 Task: Look for space in Chatsworth, United States from 10th August, 2023 to 20th August, 2023 for 12 adults in price range Rs.10000 to Rs.14000. Place can be entire place or shared room with 6 bedrooms having 12 beds and 6 bathrooms. Property type can be house, flat, guest house. Amenities needed are: wifi, TV, free parkinig on premises, gym, breakfast. Booking option can be shelf check-in. Required host language is English.
Action: Mouse moved to (493, 137)
Screenshot: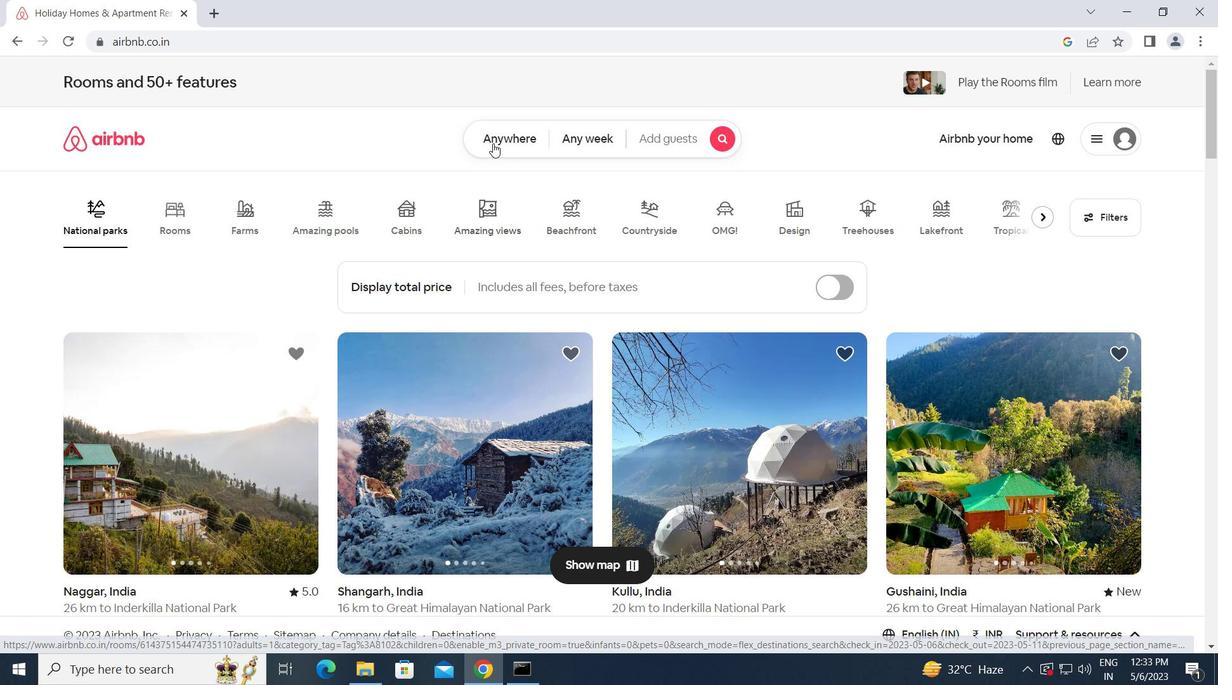 
Action: Mouse pressed left at (493, 137)
Screenshot: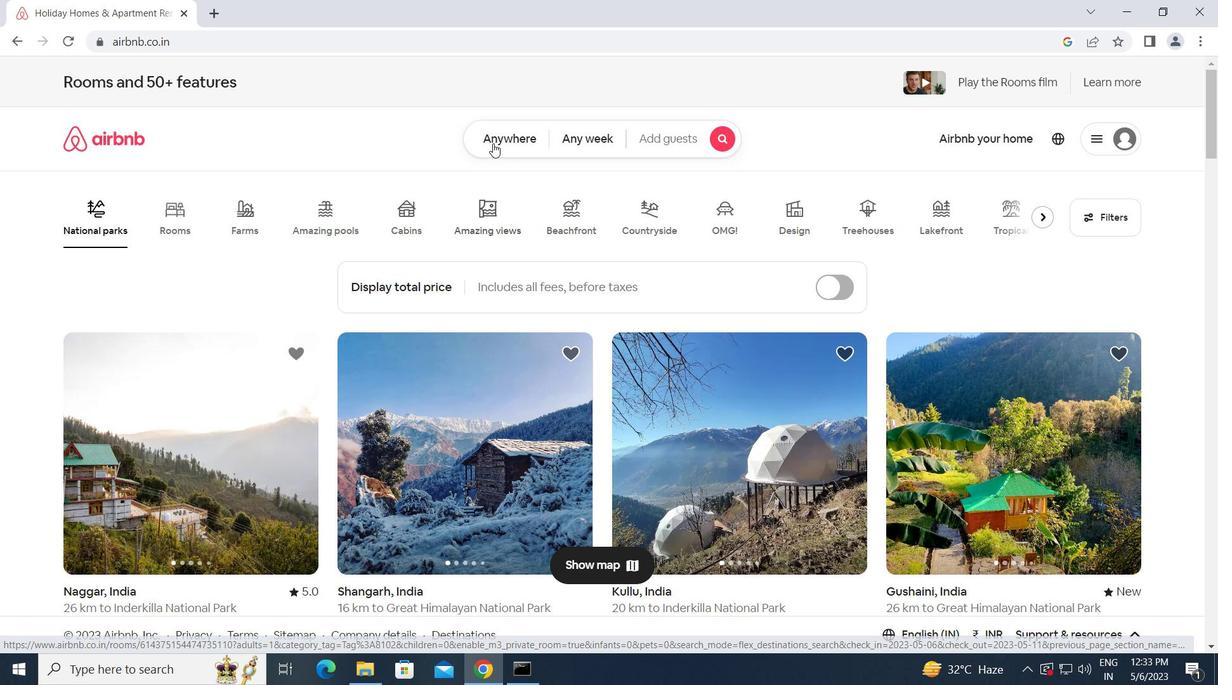 
Action: Mouse moved to (343, 196)
Screenshot: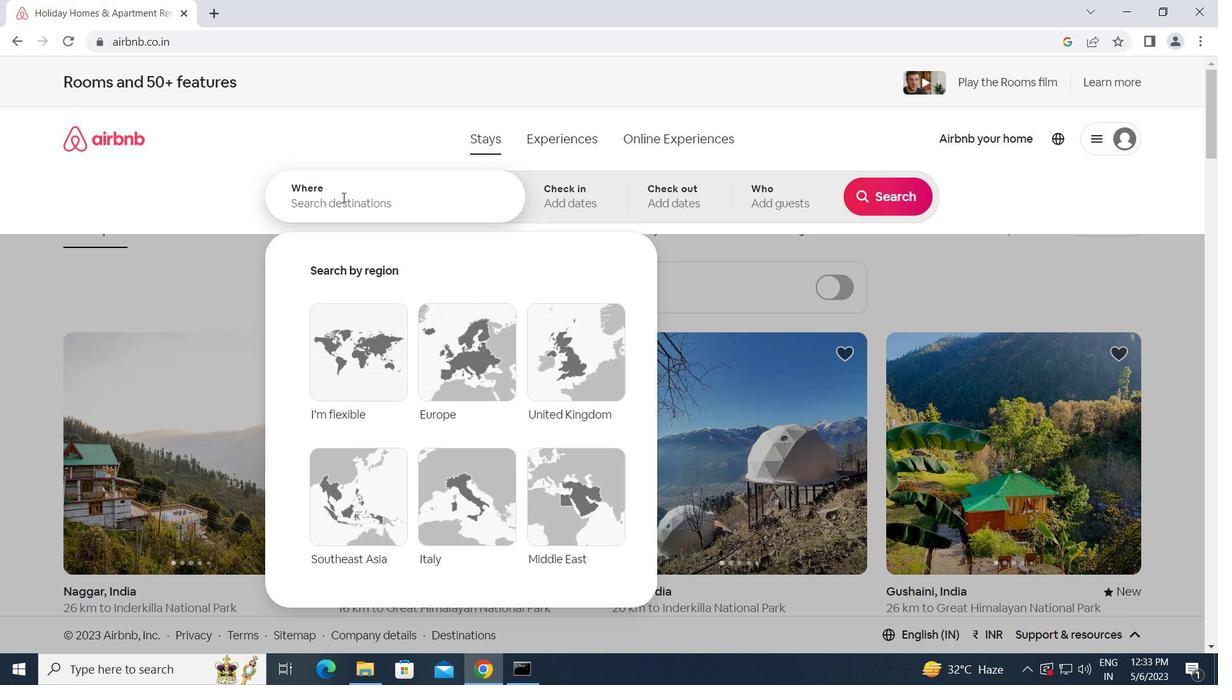 
Action: Mouse pressed left at (343, 196)
Screenshot: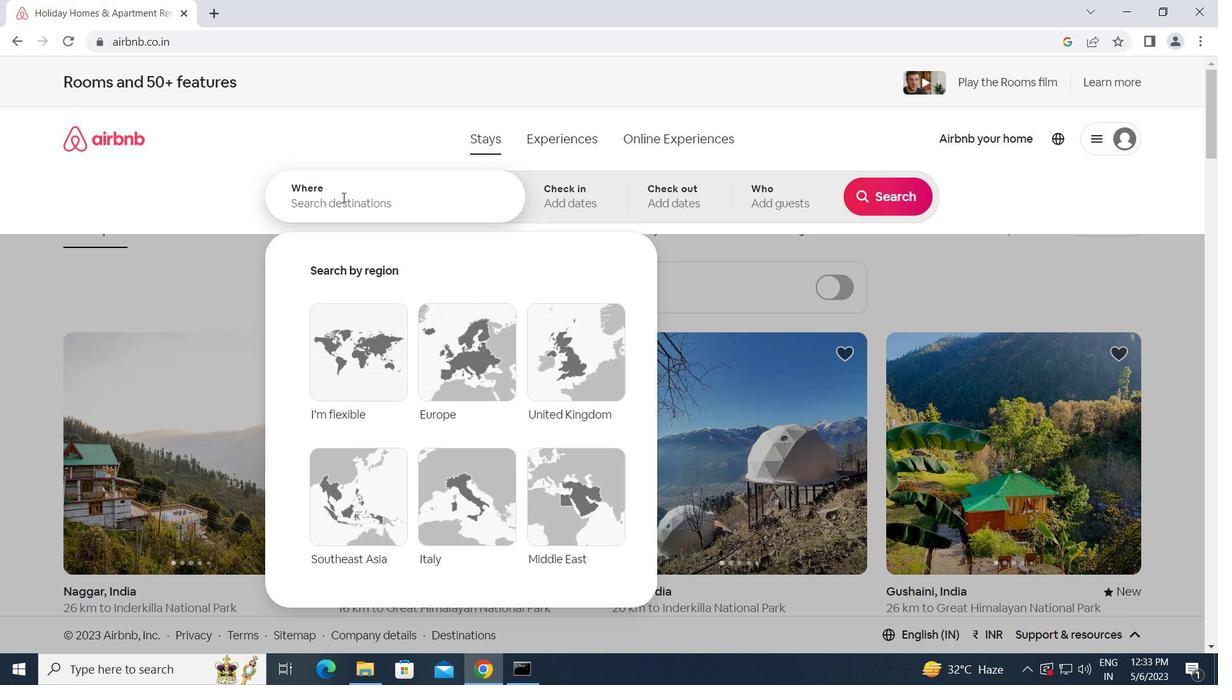 
Action: Key pressed c<Key.caps_lock>hatsworth
Screenshot: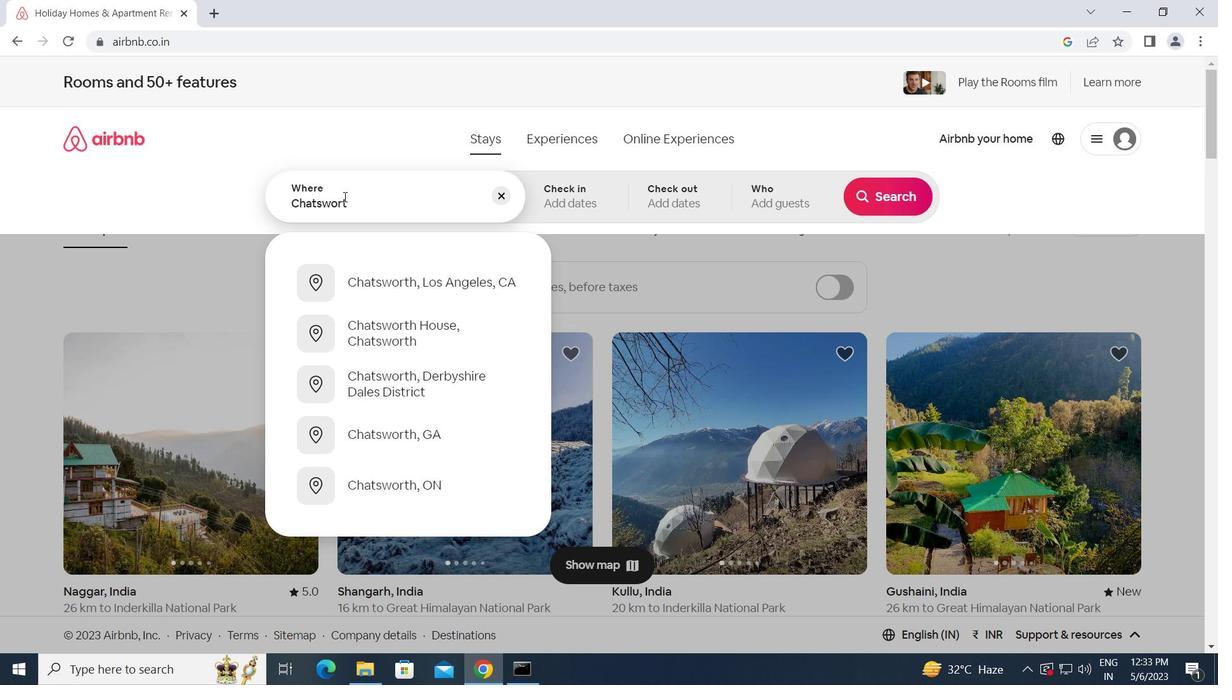 
Action: Mouse moved to (1192, 2)
Screenshot: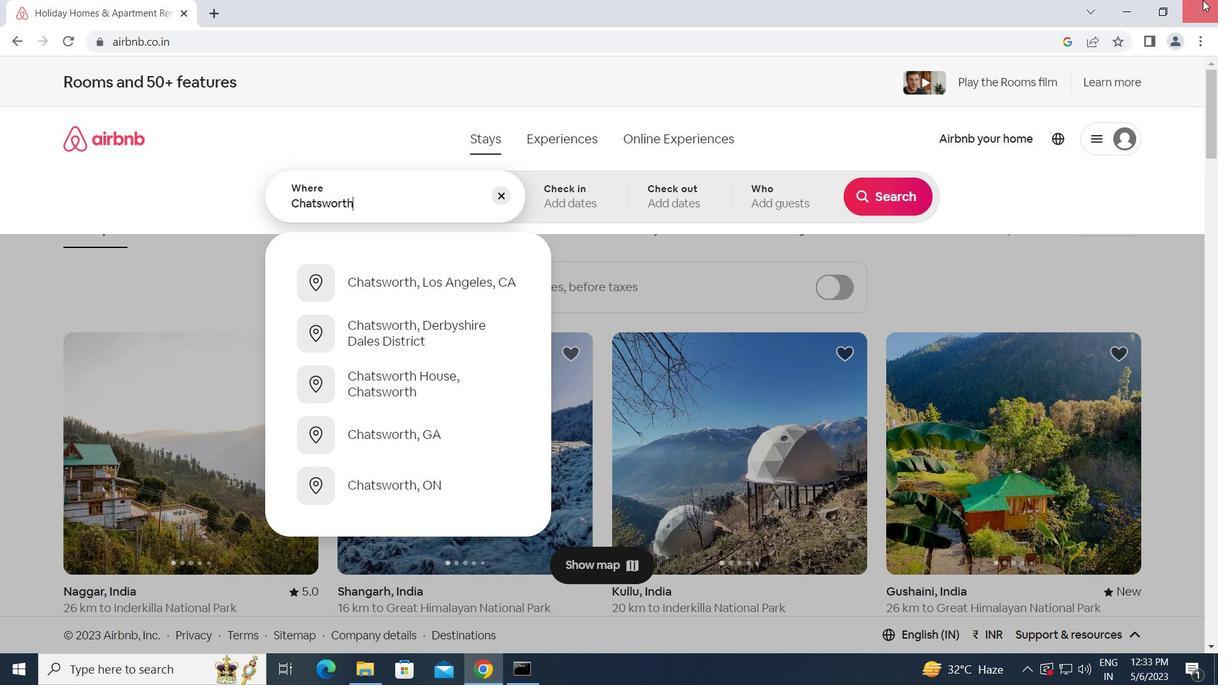 
Action: Key pressed ,<Key.space><Key.caps_lock>u<Key.caps_lock>nited<Key.space><Key.caps_lock>s<Key.caps_lock>tates<Key.enter>
Screenshot: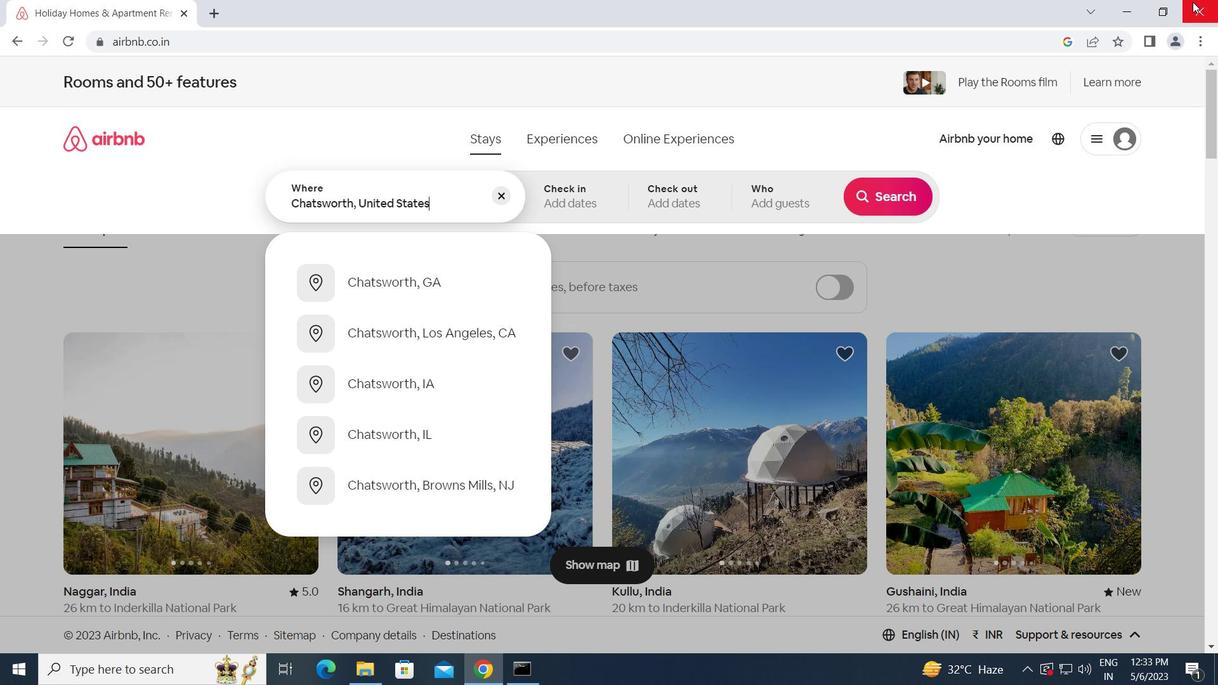 
Action: Mouse moved to (881, 325)
Screenshot: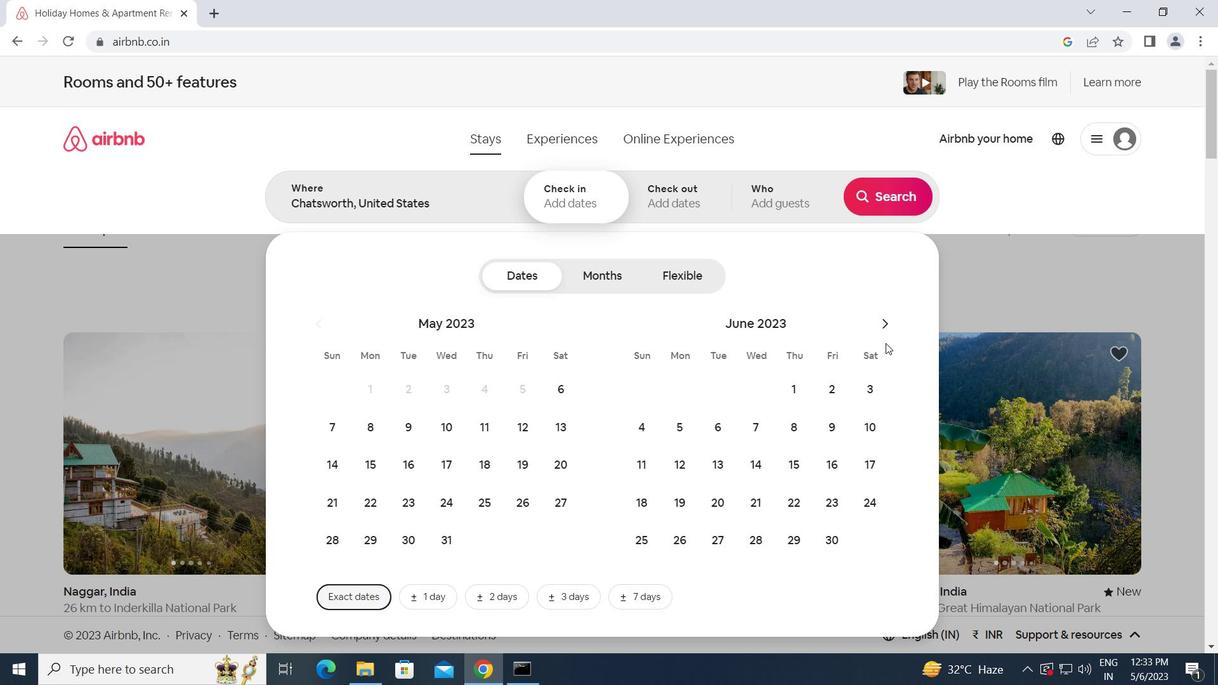 
Action: Mouse pressed left at (881, 325)
Screenshot: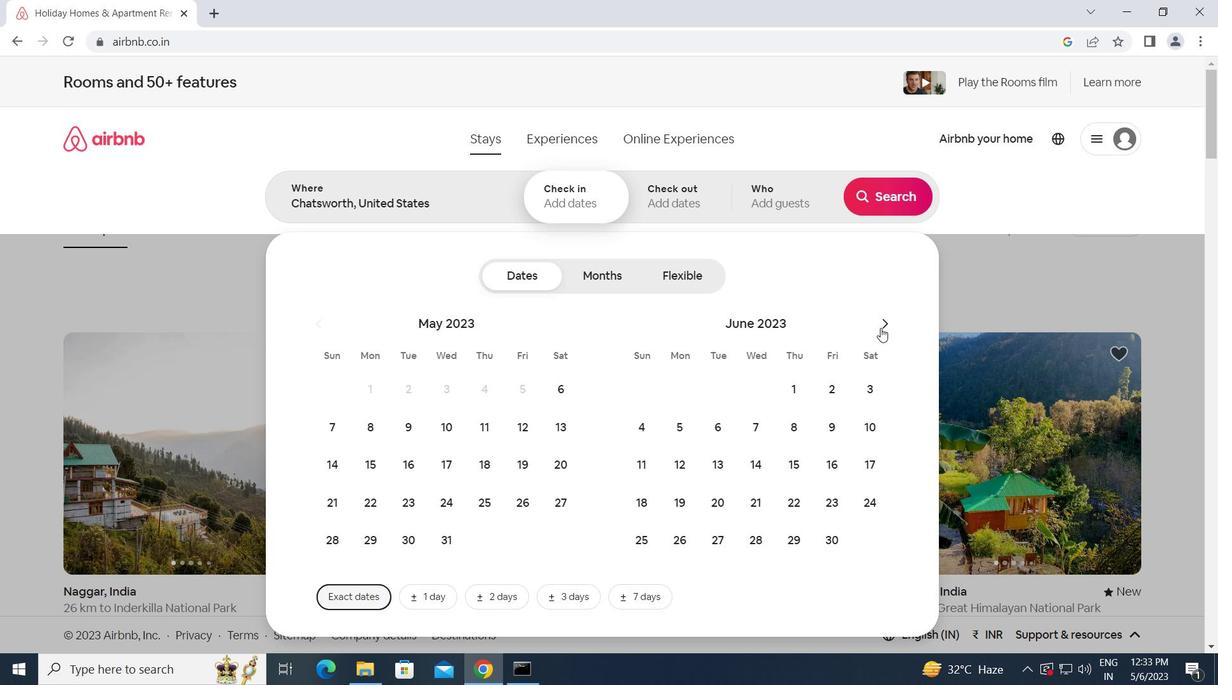 
Action: Mouse pressed left at (881, 325)
Screenshot: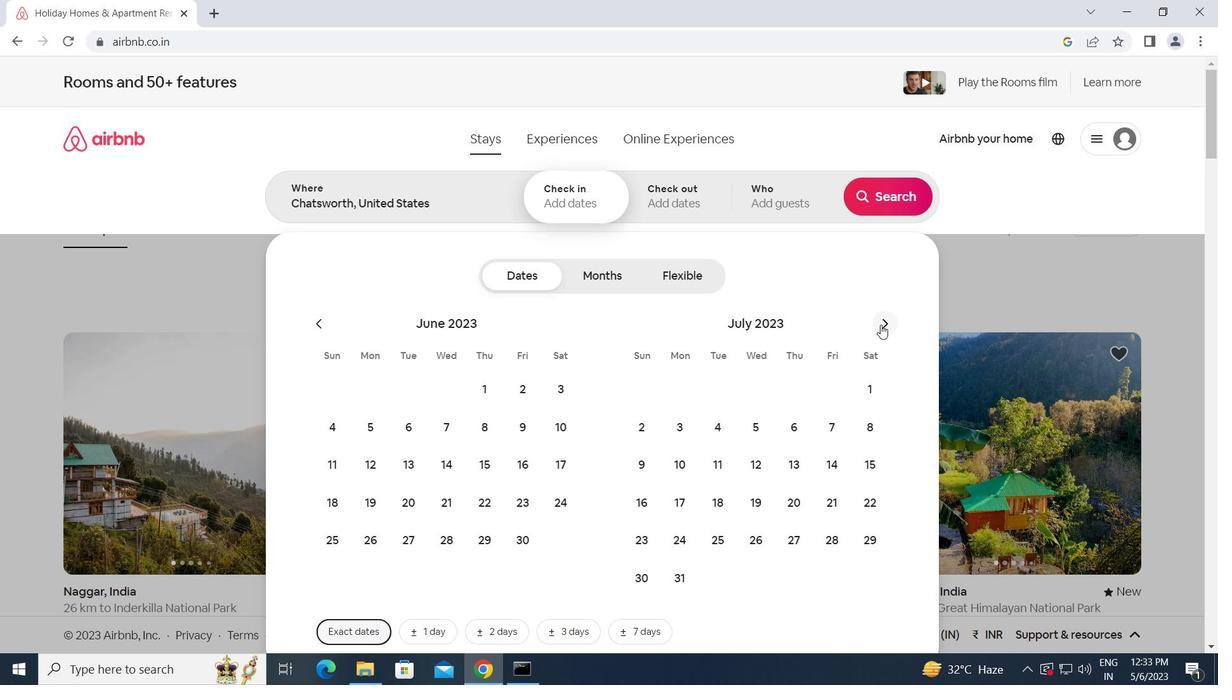 
Action: Mouse moved to (789, 430)
Screenshot: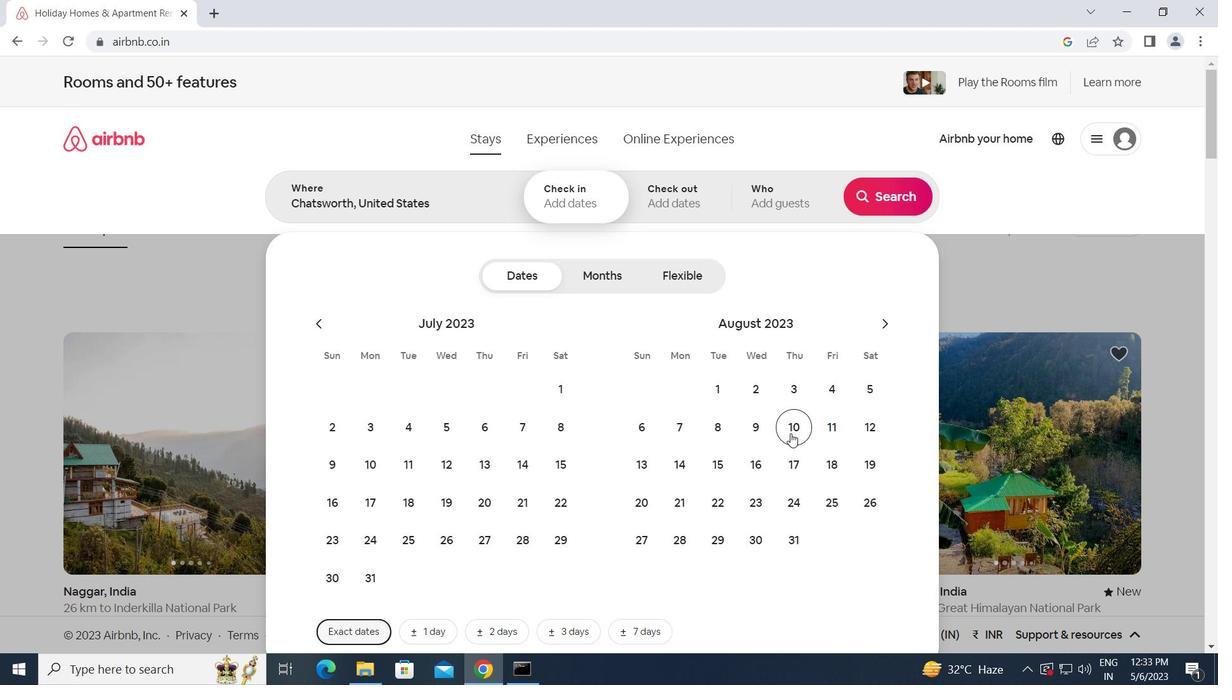 
Action: Mouse pressed left at (789, 430)
Screenshot: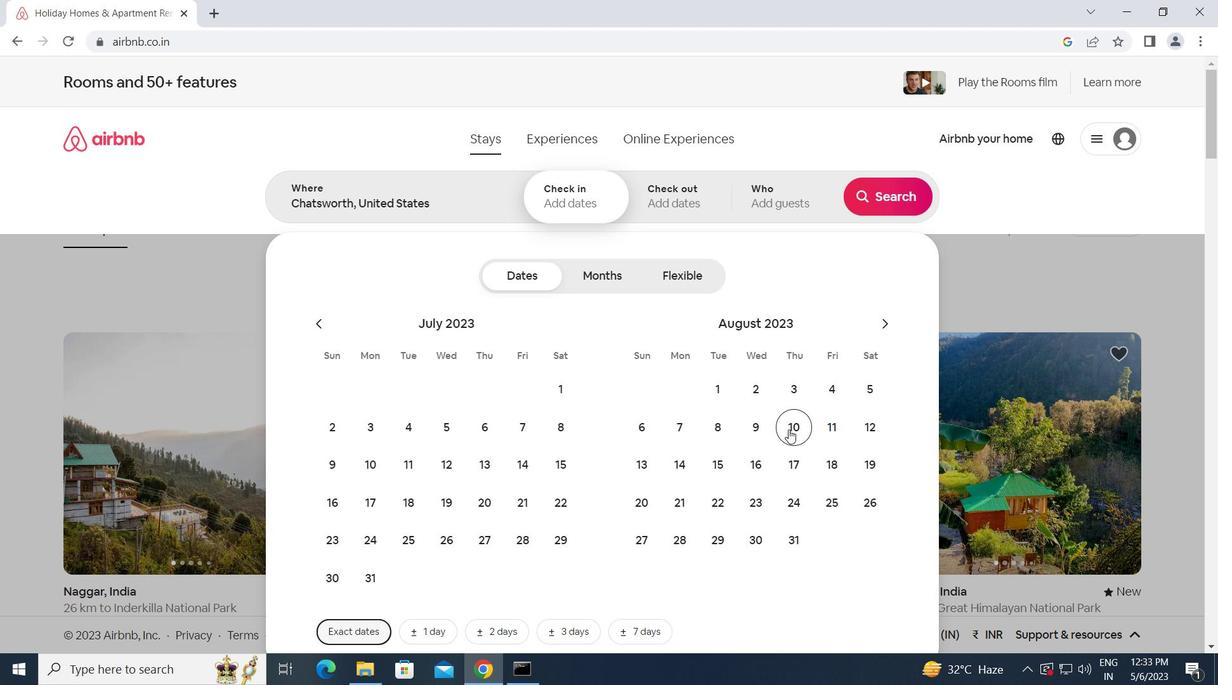 
Action: Mouse moved to (645, 500)
Screenshot: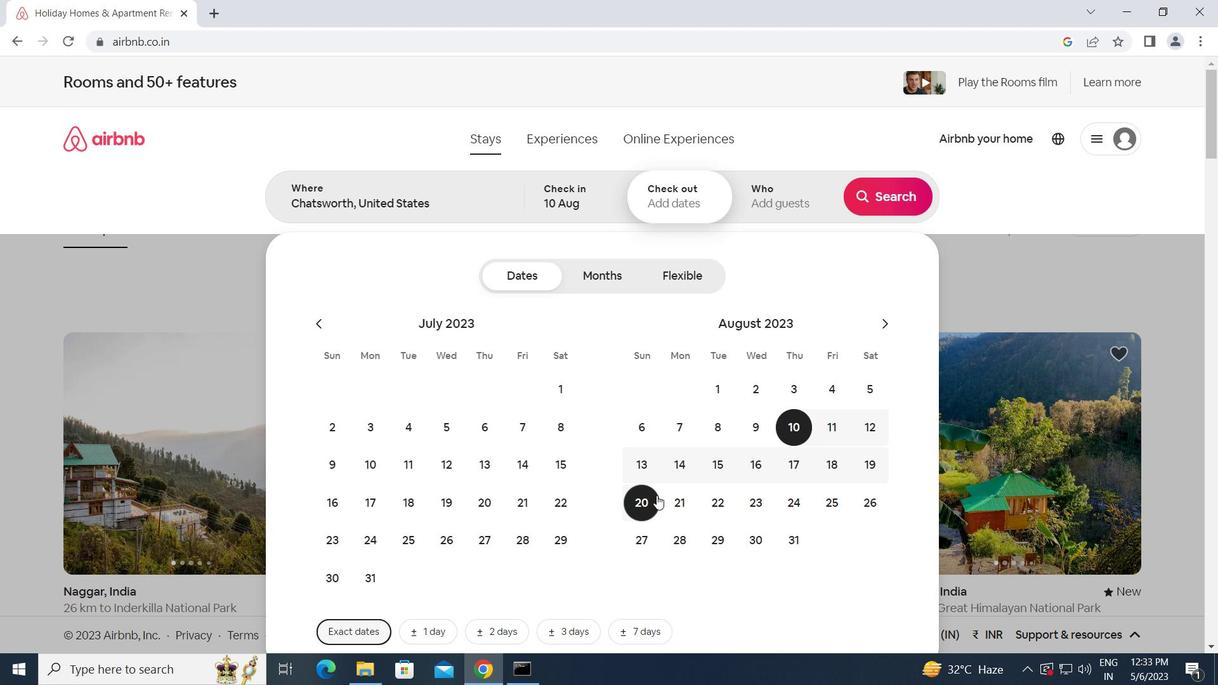 
Action: Mouse pressed left at (645, 500)
Screenshot: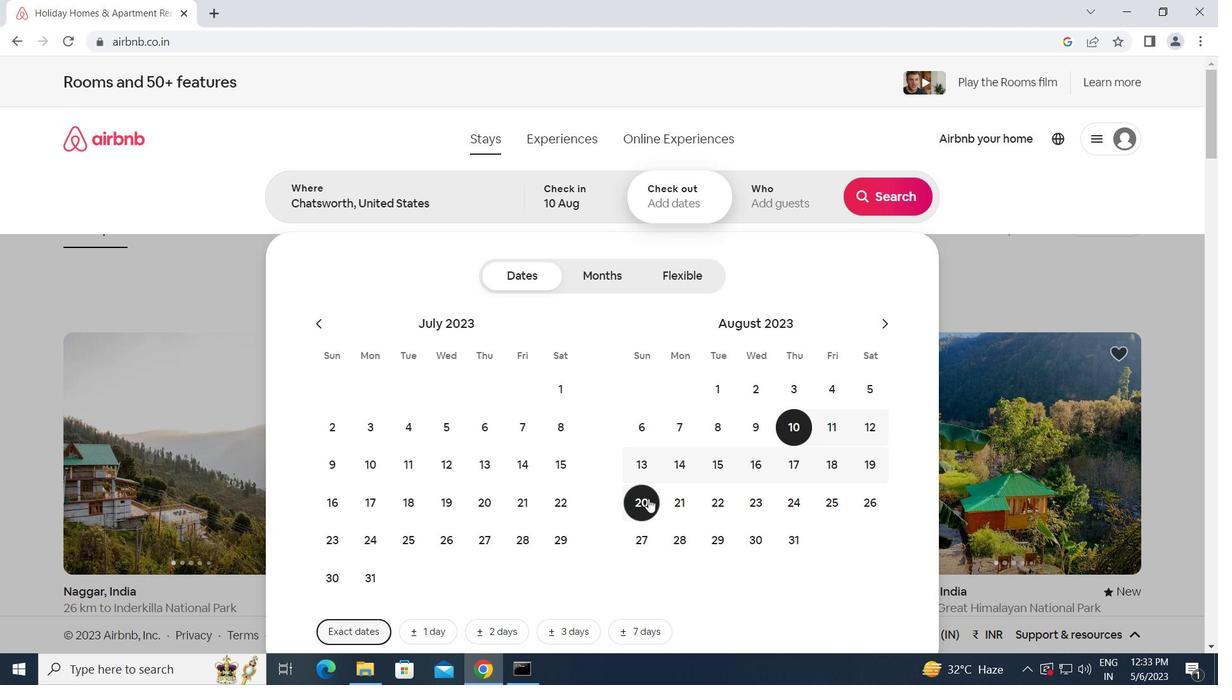 
Action: Mouse moved to (776, 203)
Screenshot: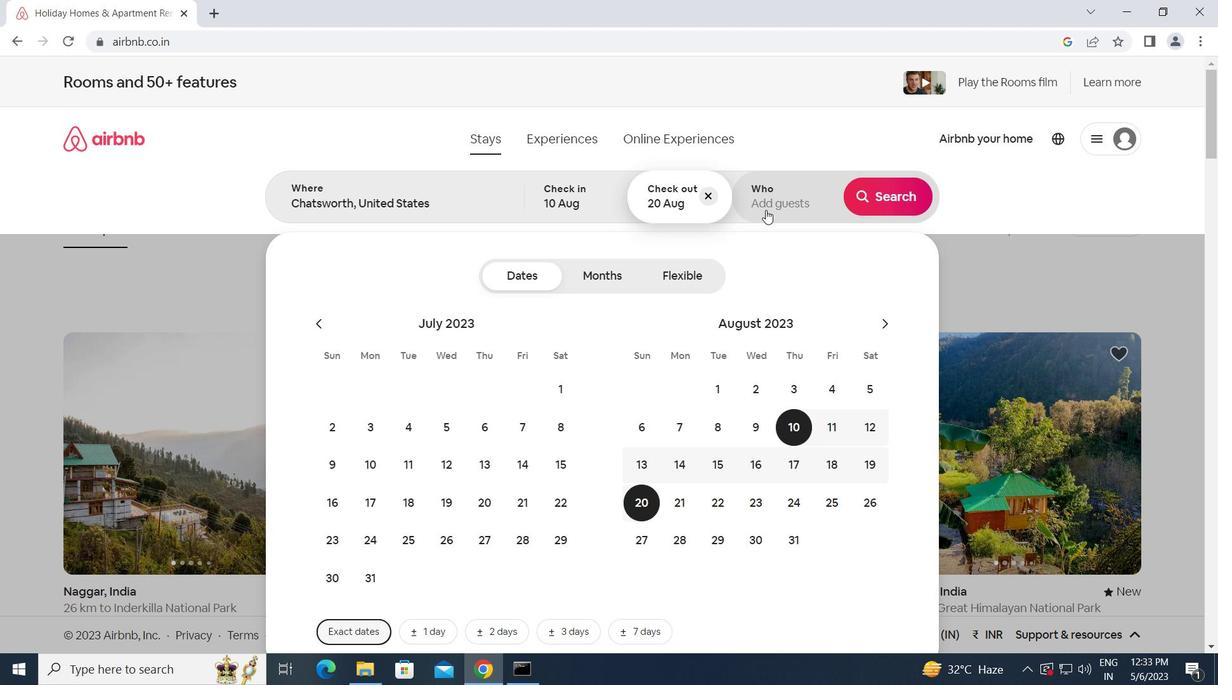 
Action: Mouse pressed left at (776, 203)
Screenshot: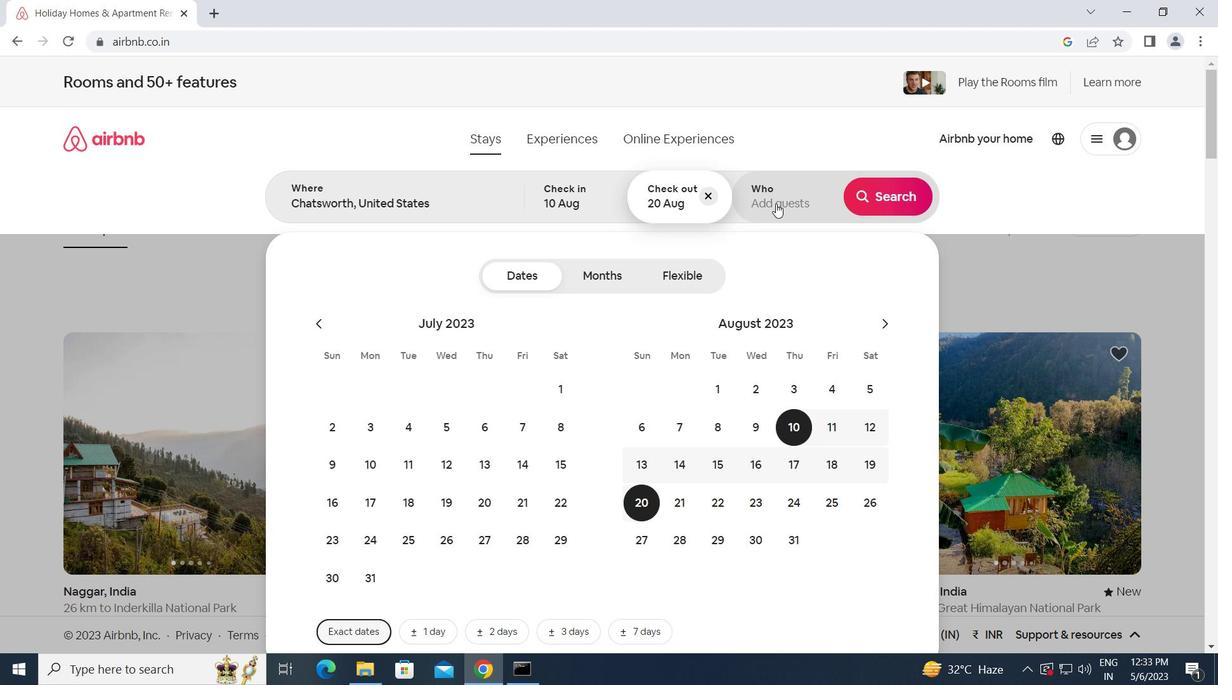 
Action: Mouse moved to (894, 272)
Screenshot: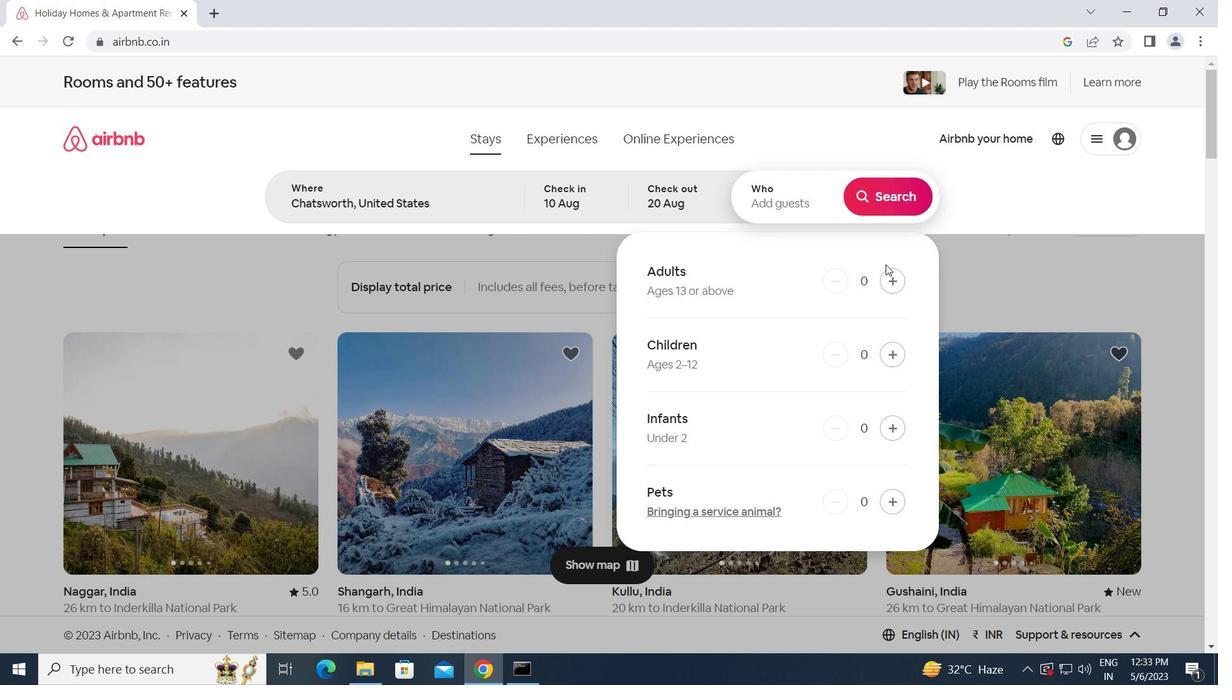 
Action: Mouse pressed left at (894, 272)
Screenshot: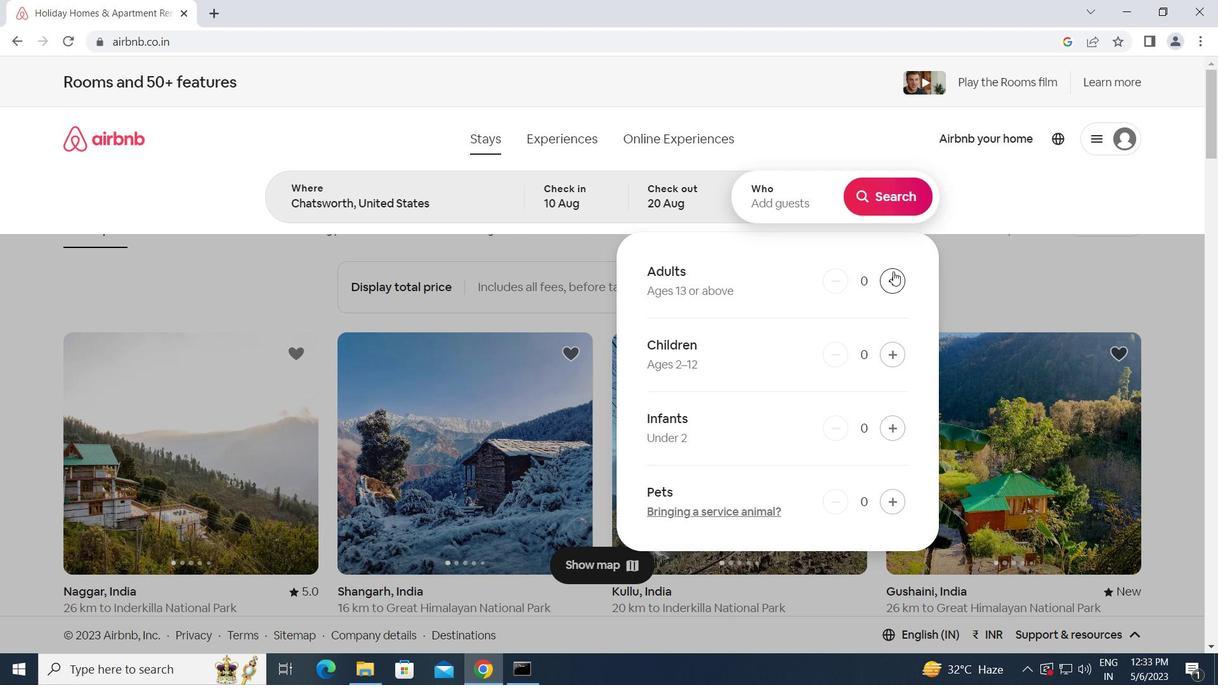 
Action: Mouse pressed left at (894, 272)
Screenshot: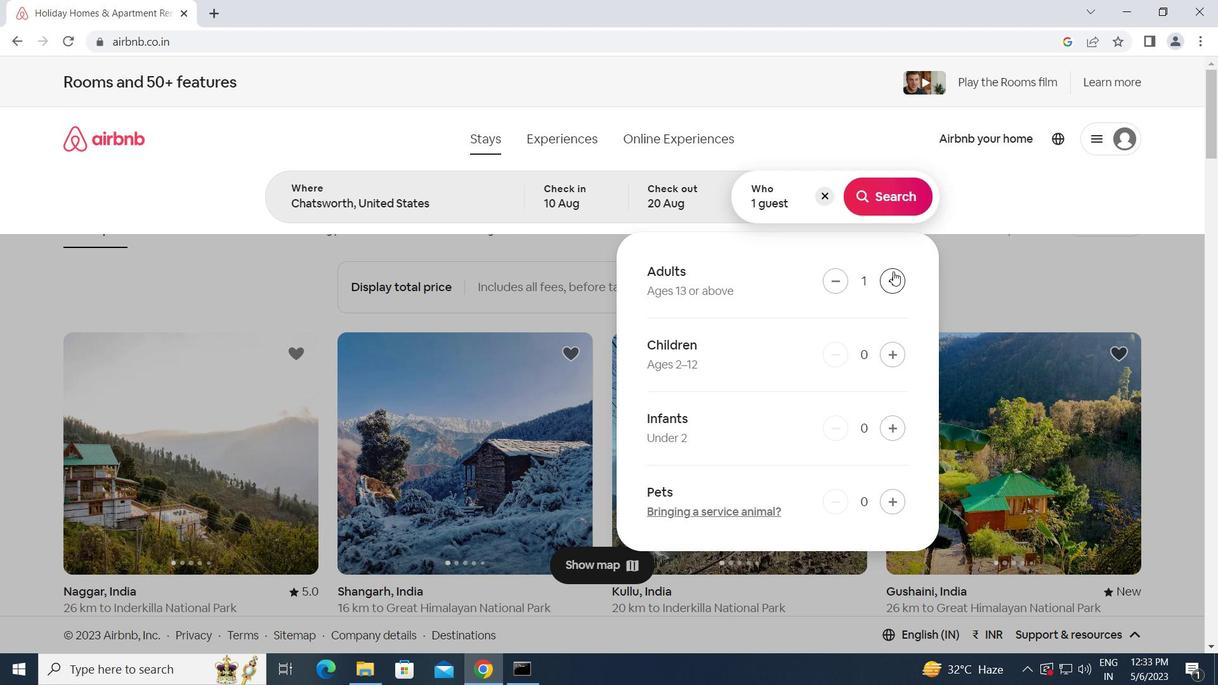 
Action: Mouse pressed left at (894, 272)
Screenshot: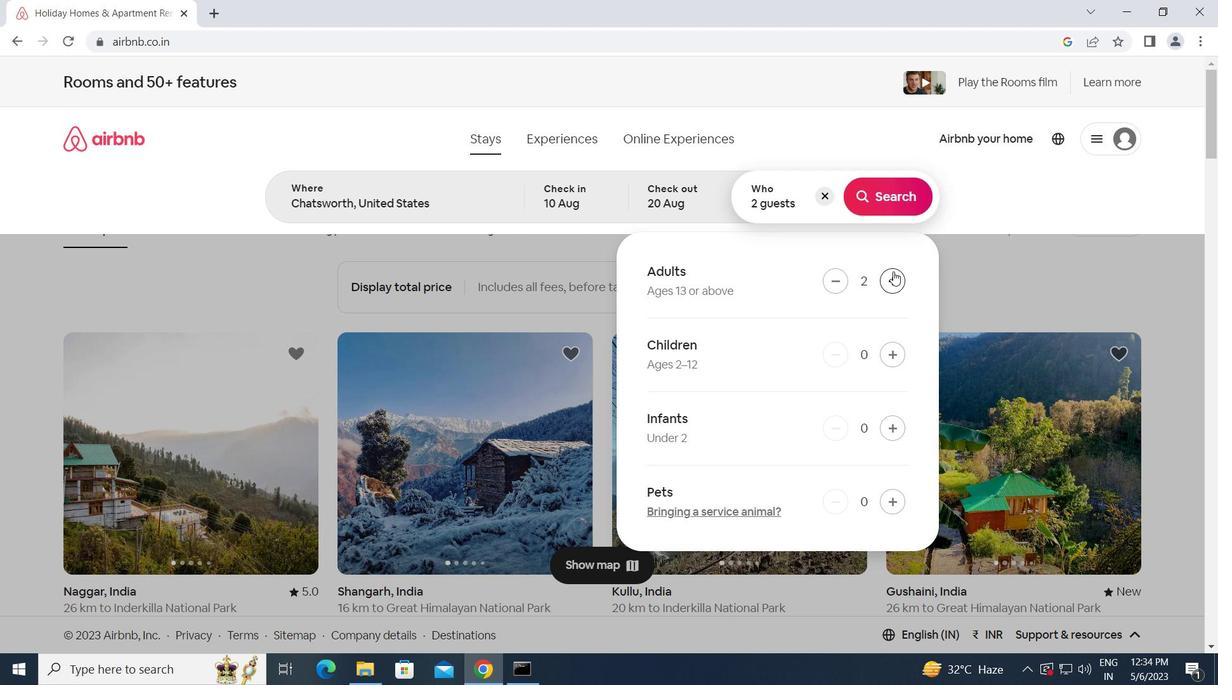 
Action: Mouse moved to (894, 272)
Screenshot: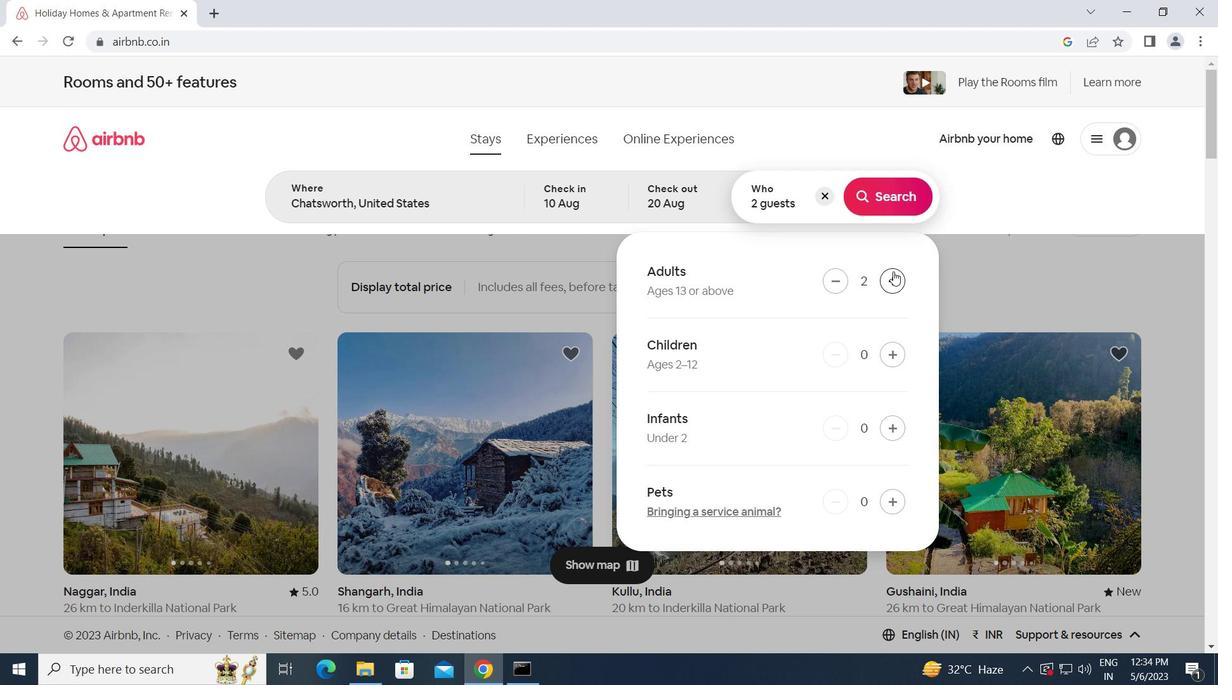 
Action: Mouse pressed left at (894, 272)
Screenshot: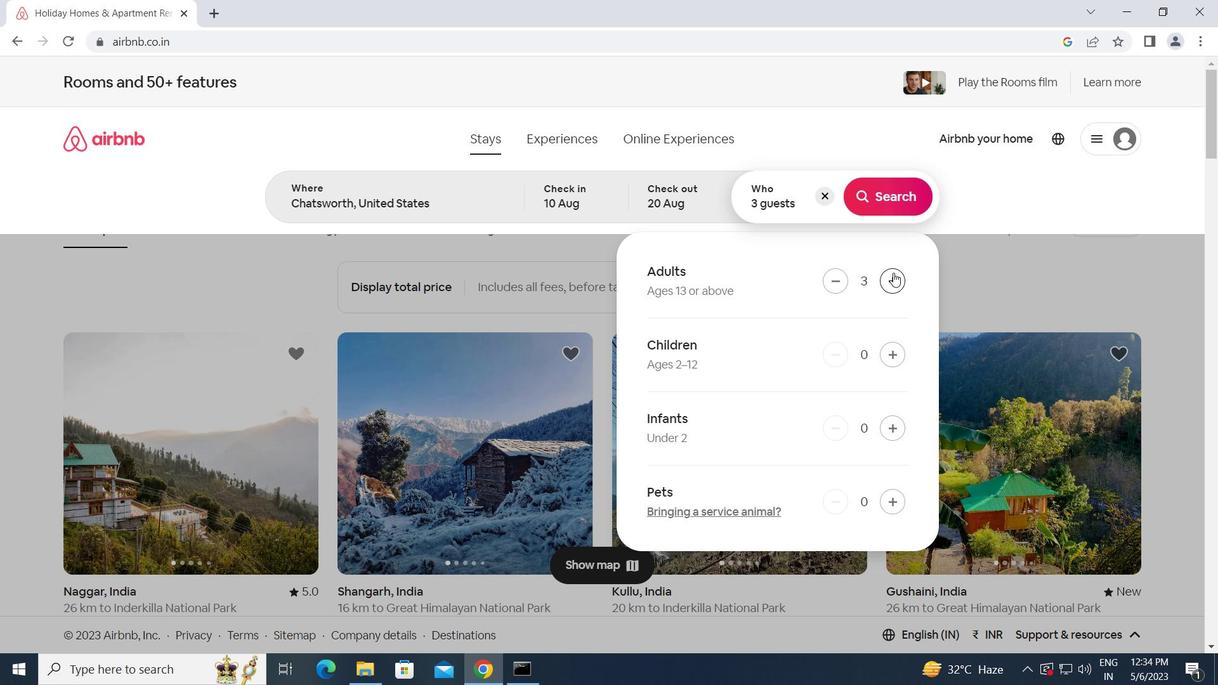 
Action: Mouse pressed left at (894, 272)
Screenshot: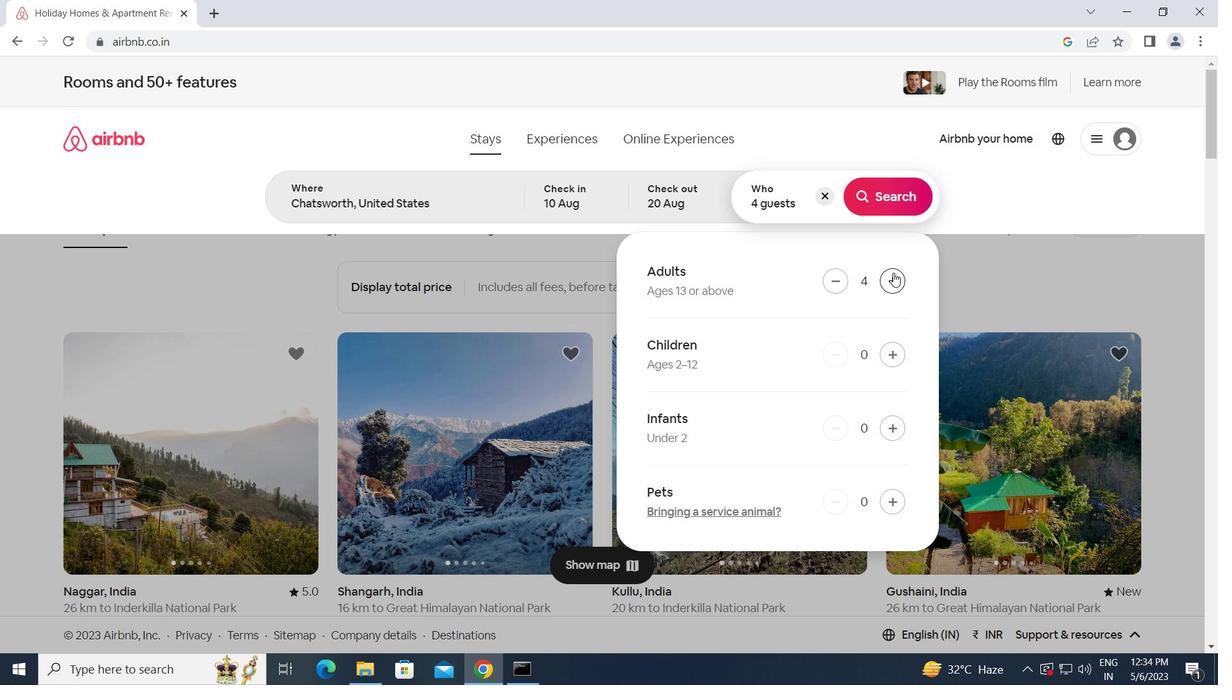 
Action: Mouse pressed left at (894, 272)
Screenshot: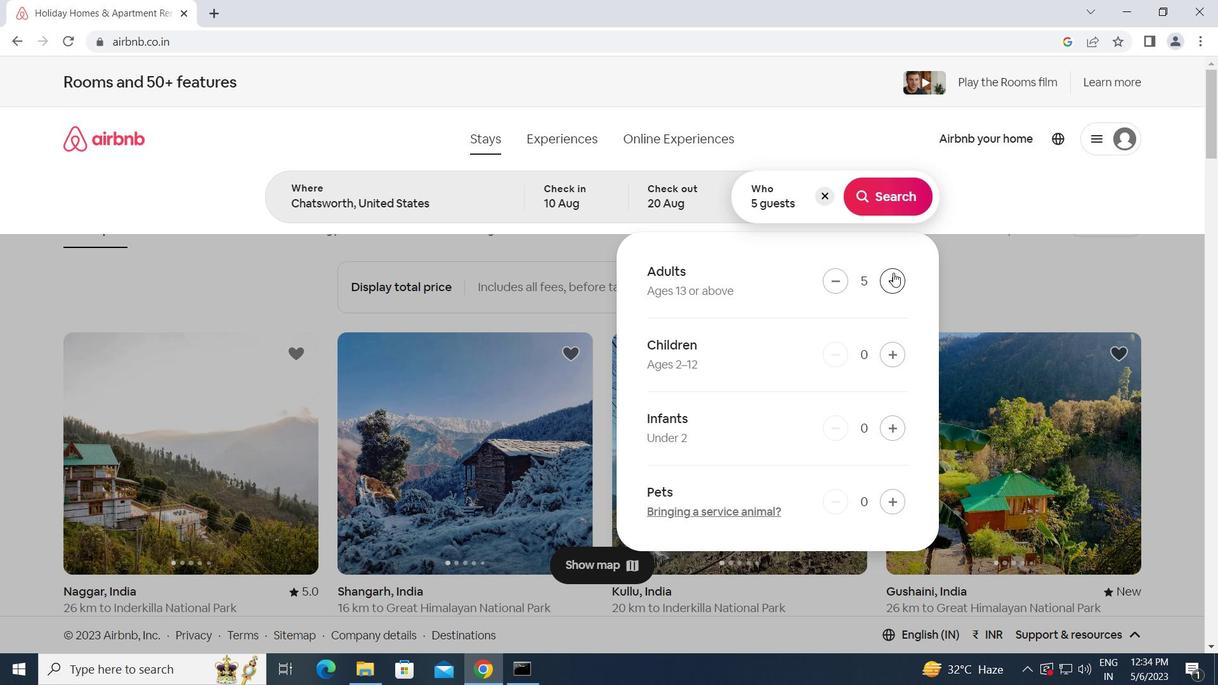 
Action: Mouse pressed left at (894, 272)
Screenshot: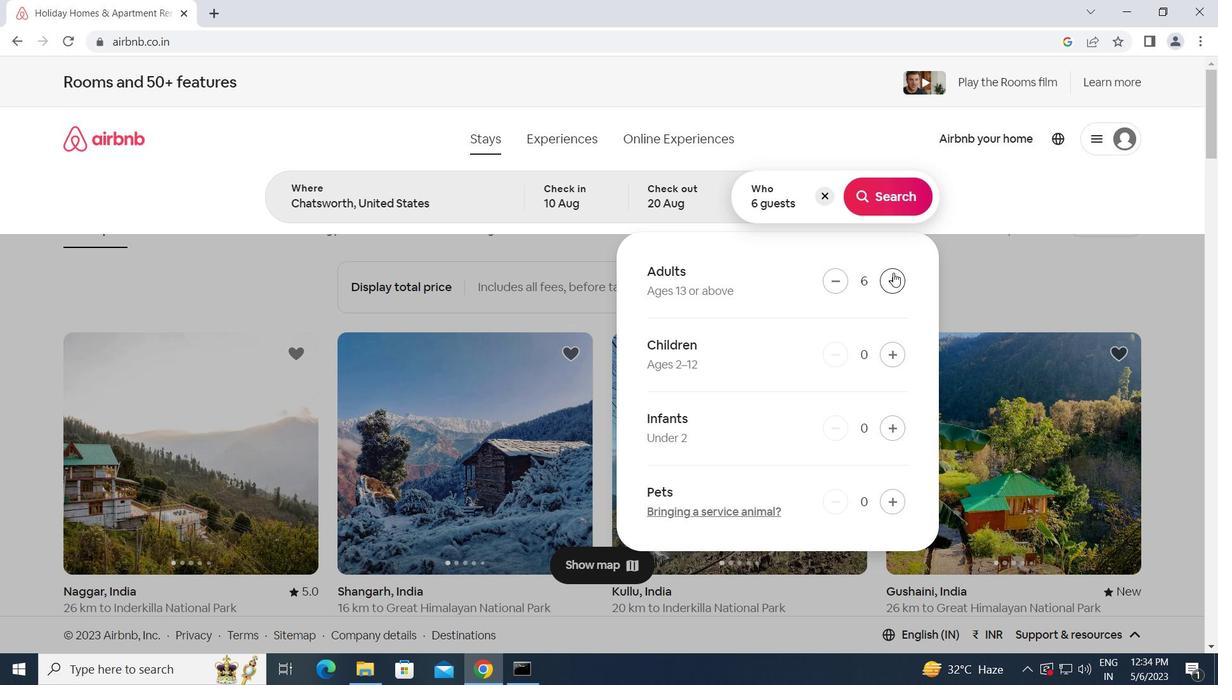 
Action: Mouse pressed left at (894, 272)
Screenshot: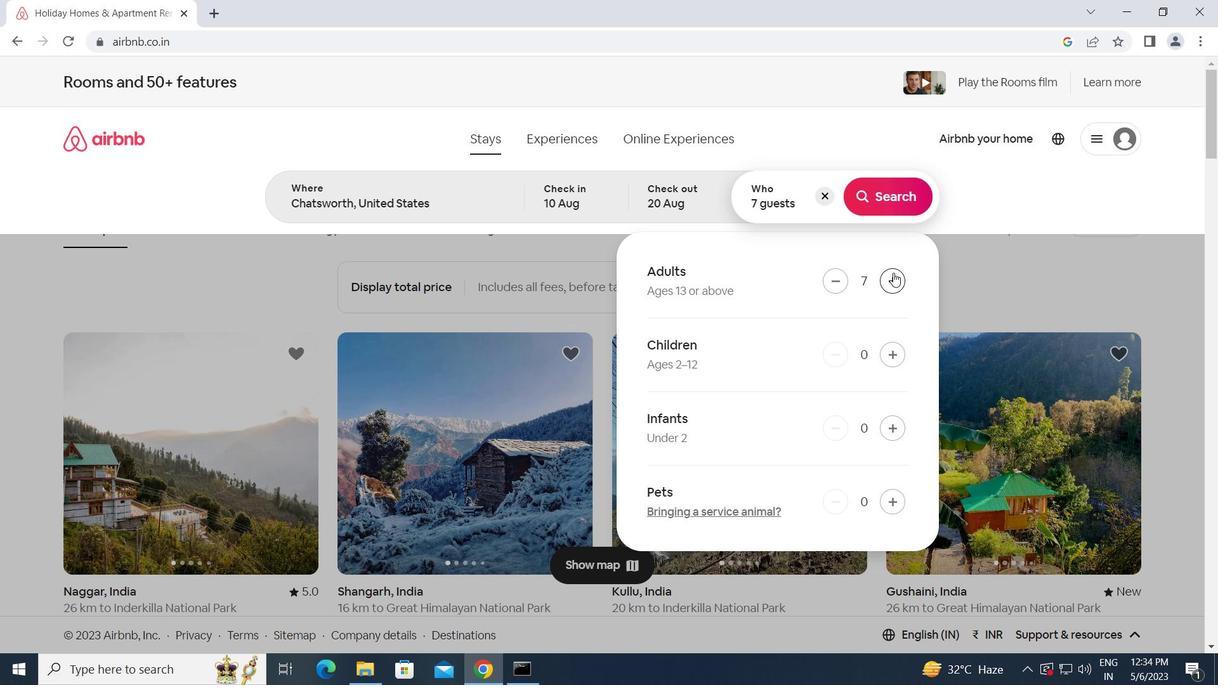 
Action: Mouse pressed left at (894, 272)
Screenshot: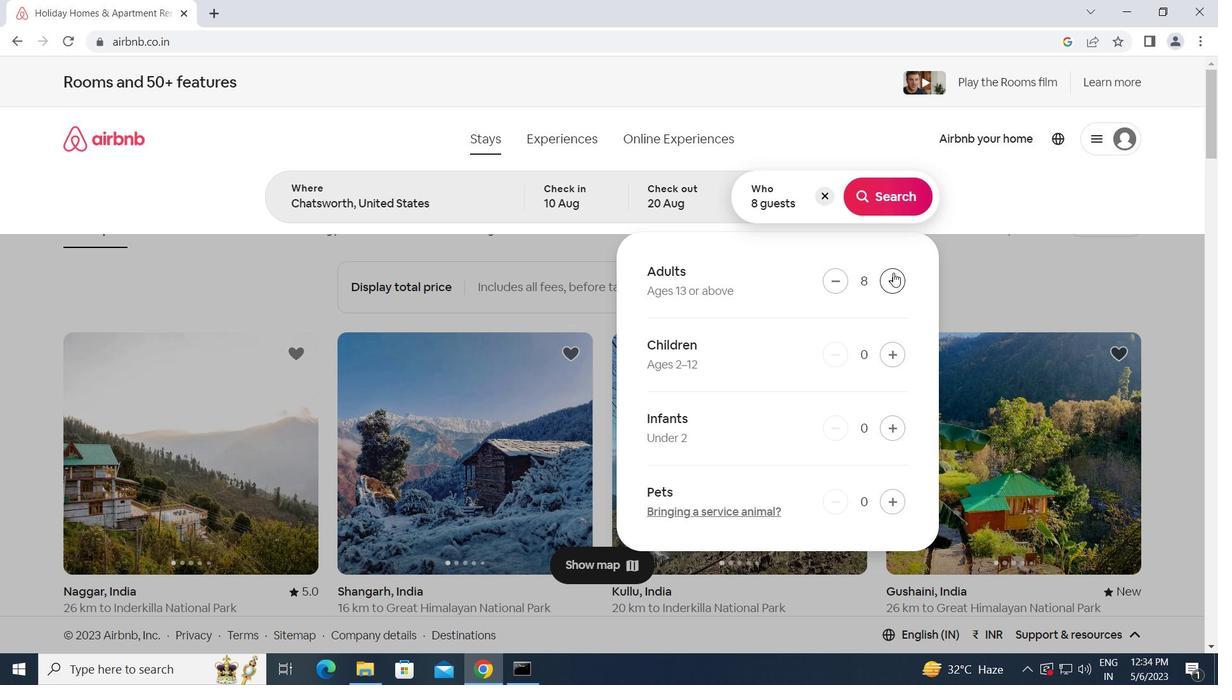 
Action: Mouse pressed left at (894, 272)
Screenshot: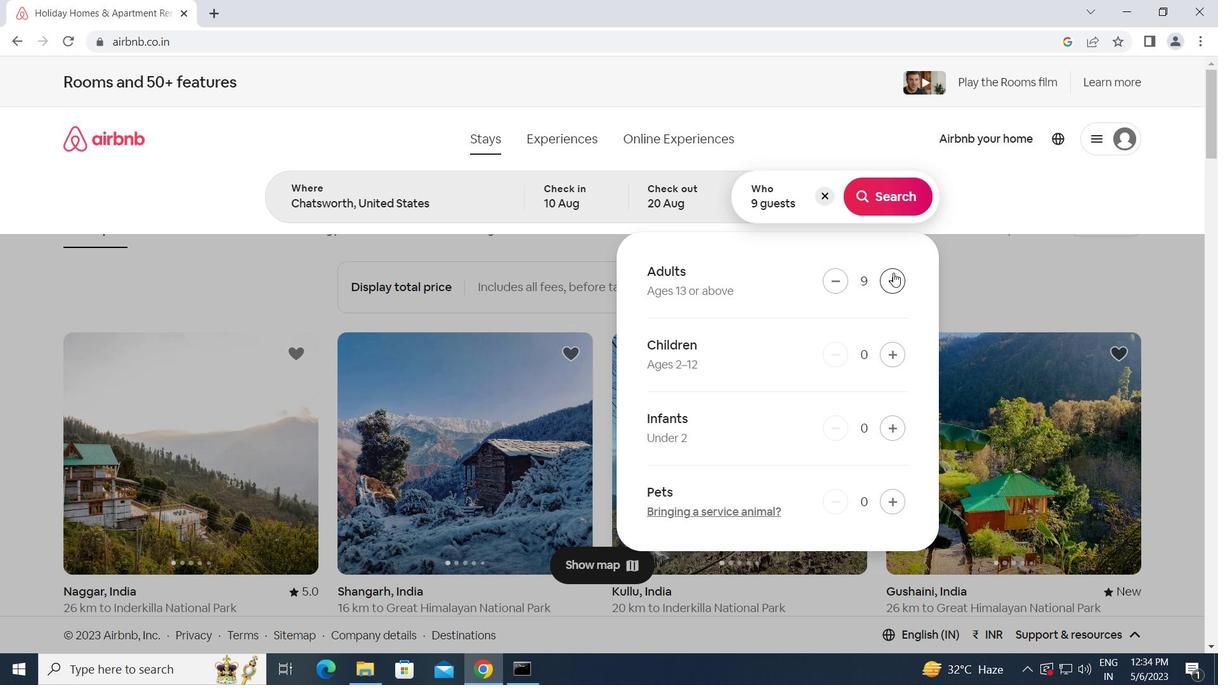 
Action: Mouse pressed left at (894, 272)
Screenshot: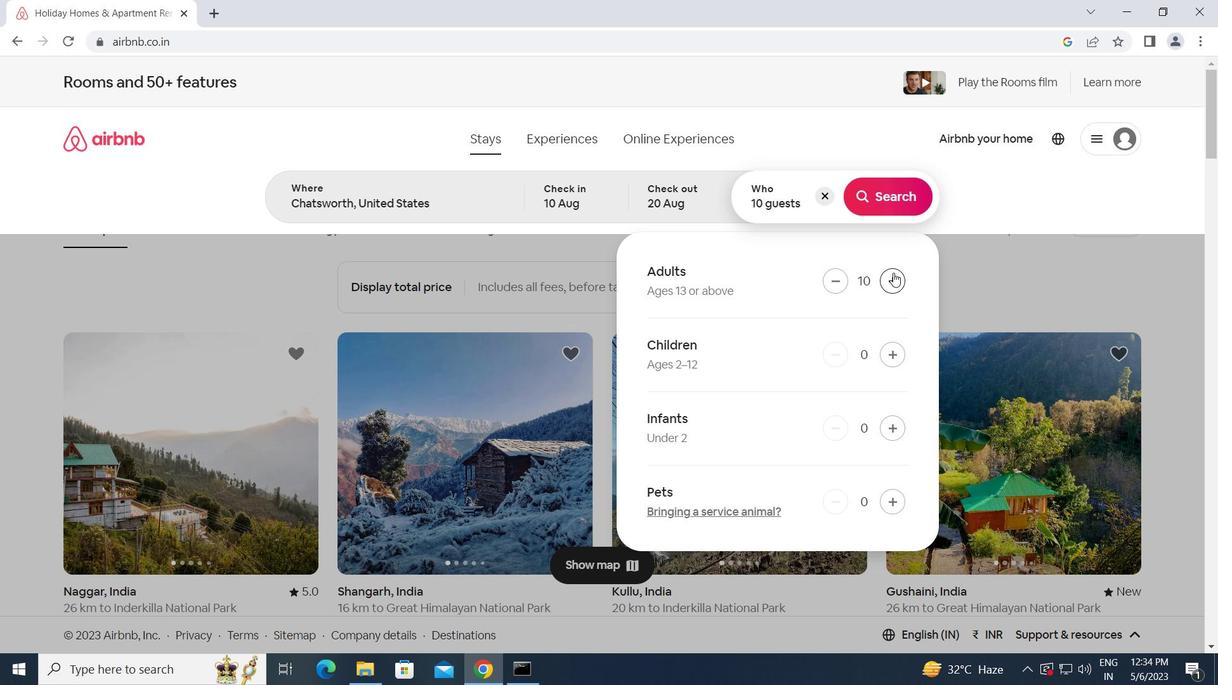 
Action: Mouse pressed left at (894, 272)
Screenshot: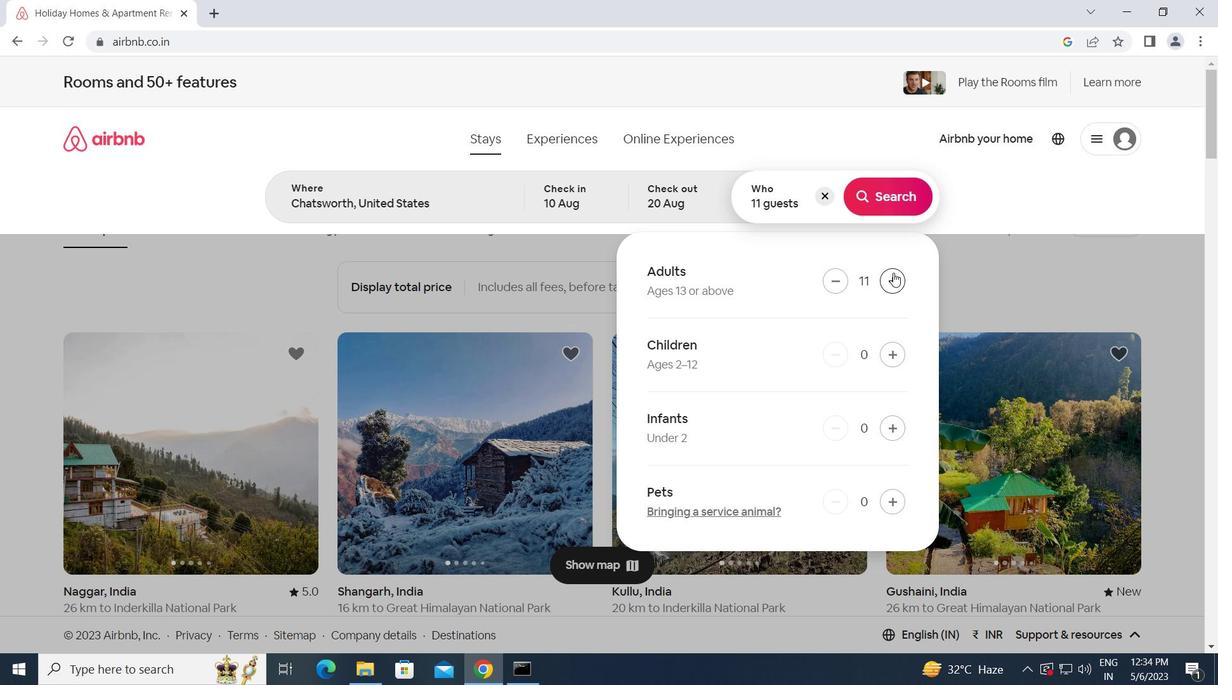 
Action: Mouse moved to (885, 192)
Screenshot: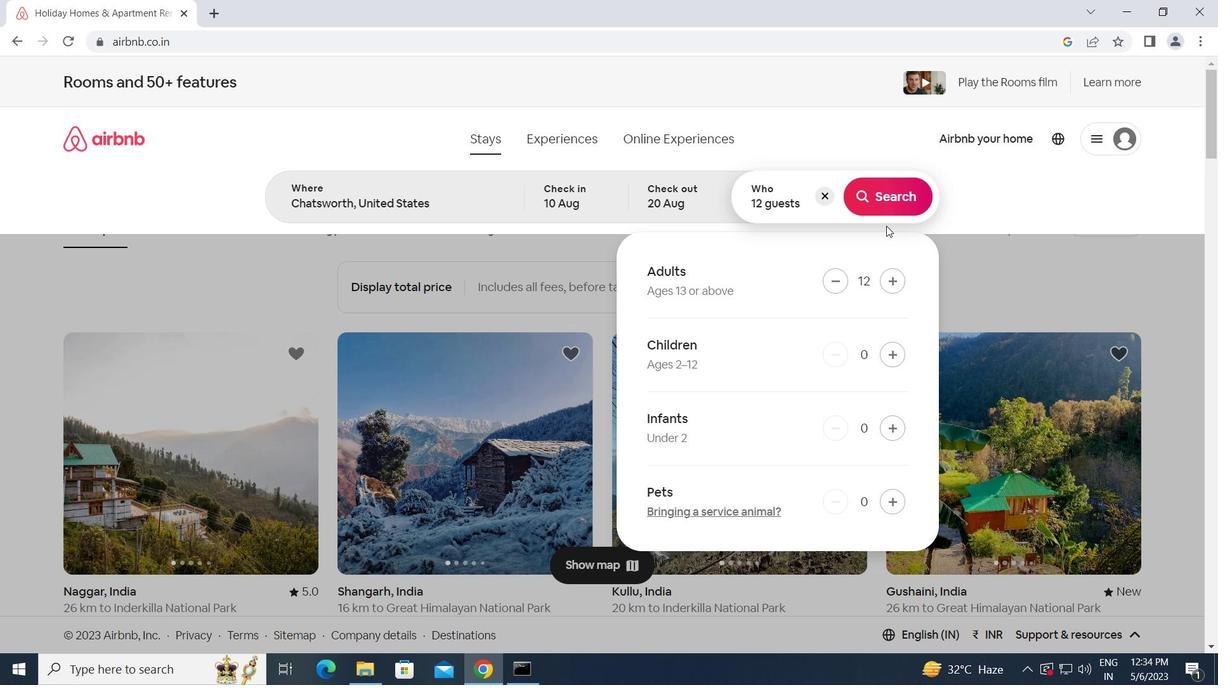 
Action: Mouse pressed left at (885, 192)
Screenshot: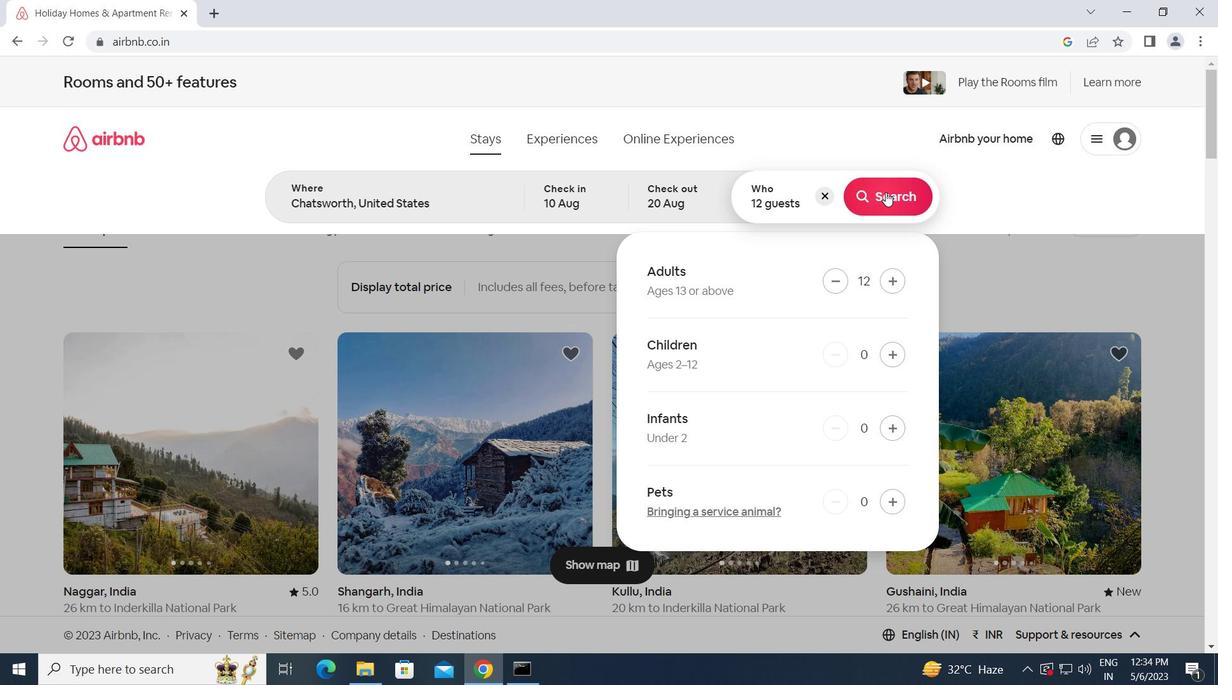 
Action: Mouse moved to (1156, 149)
Screenshot: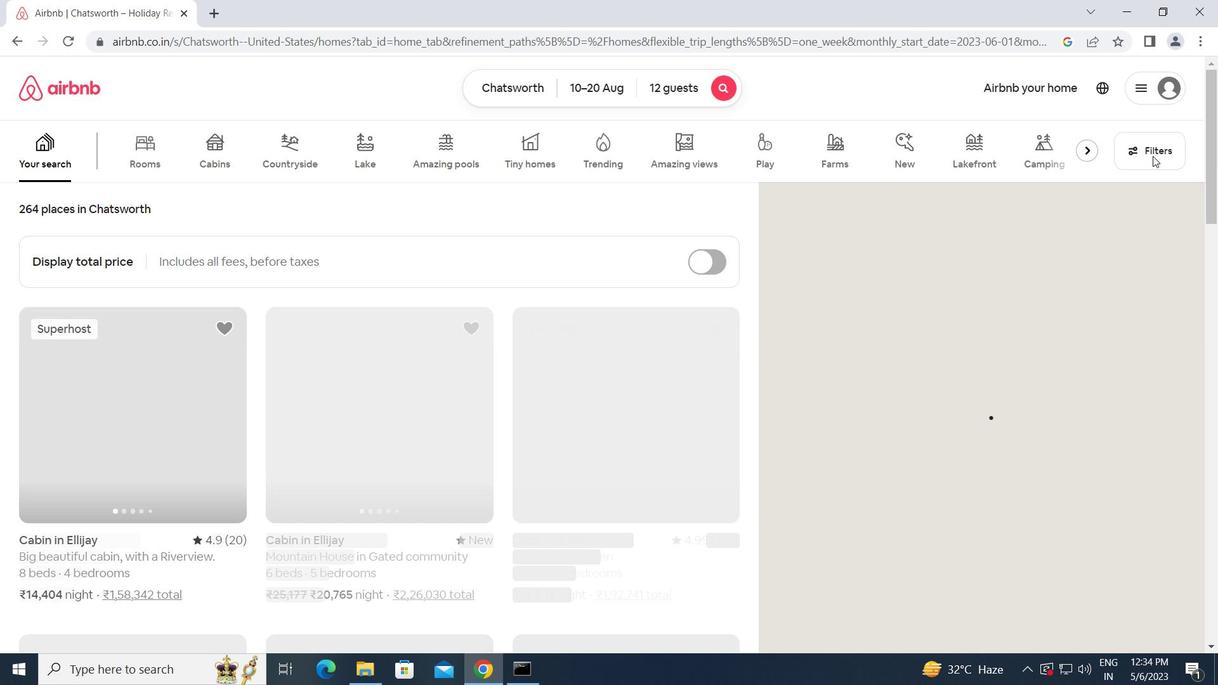 
Action: Mouse pressed left at (1156, 149)
Screenshot: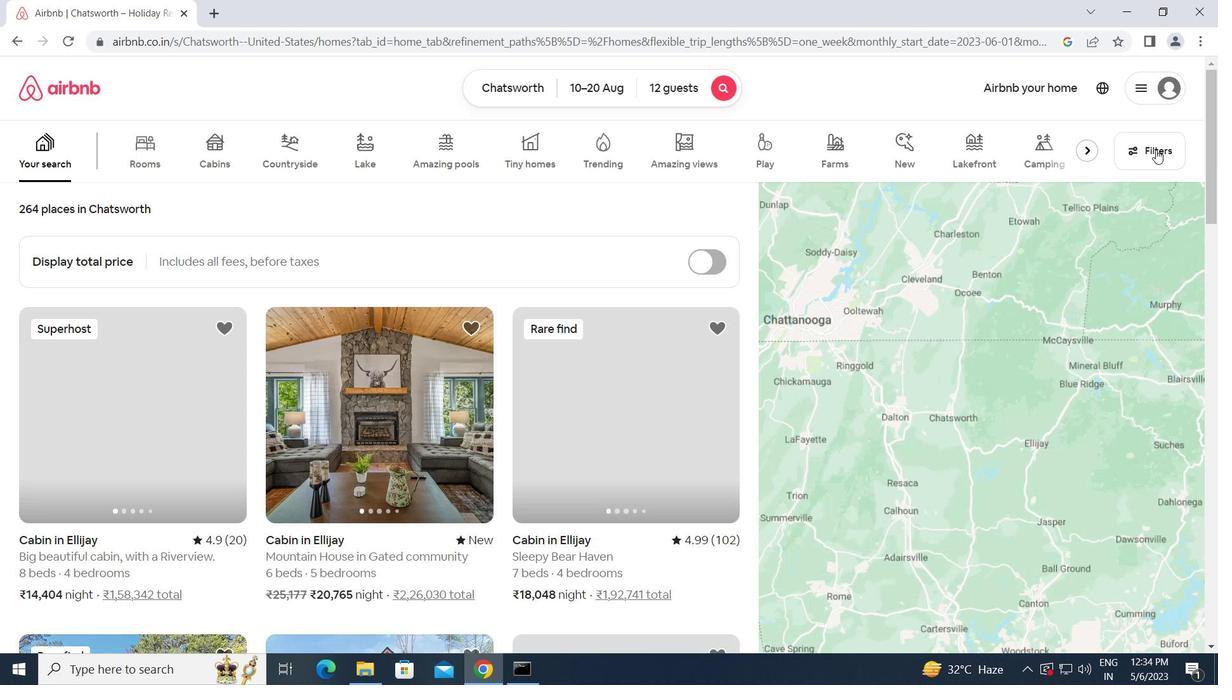 
Action: Mouse moved to (389, 544)
Screenshot: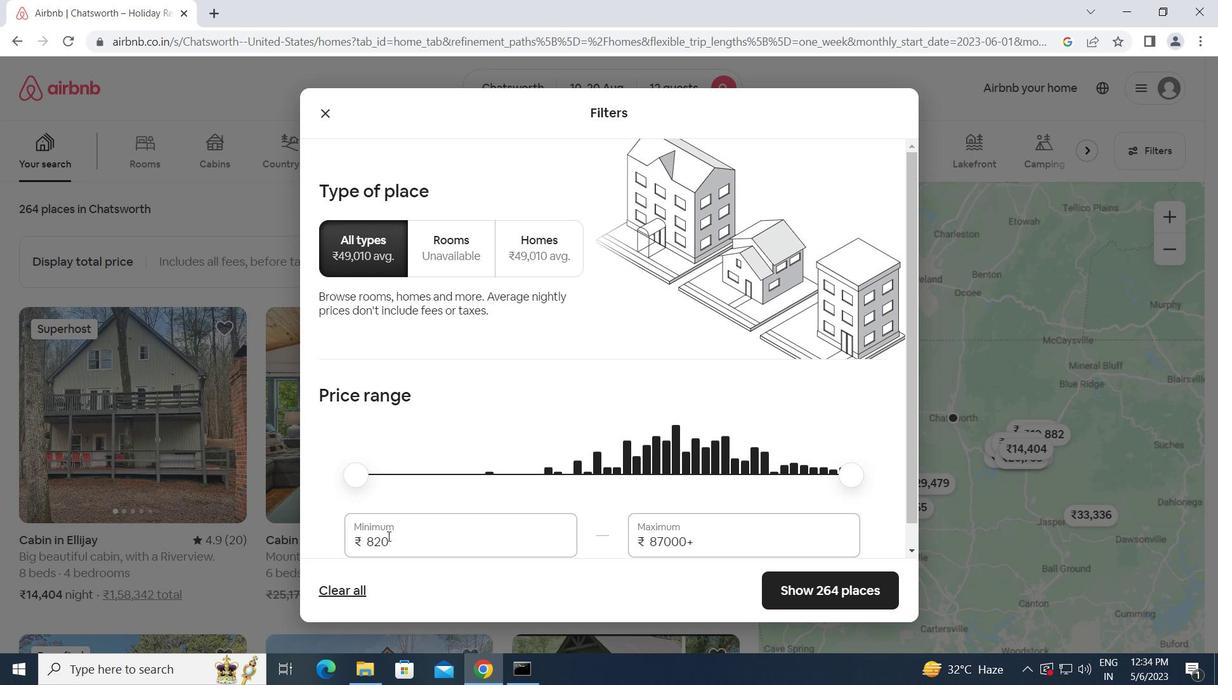 
Action: Mouse pressed left at (389, 544)
Screenshot: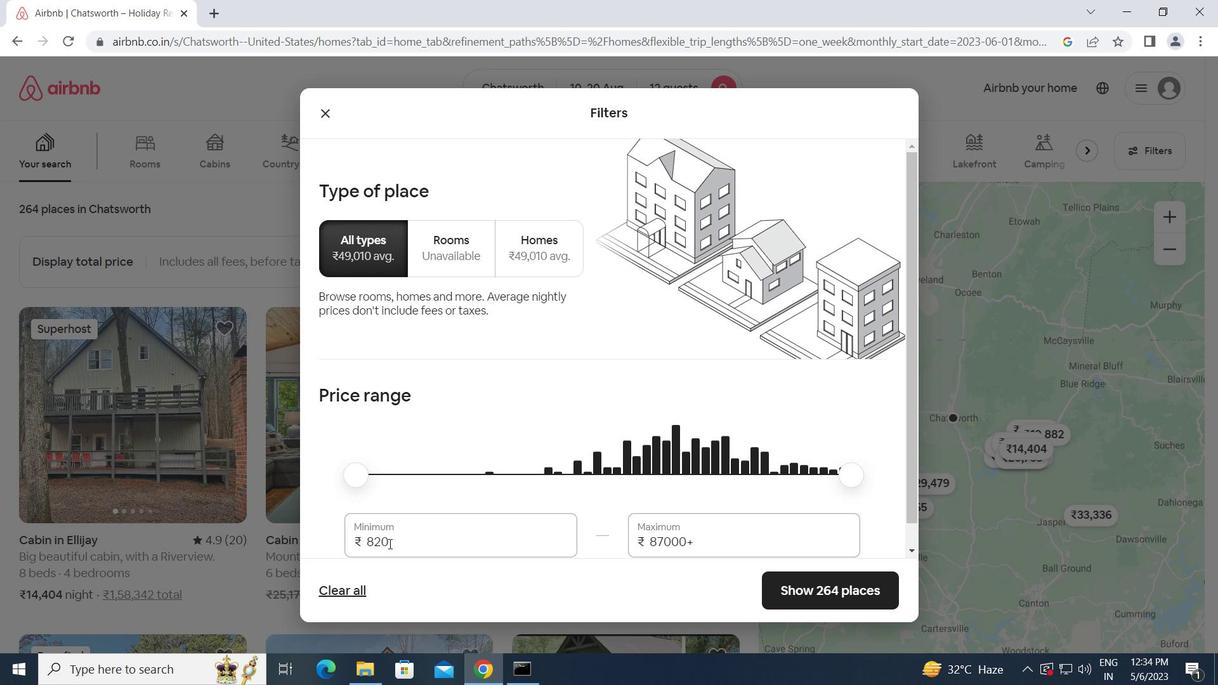 
Action: Mouse moved to (486, 447)
Screenshot: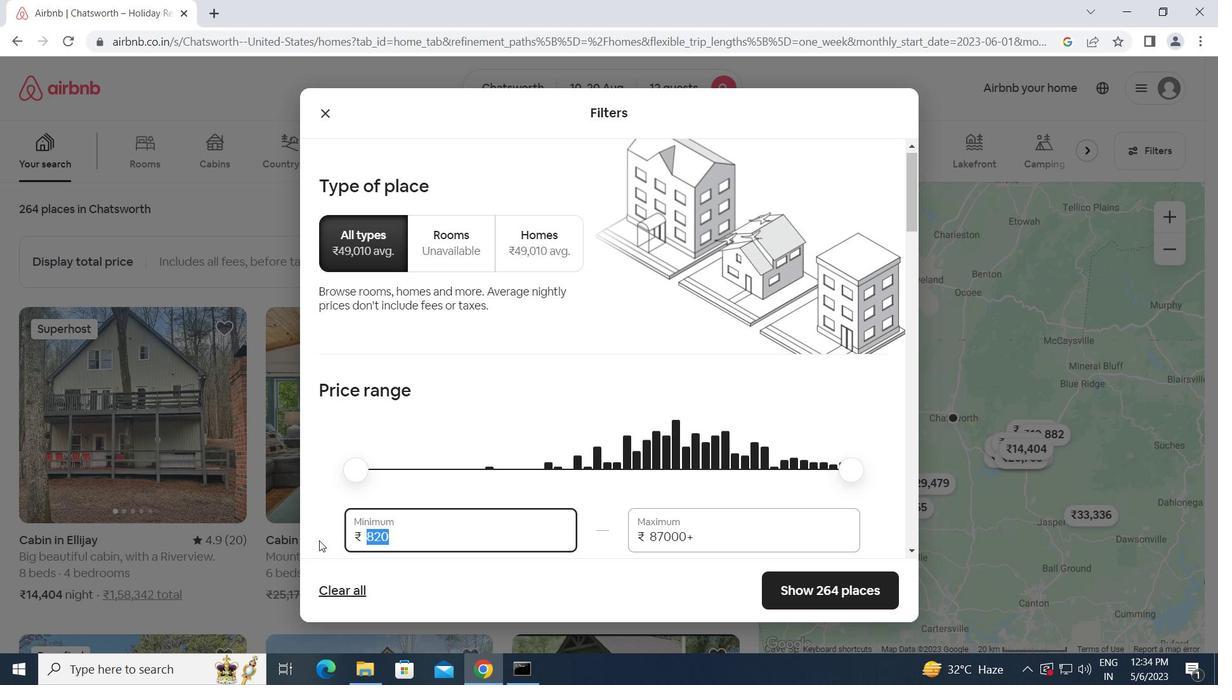 
Action: Key pressed 1
Screenshot: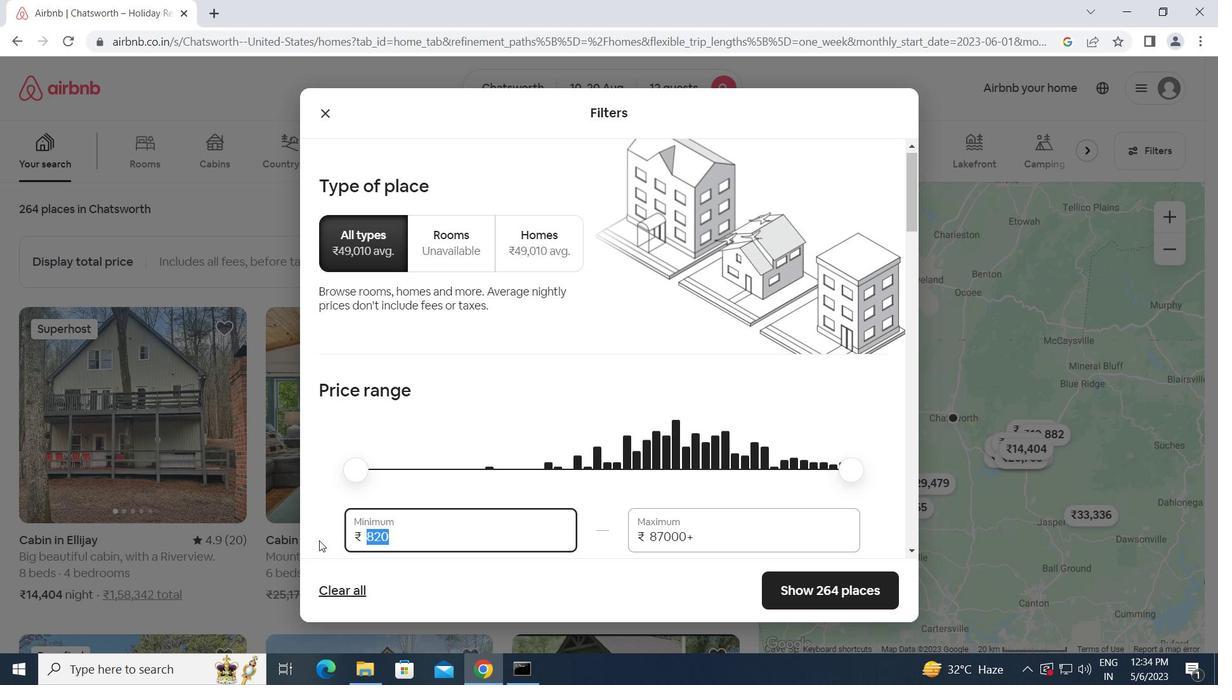 
Action: Mouse moved to (500, 422)
Screenshot: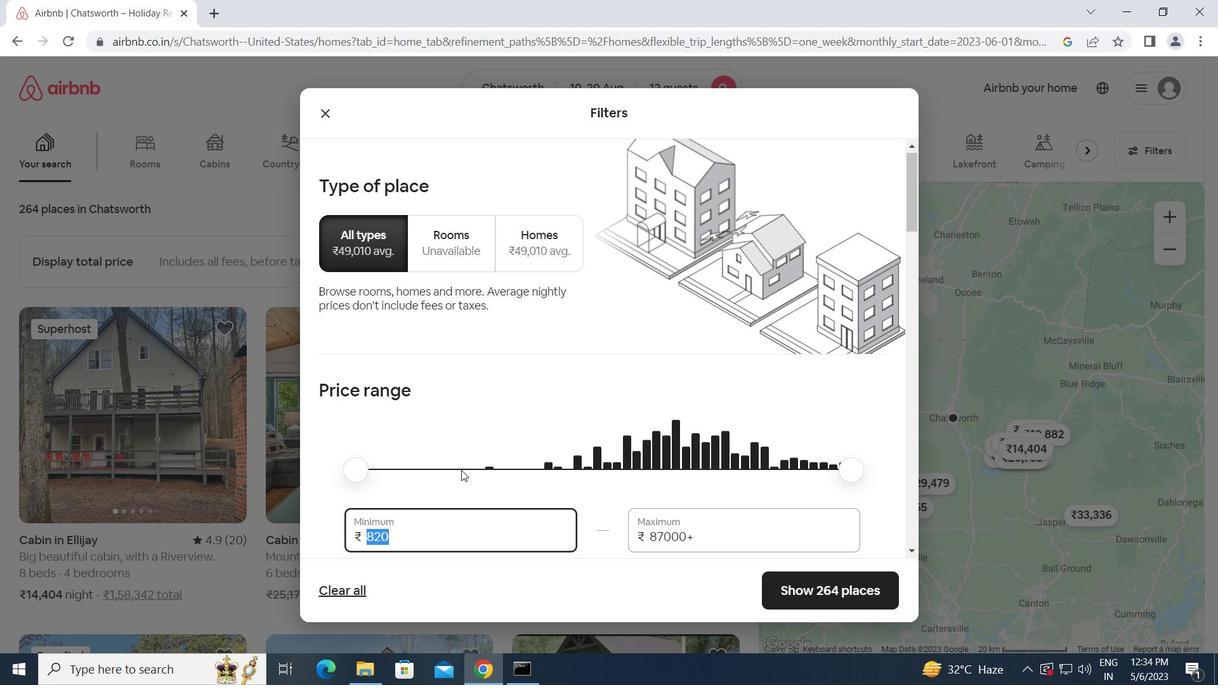 
Action: Key pressed 0000<Key.tab>14000
Screenshot: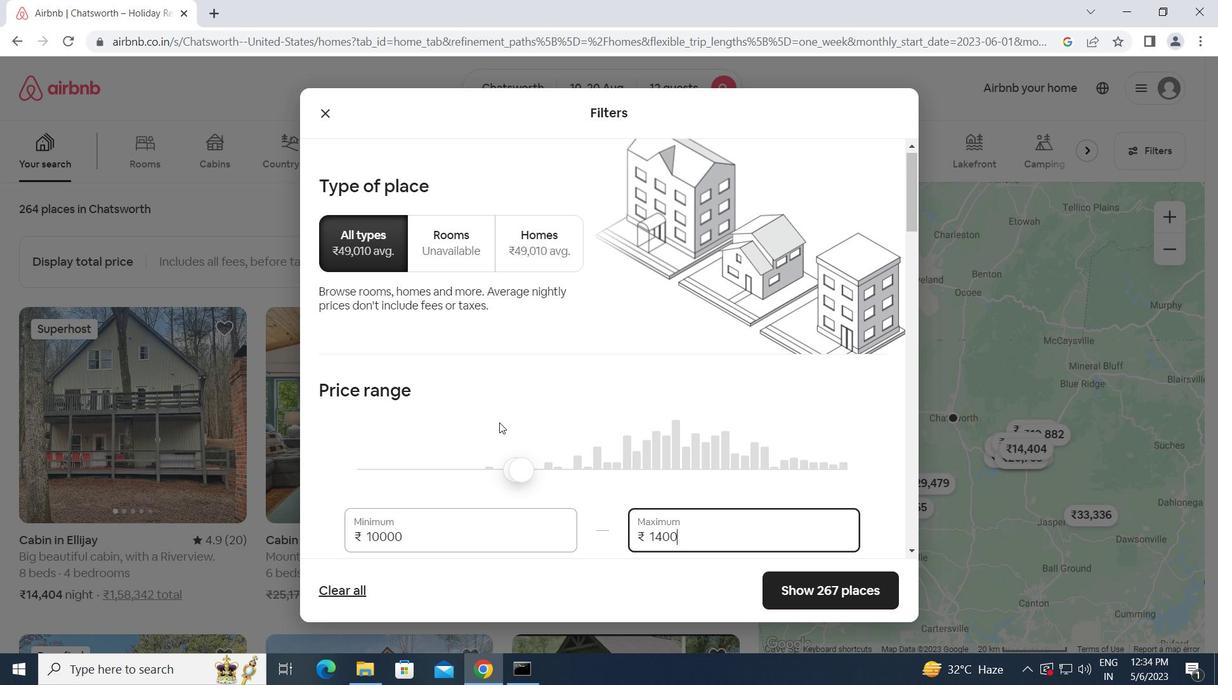 
Action: Mouse moved to (594, 463)
Screenshot: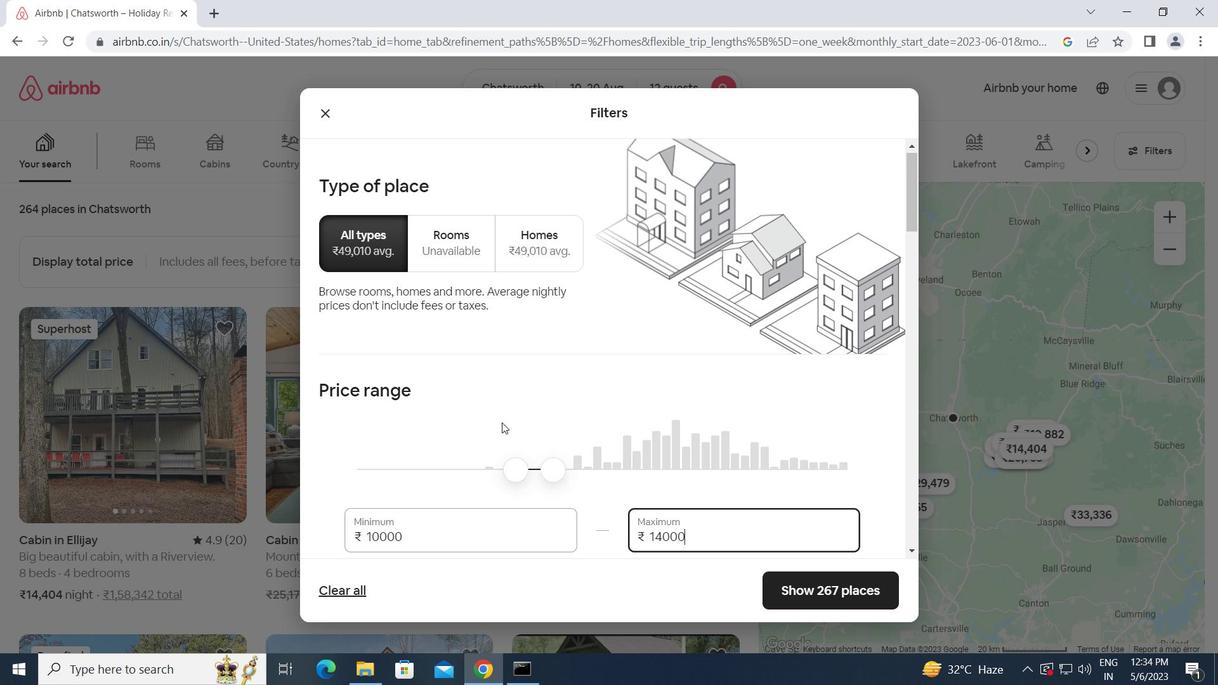 
Action: Mouse scrolled (594, 463) with delta (0, 0)
Screenshot: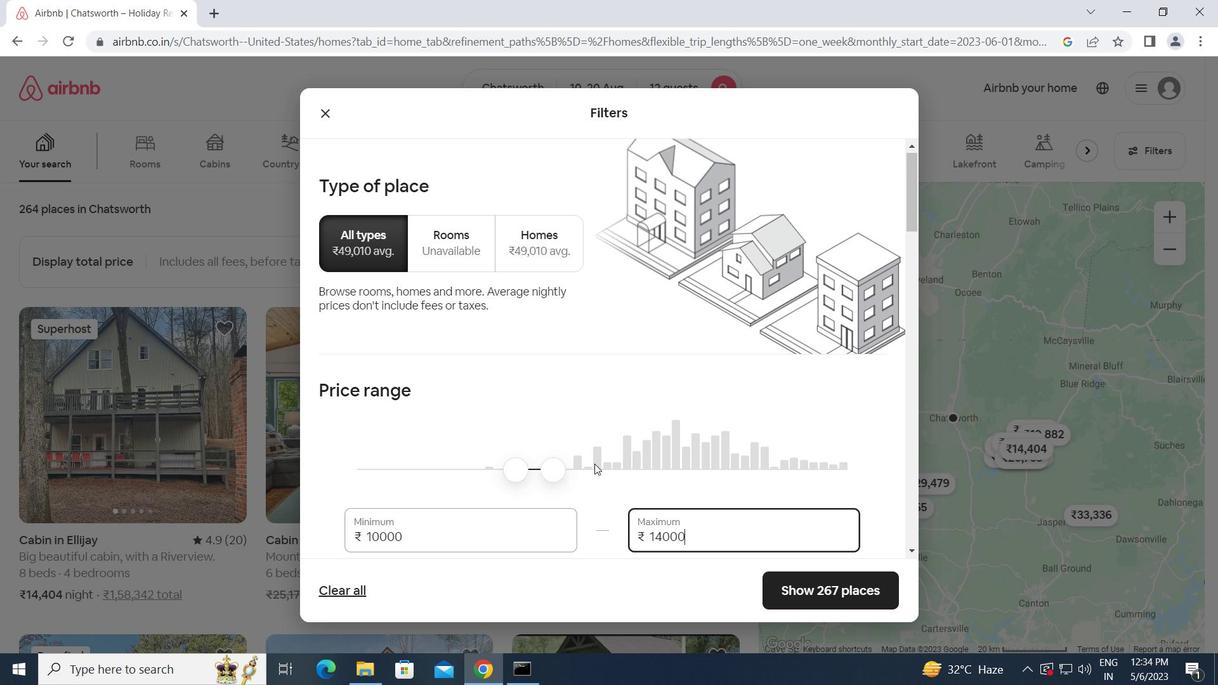 
Action: Mouse scrolled (594, 463) with delta (0, 0)
Screenshot: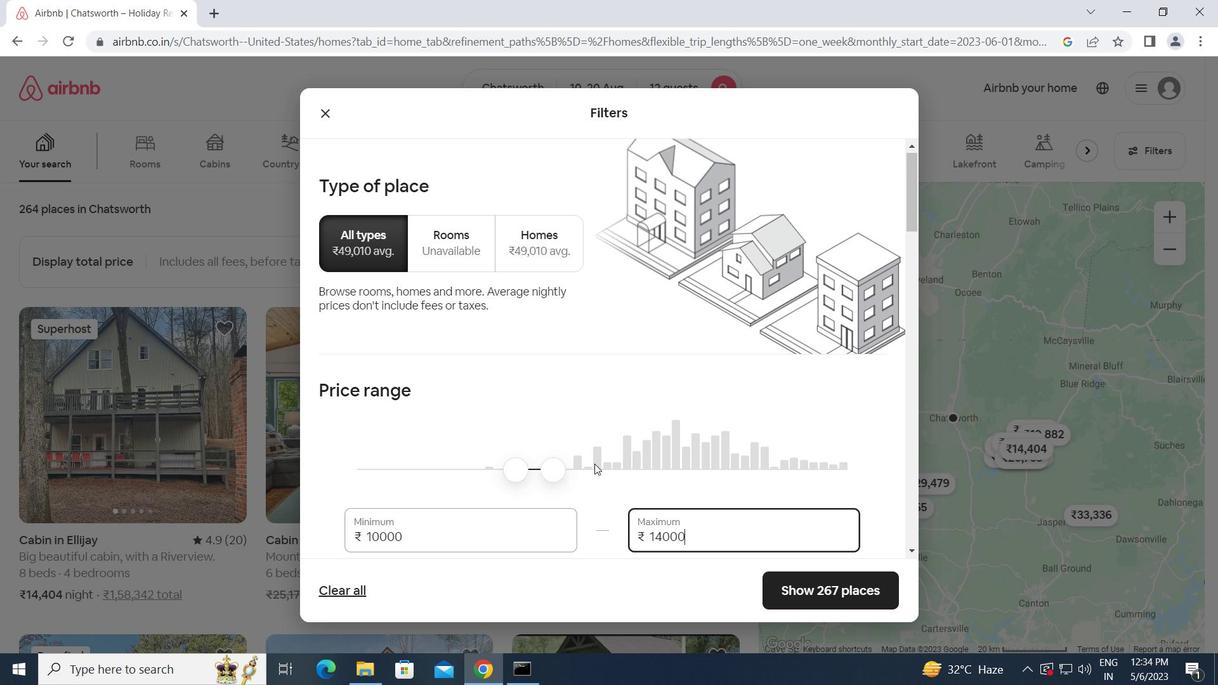 
Action: Mouse scrolled (594, 463) with delta (0, 0)
Screenshot: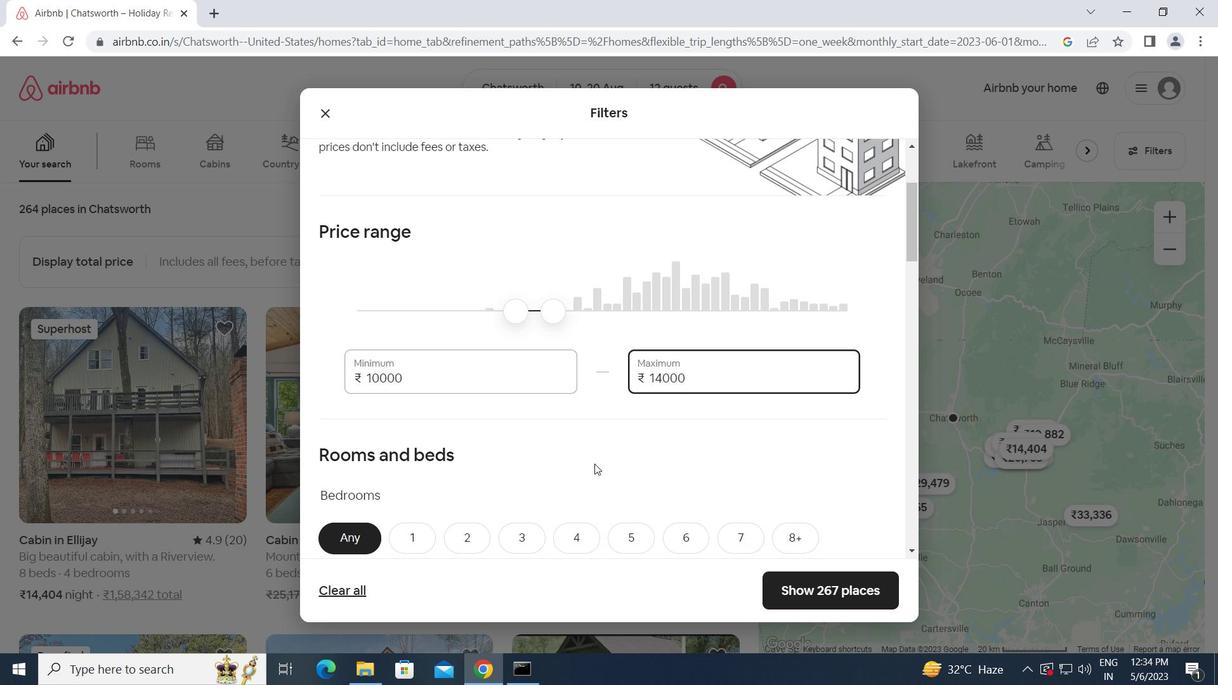 
Action: Mouse moved to (682, 457)
Screenshot: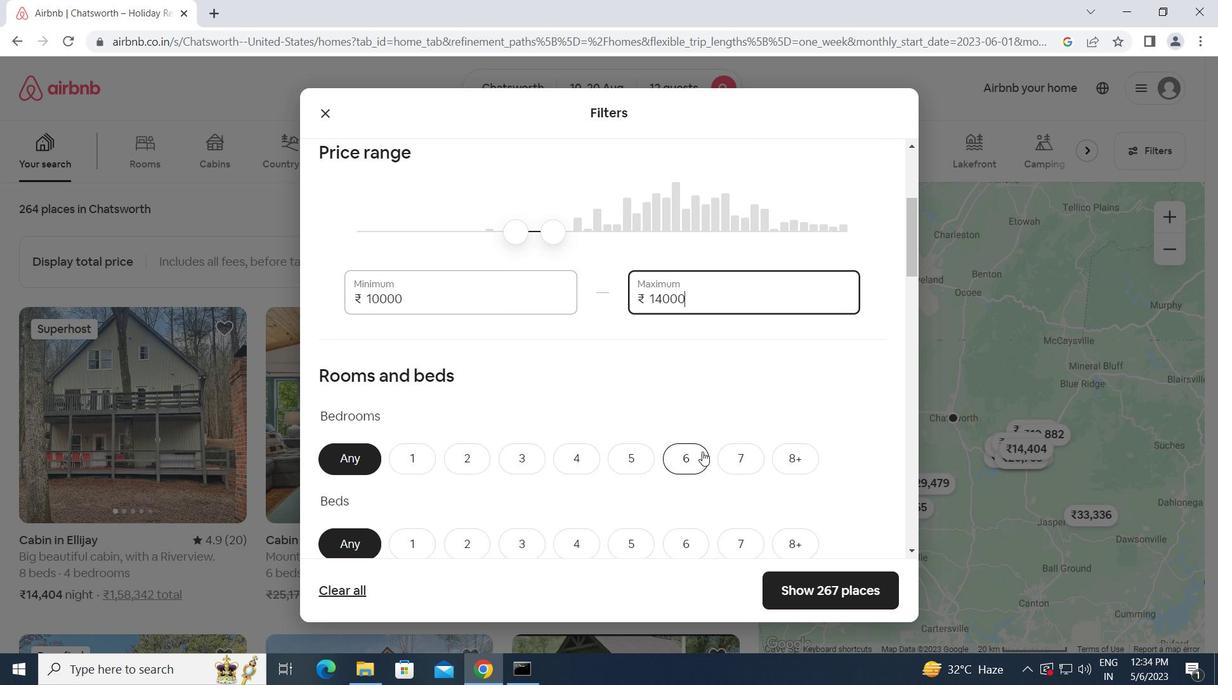 
Action: Mouse pressed left at (682, 457)
Screenshot: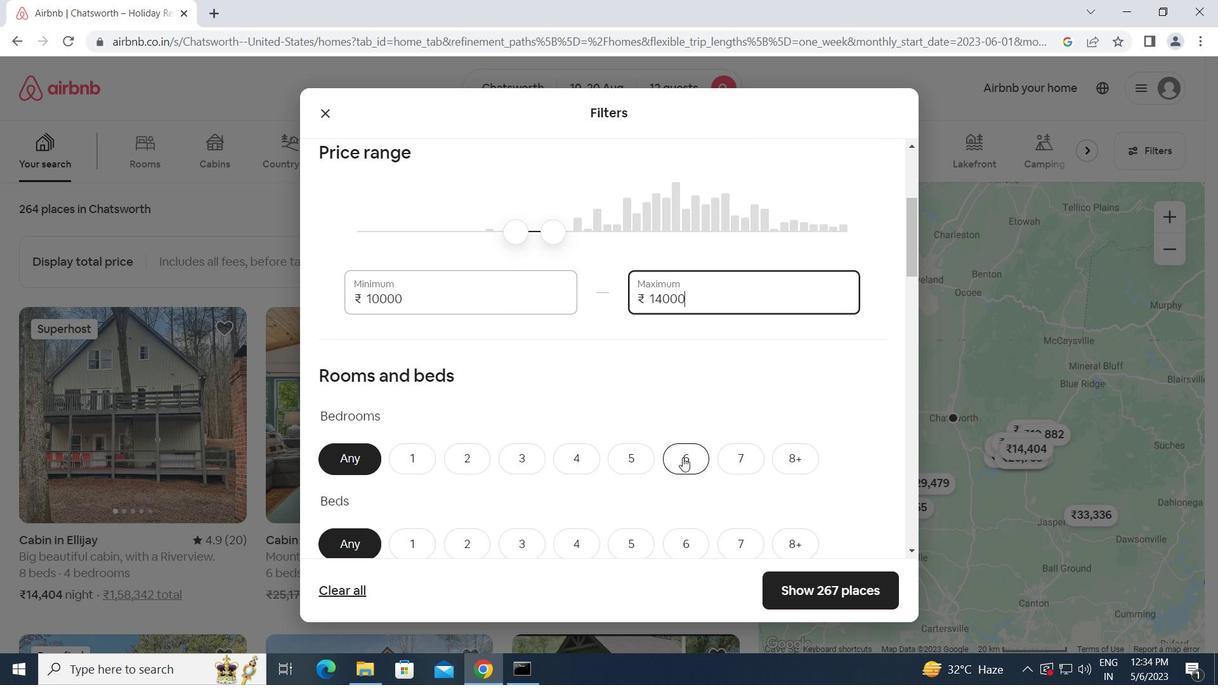 
Action: Mouse moved to (676, 470)
Screenshot: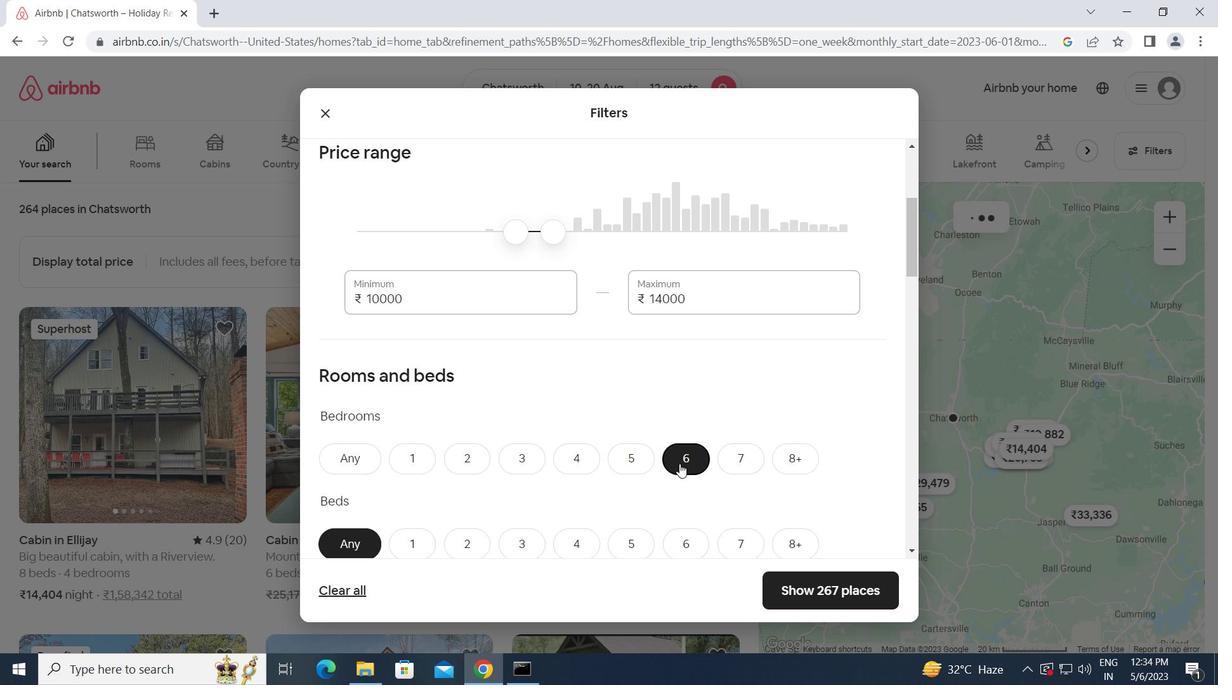 
Action: Mouse scrolled (676, 469) with delta (0, 0)
Screenshot: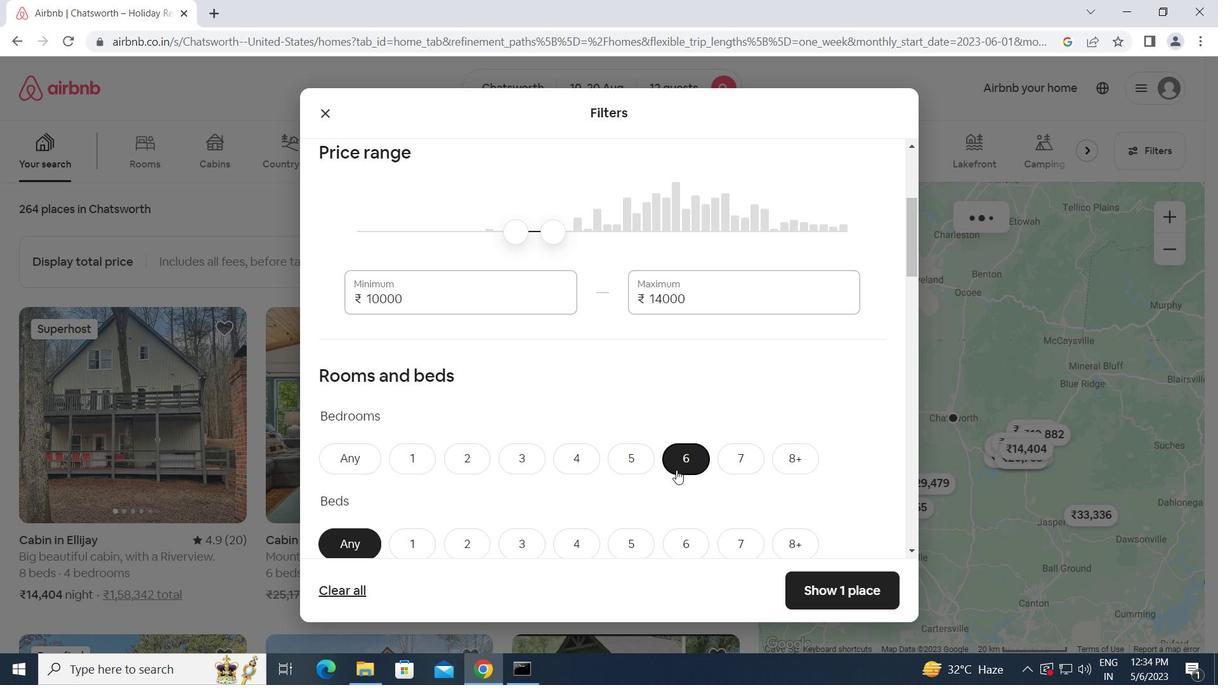
Action: Mouse moved to (789, 465)
Screenshot: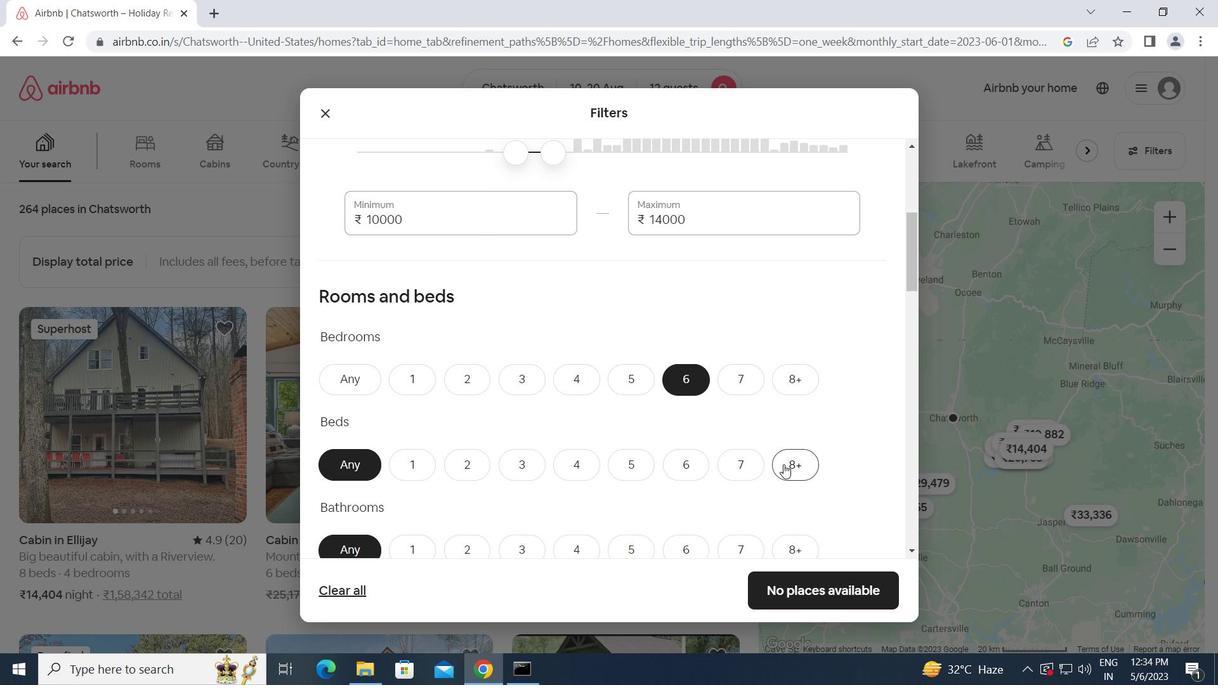 
Action: Mouse pressed left at (789, 465)
Screenshot: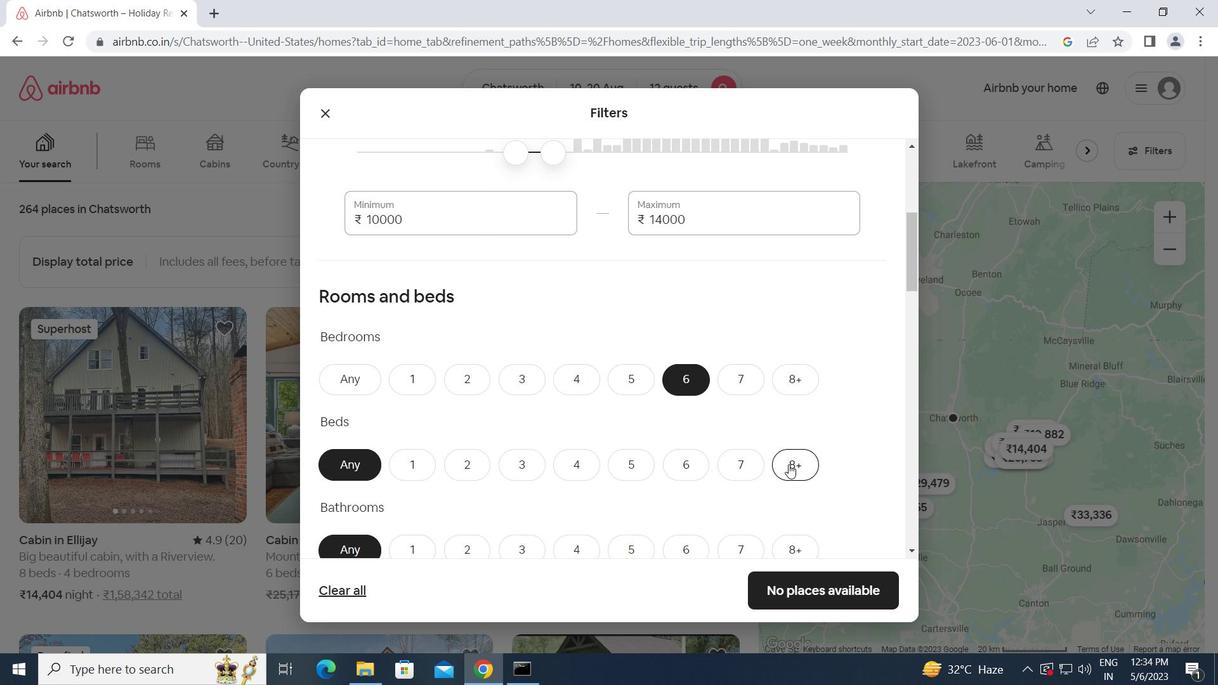 
Action: Mouse moved to (741, 480)
Screenshot: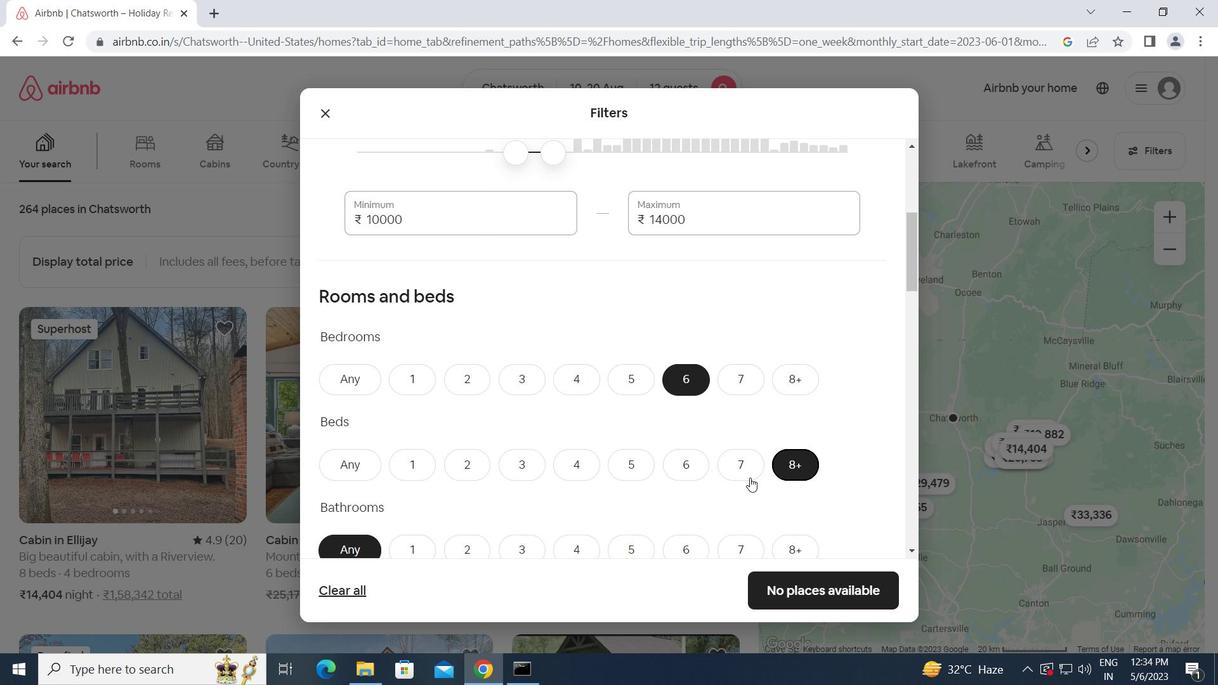 
Action: Mouse scrolled (741, 480) with delta (0, 0)
Screenshot: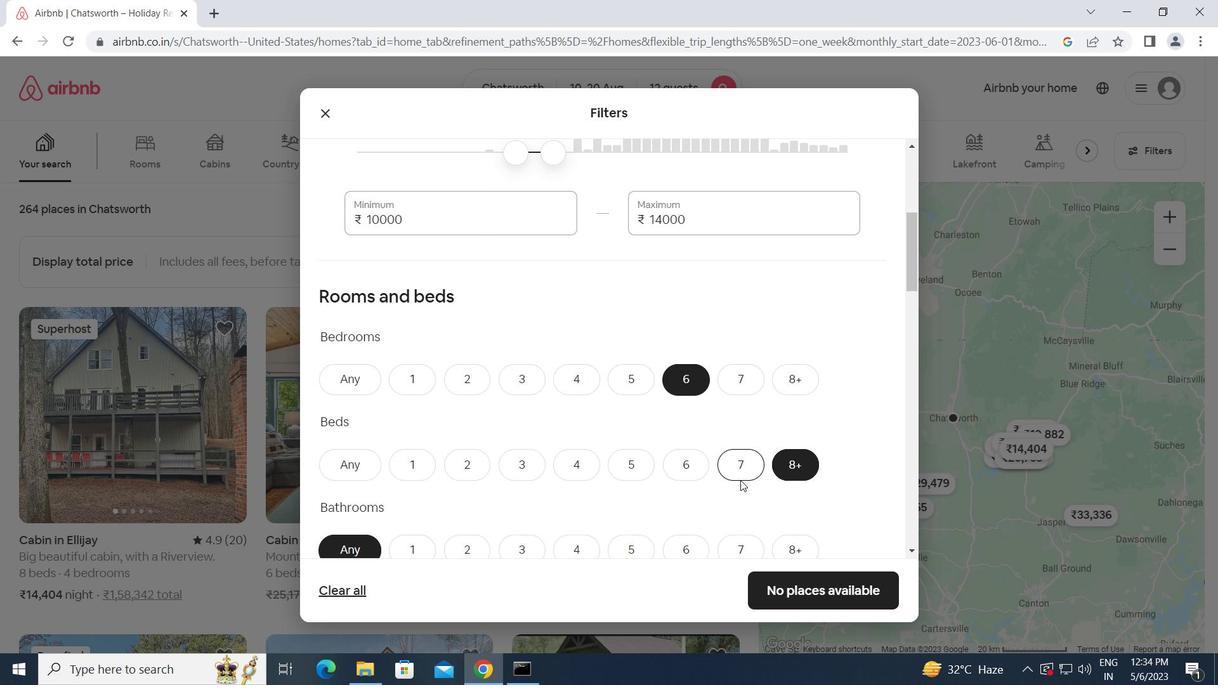 
Action: Mouse moved to (680, 470)
Screenshot: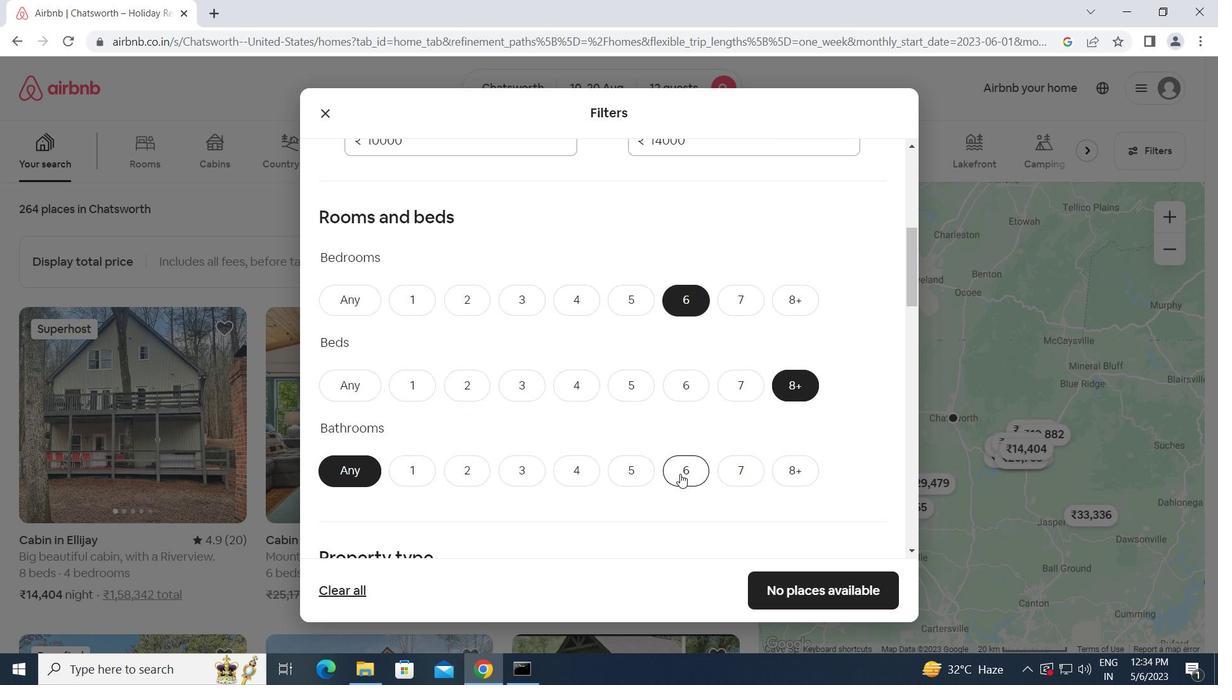 
Action: Mouse pressed left at (680, 470)
Screenshot: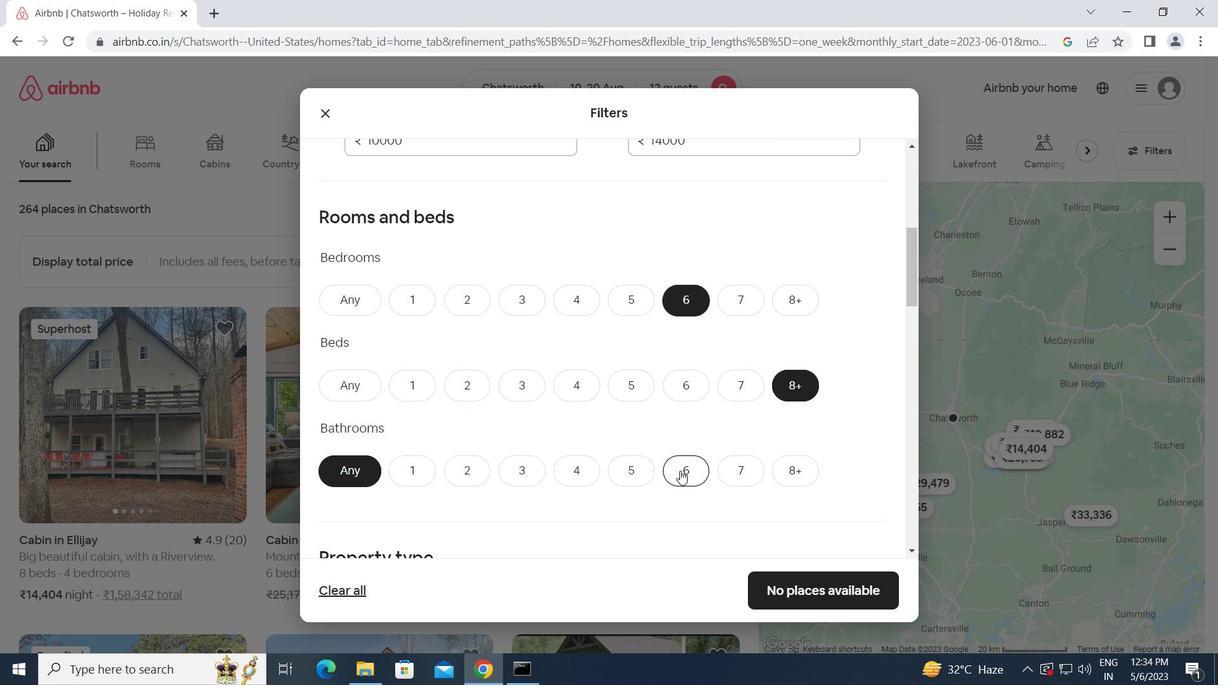 
Action: Mouse moved to (675, 494)
Screenshot: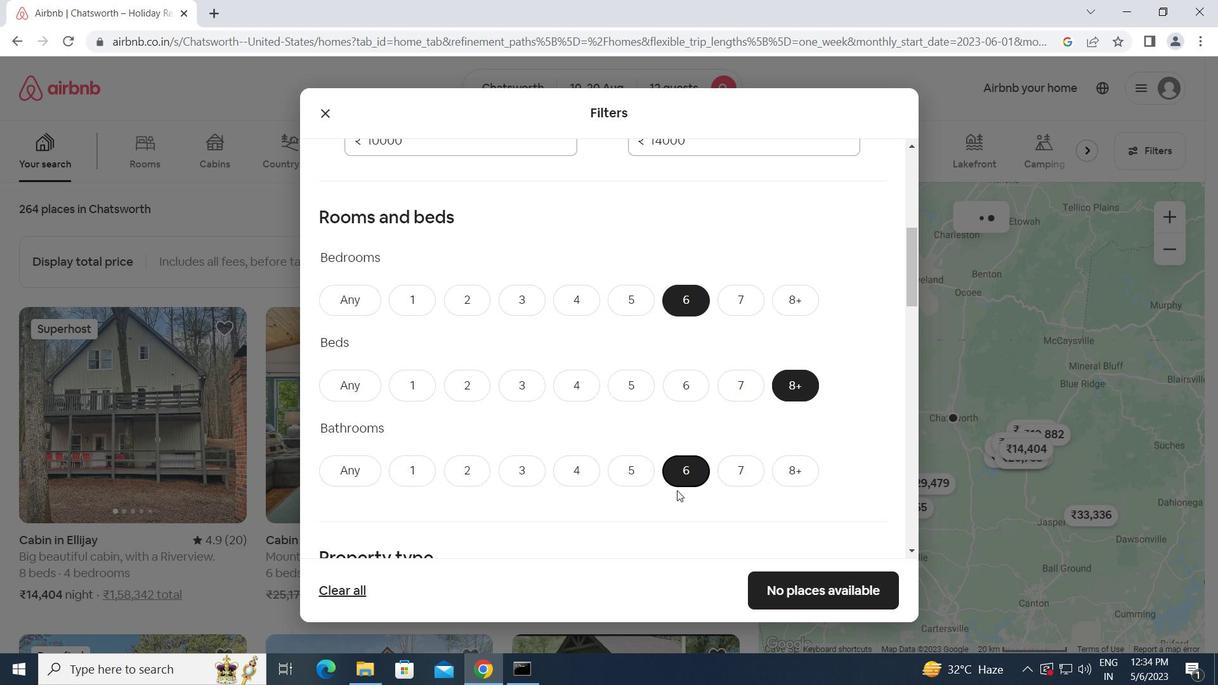 
Action: Mouse scrolled (675, 493) with delta (0, 0)
Screenshot: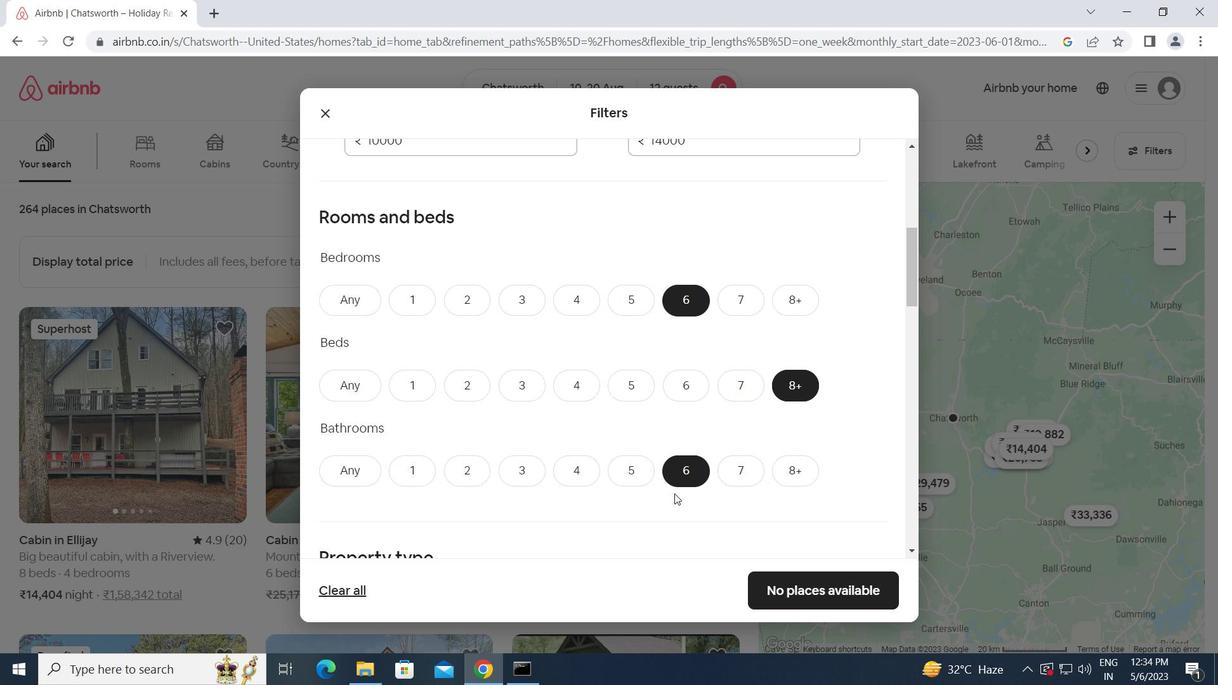
Action: Mouse scrolled (675, 493) with delta (0, 0)
Screenshot: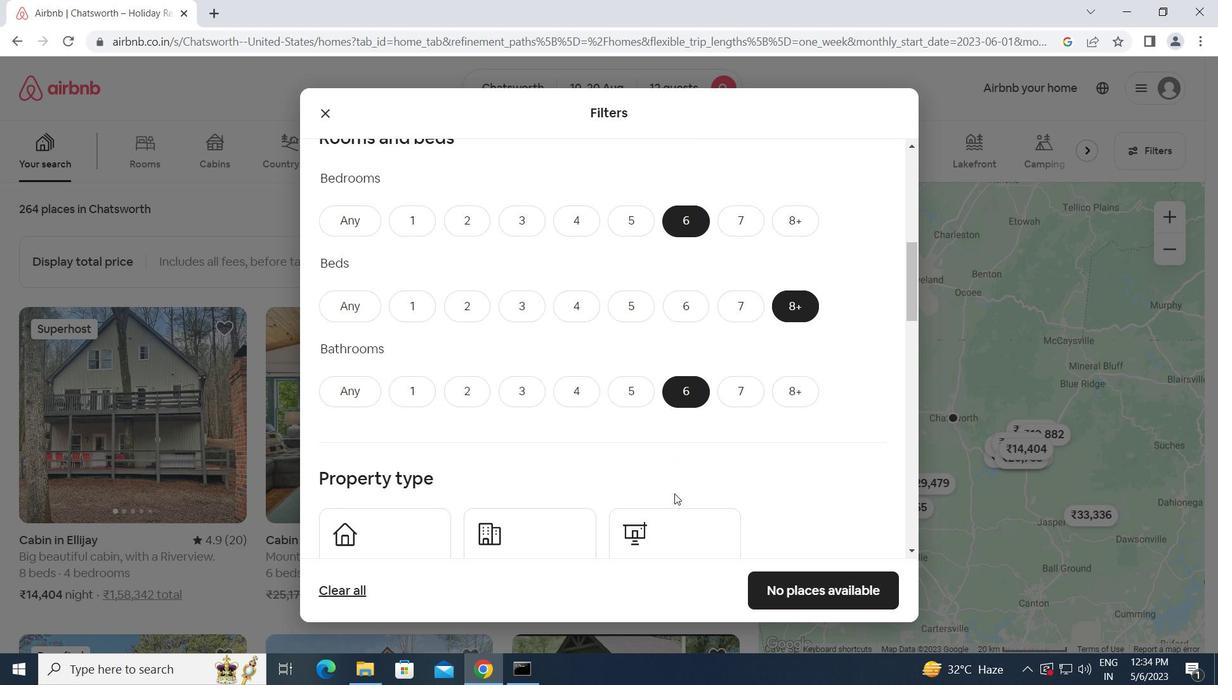 
Action: Mouse scrolled (675, 493) with delta (0, 0)
Screenshot: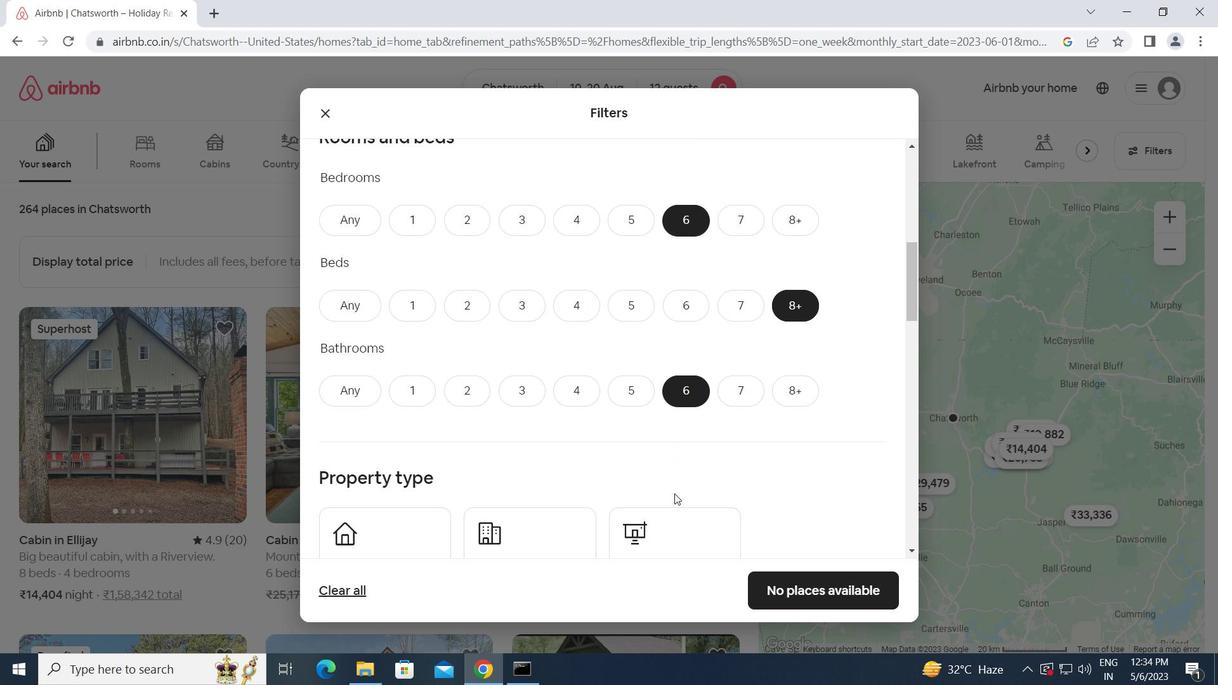 
Action: Mouse moved to (402, 420)
Screenshot: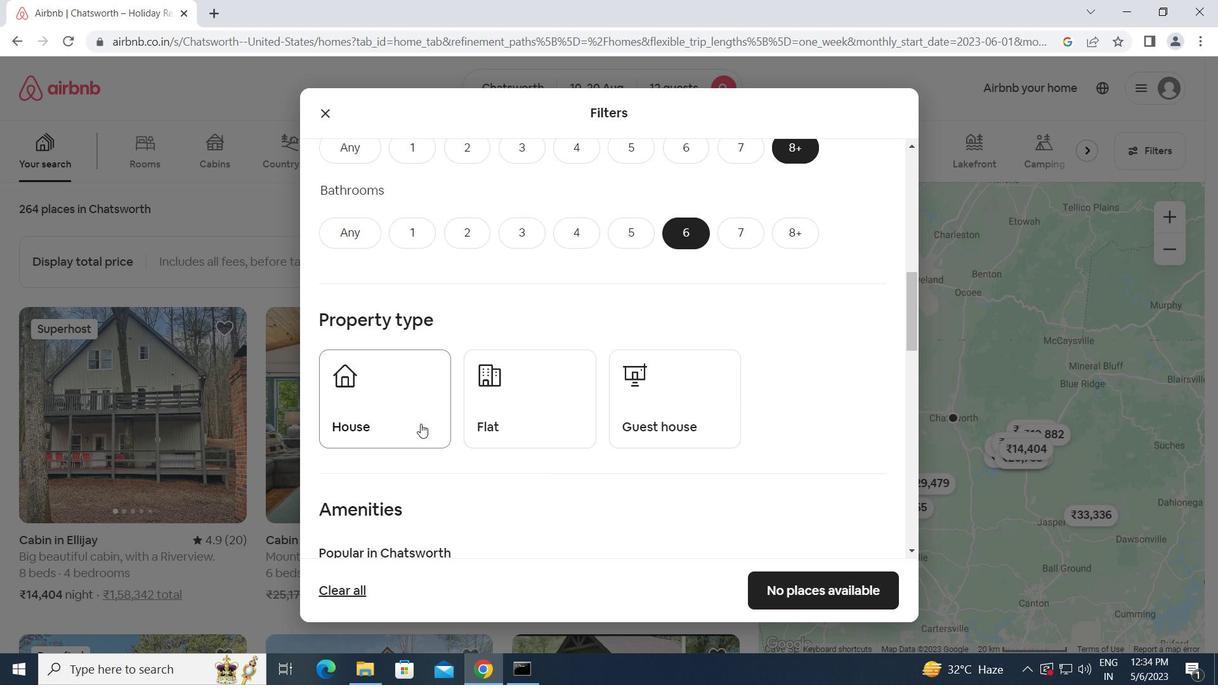 
Action: Mouse pressed left at (402, 420)
Screenshot: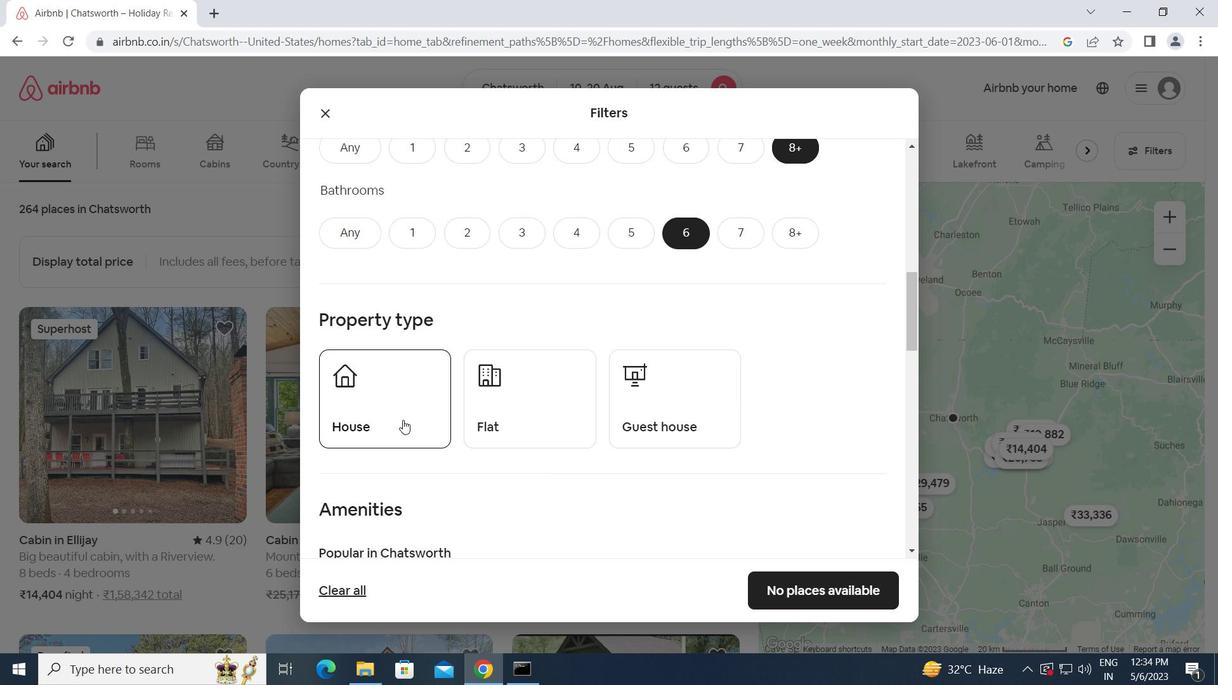 
Action: Mouse moved to (533, 420)
Screenshot: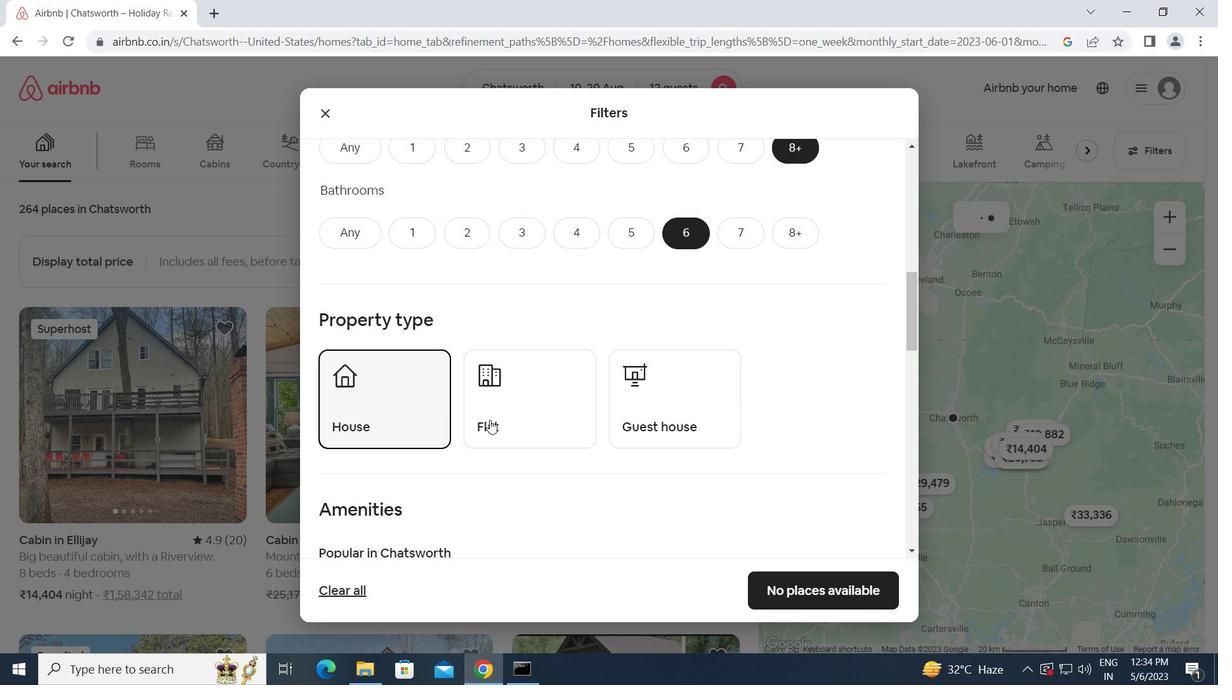 
Action: Mouse pressed left at (533, 420)
Screenshot: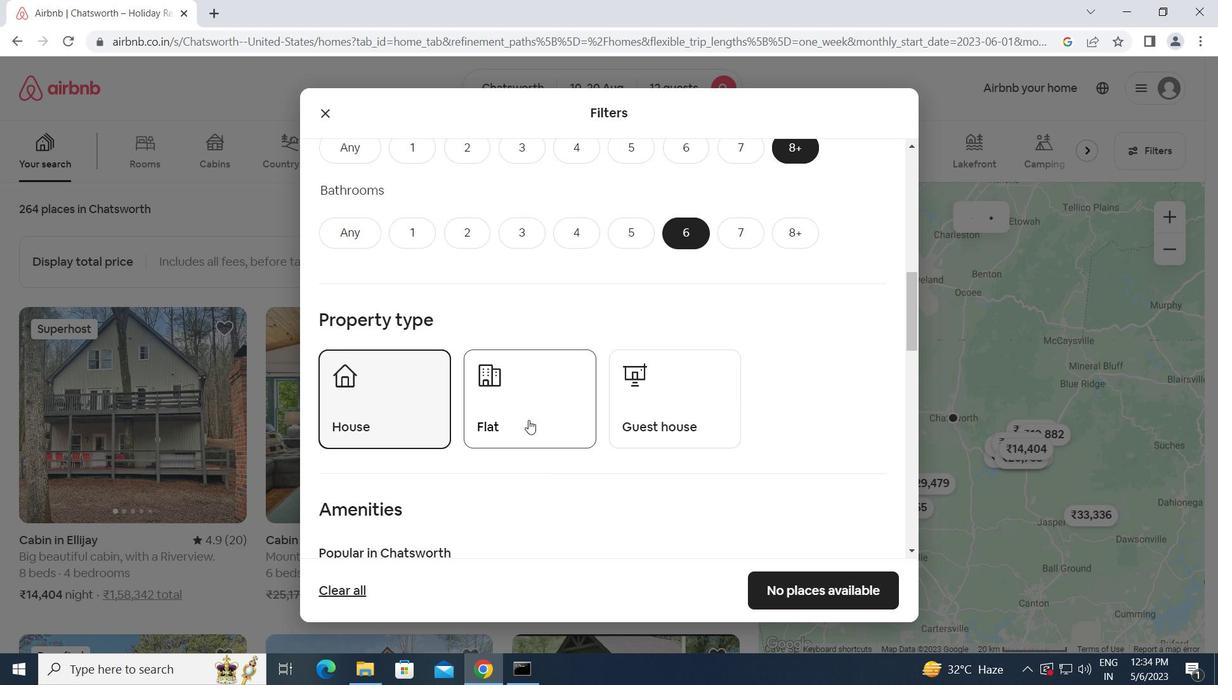 
Action: Mouse moved to (638, 420)
Screenshot: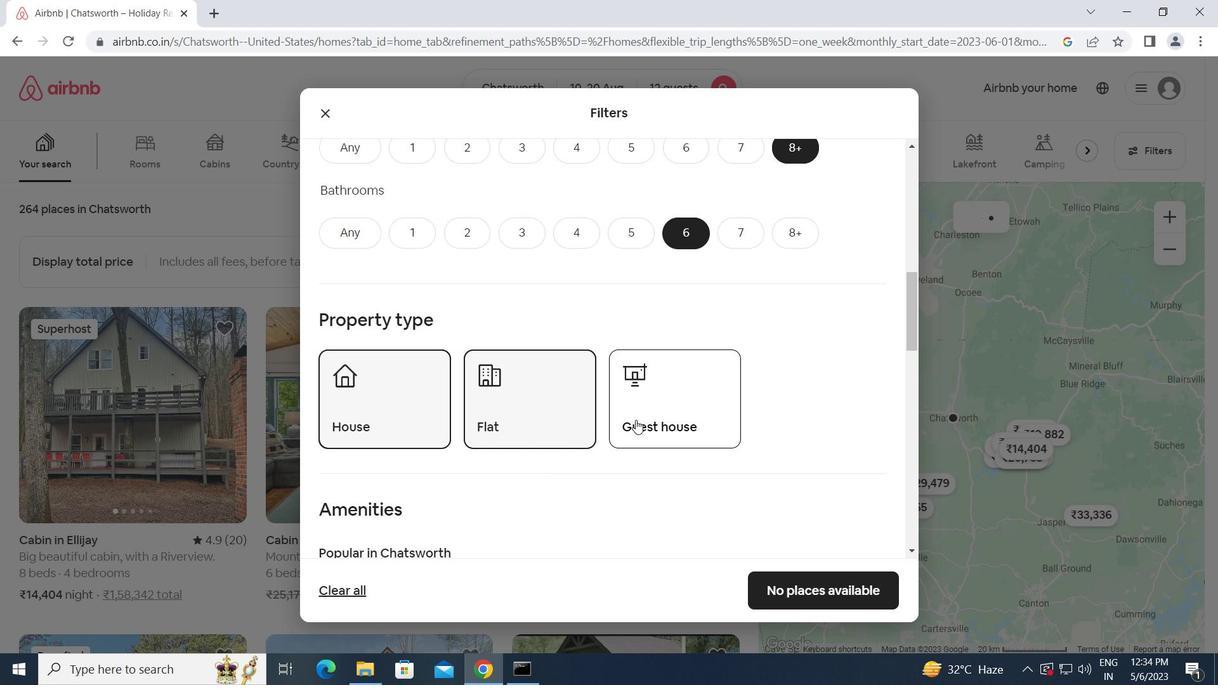 
Action: Mouse pressed left at (638, 420)
Screenshot: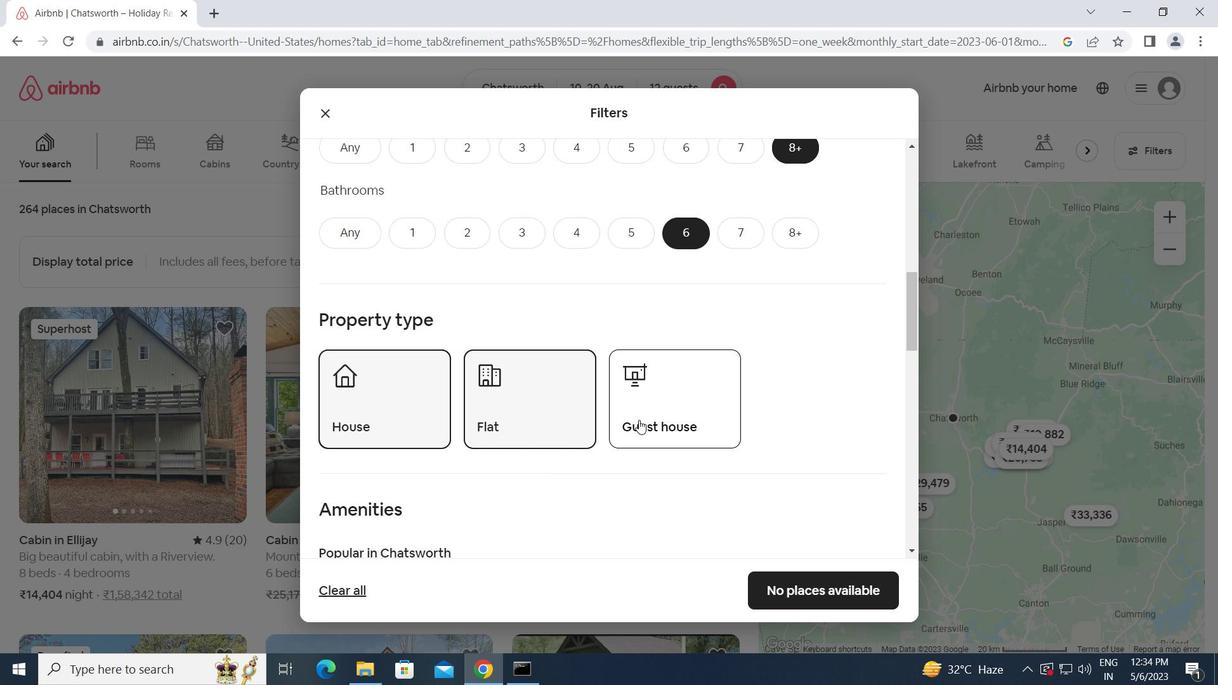 
Action: Mouse moved to (520, 470)
Screenshot: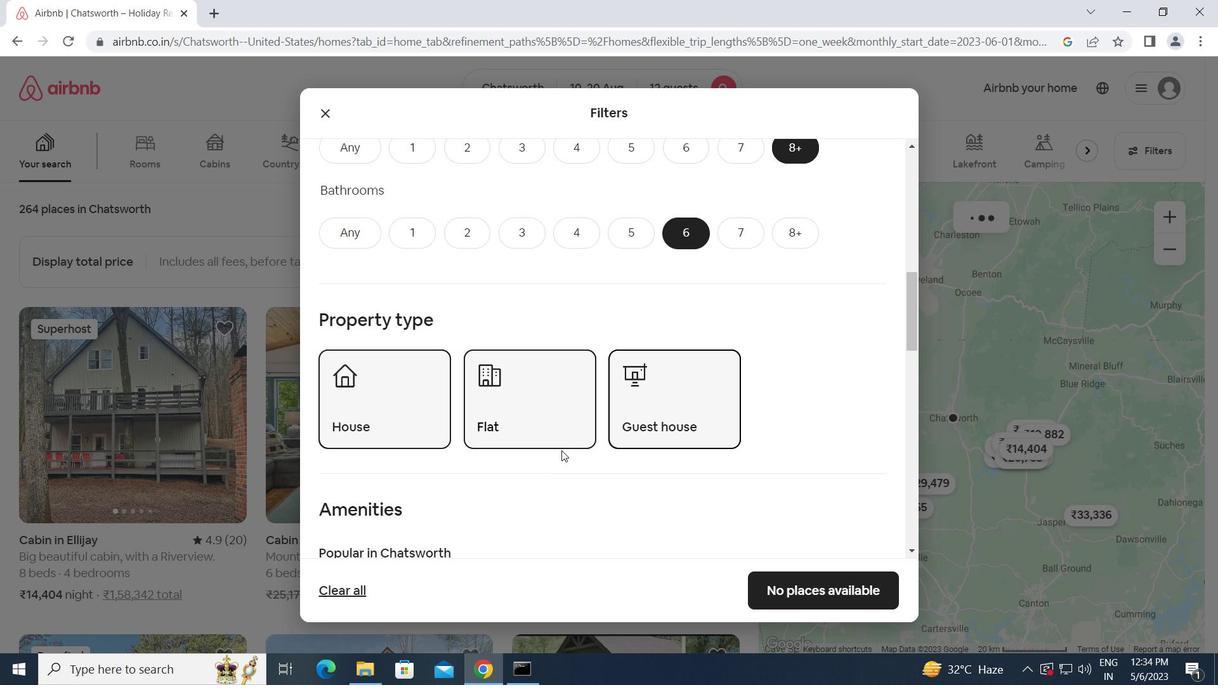 
Action: Mouse scrolled (520, 469) with delta (0, 0)
Screenshot: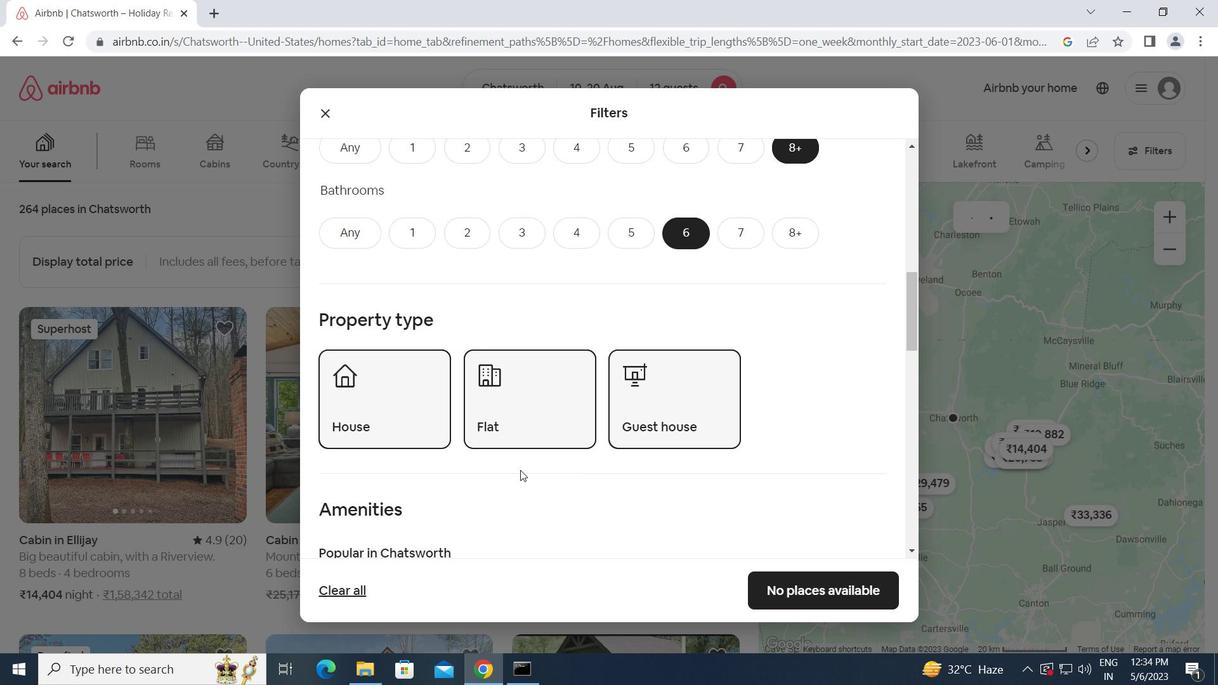 
Action: Mouse scrolled (520, 469) with delta (0, 0)
Screenshot: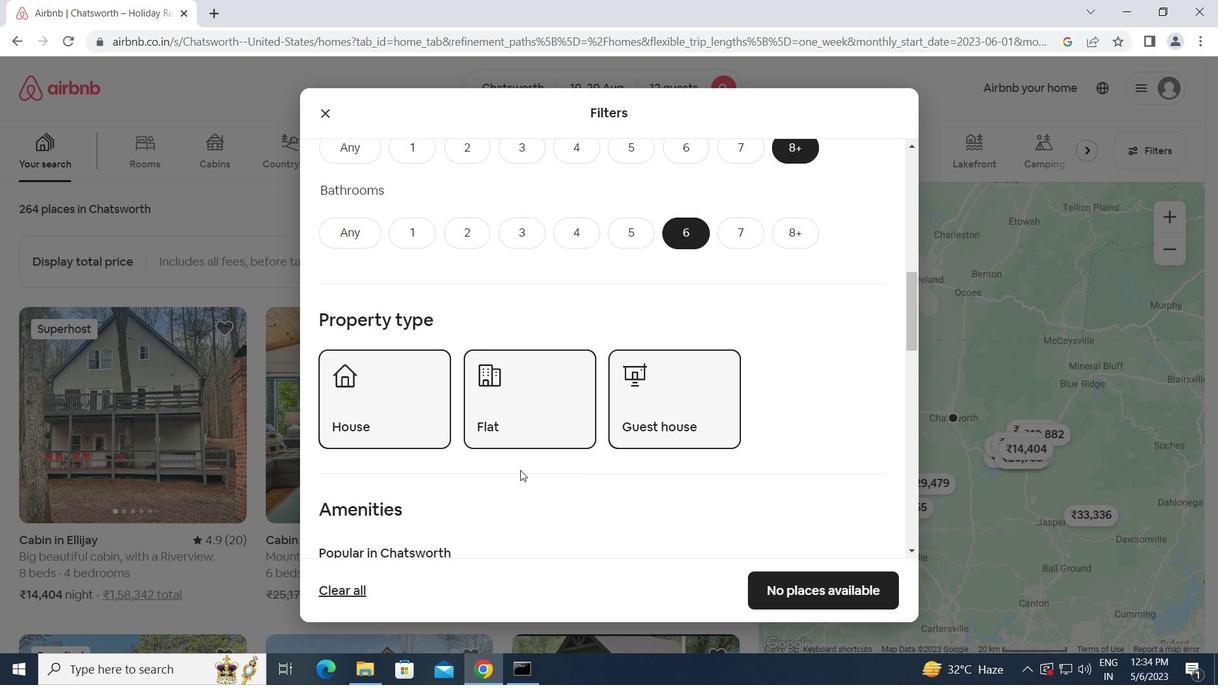 
Action: Mouse scrolled (520, 469) with delta (0, 0)
Screenshot: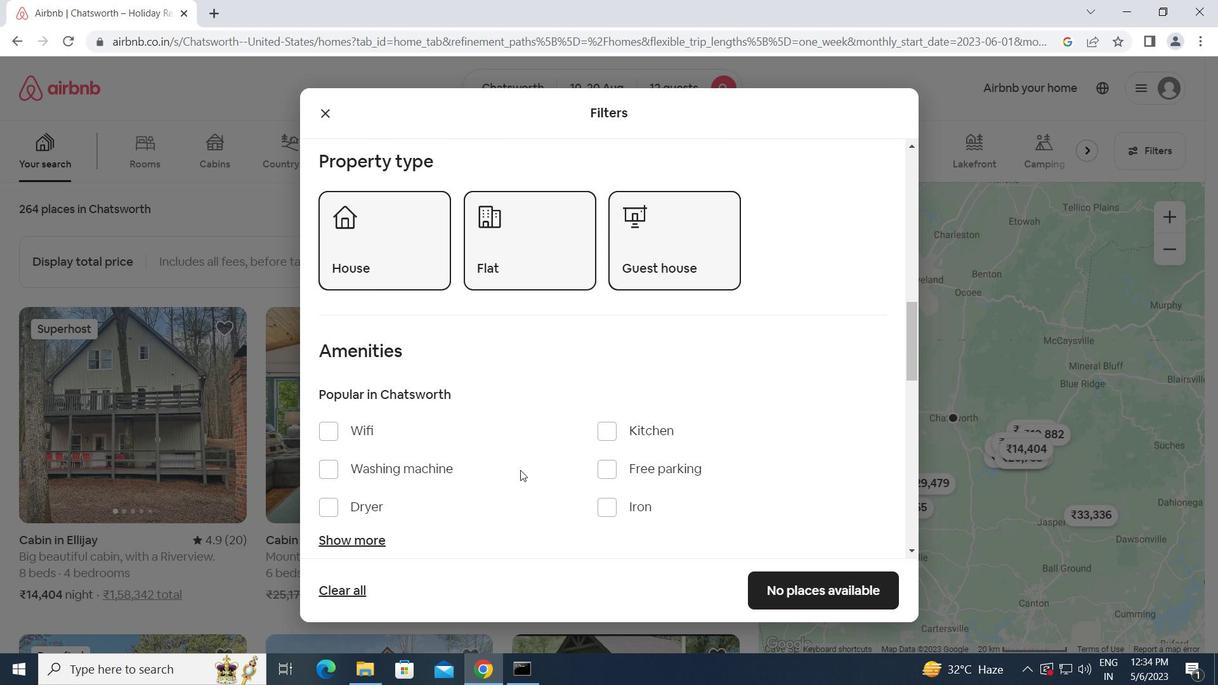 
Action: Mouse moved to (326, 351)
Screenshot: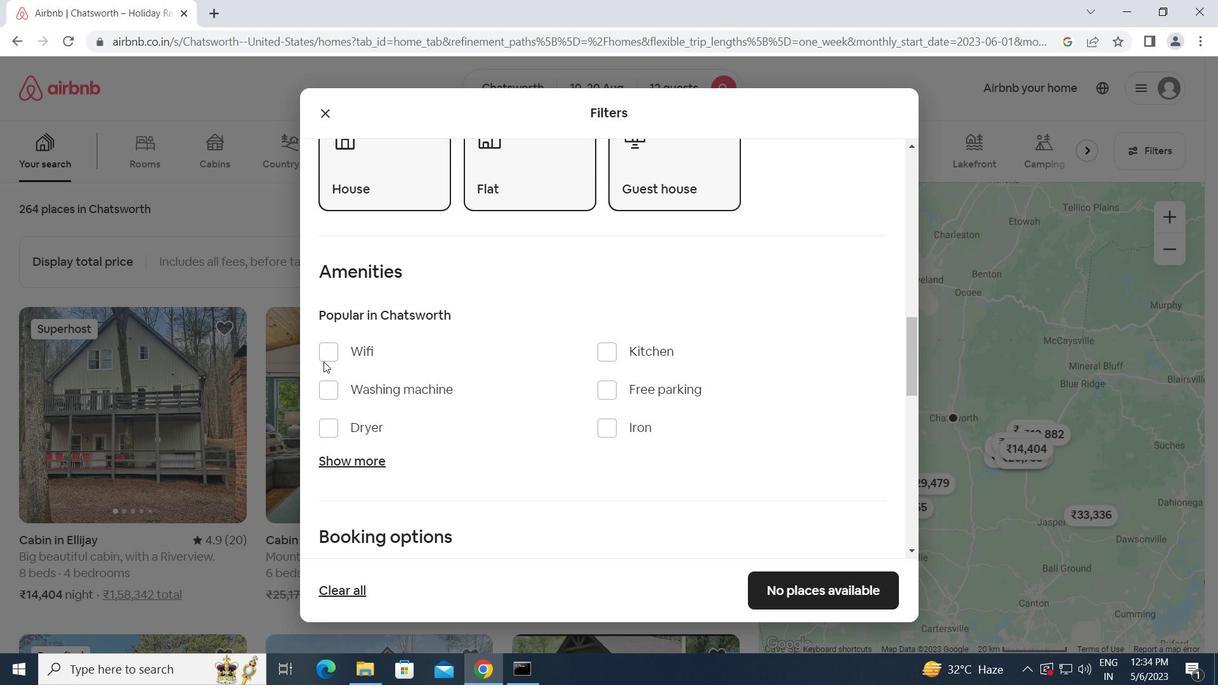 
Action: Mouse pressed left at (326, 351)
Screenshot: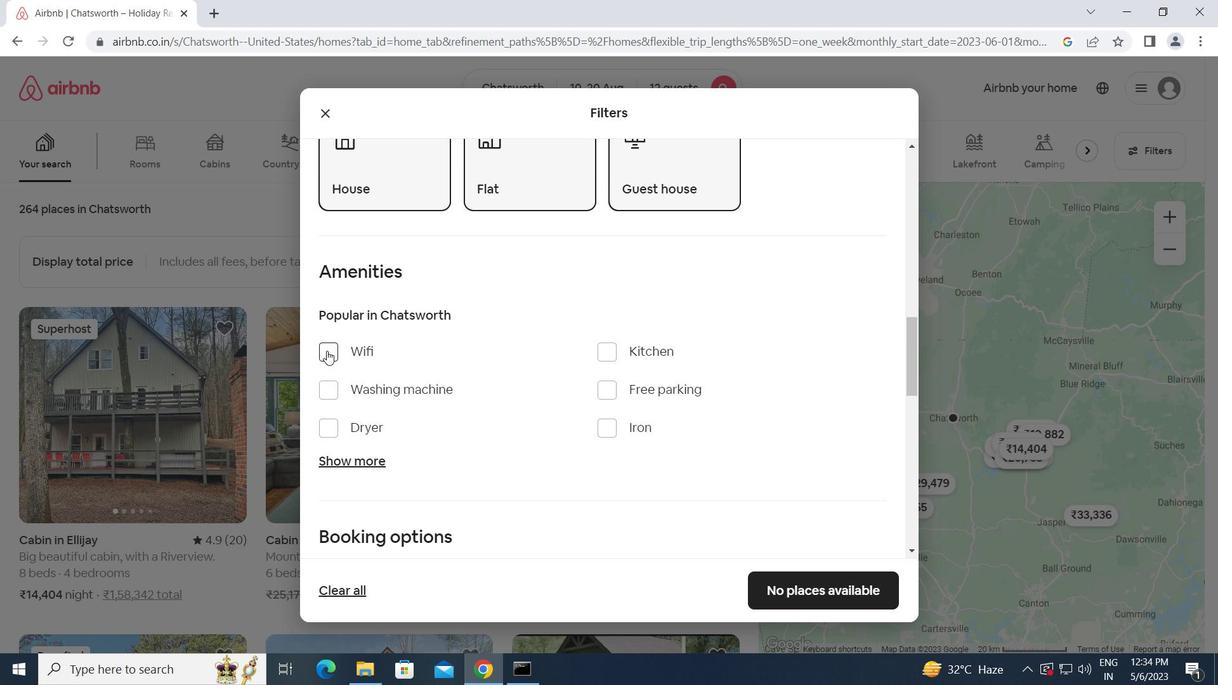 
Action: Mouse moved to (348, 461)
Screenshot: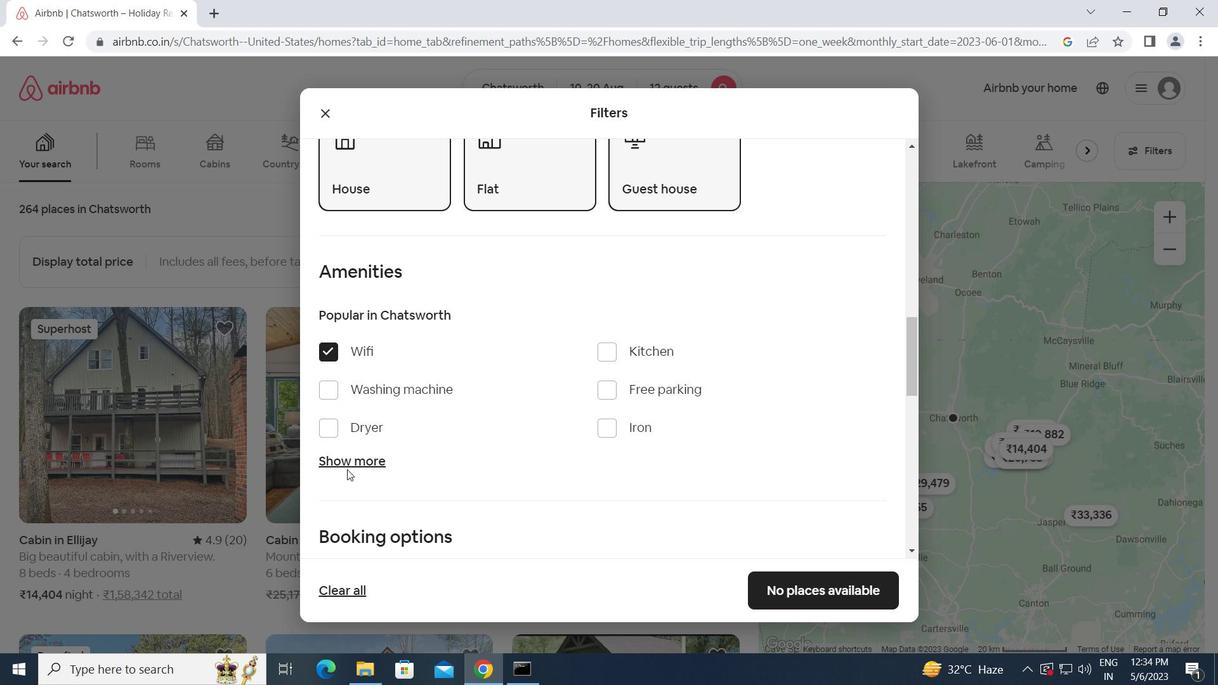 
Action: Mouse pressed left at (348, 461)
Screenshot: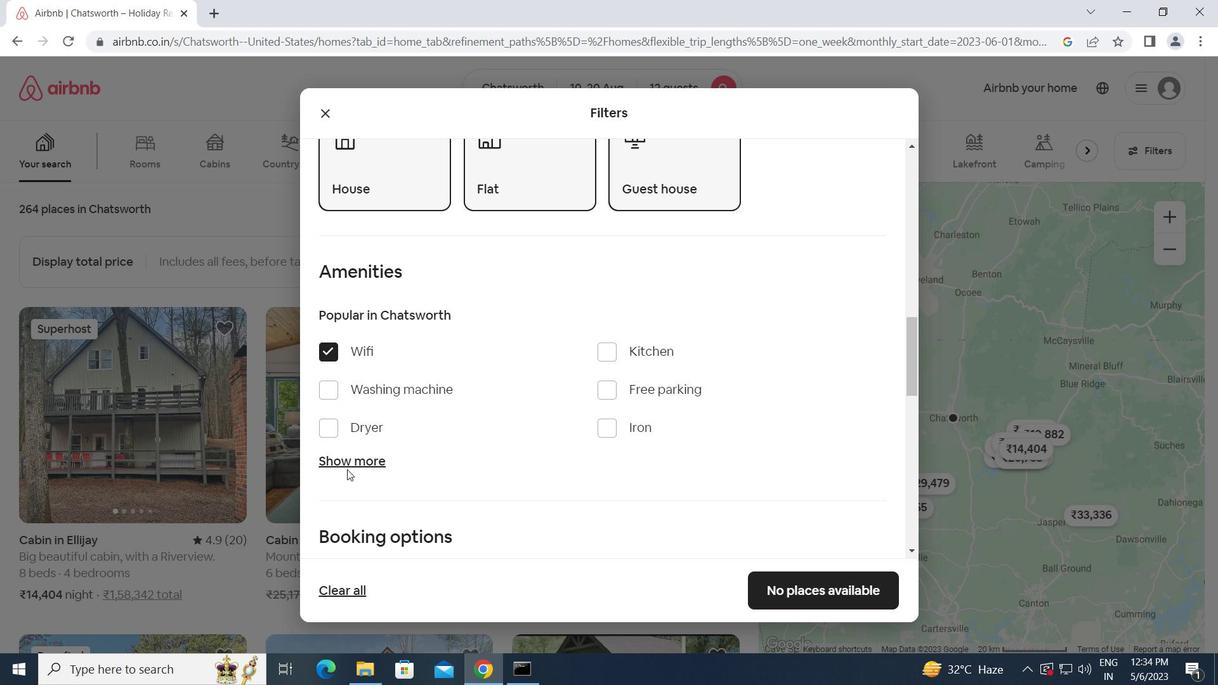 
Action: Mouse moved to (348, 461)
Screenshot: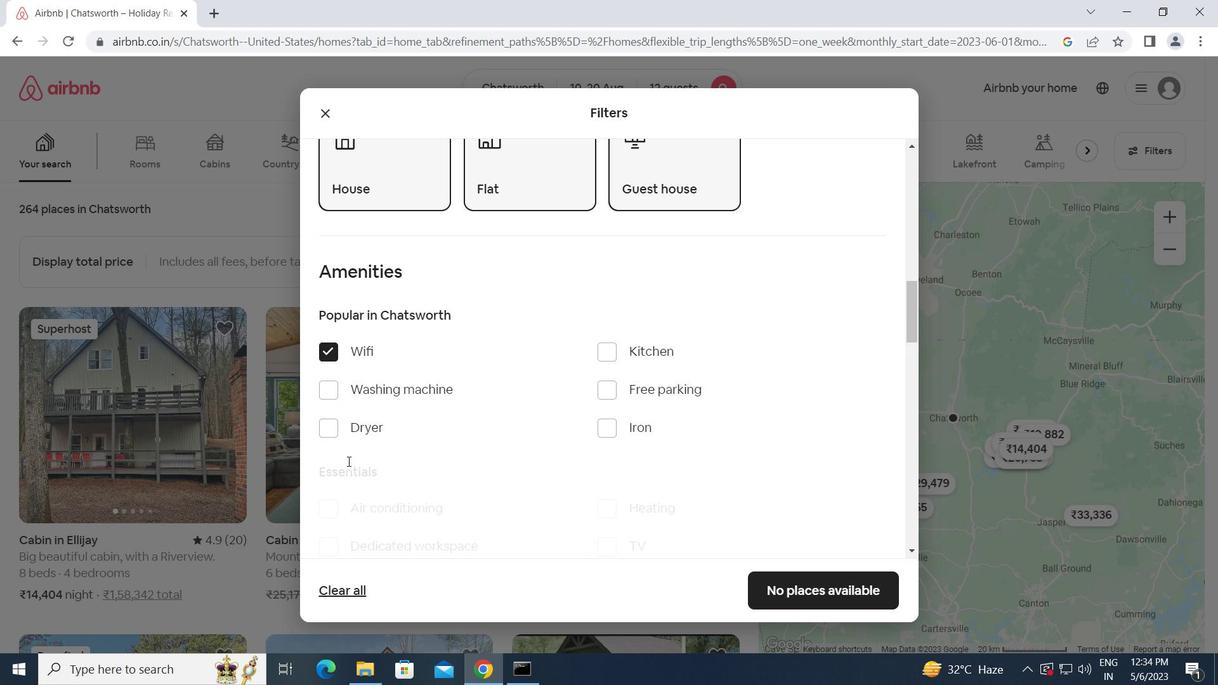 
Action: Mouse scrolled (348, 460) with delta (0, 0)
Screenshot: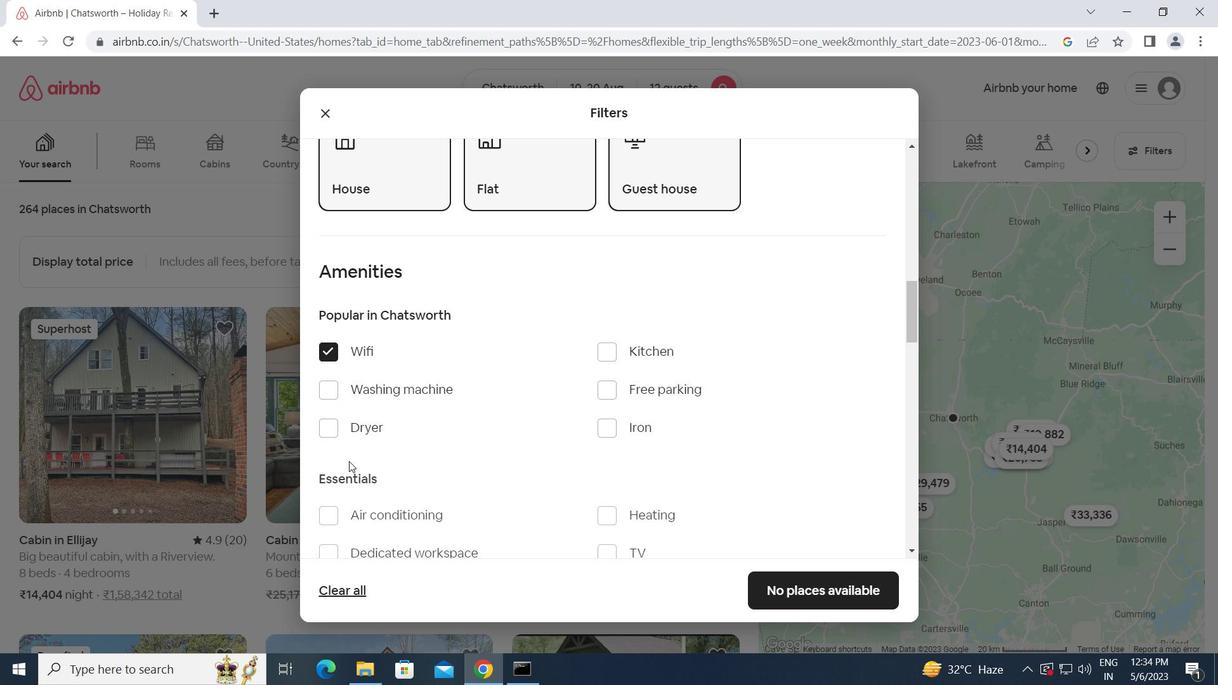 
Action: Mouse moved to (603, 473)
Screenshot: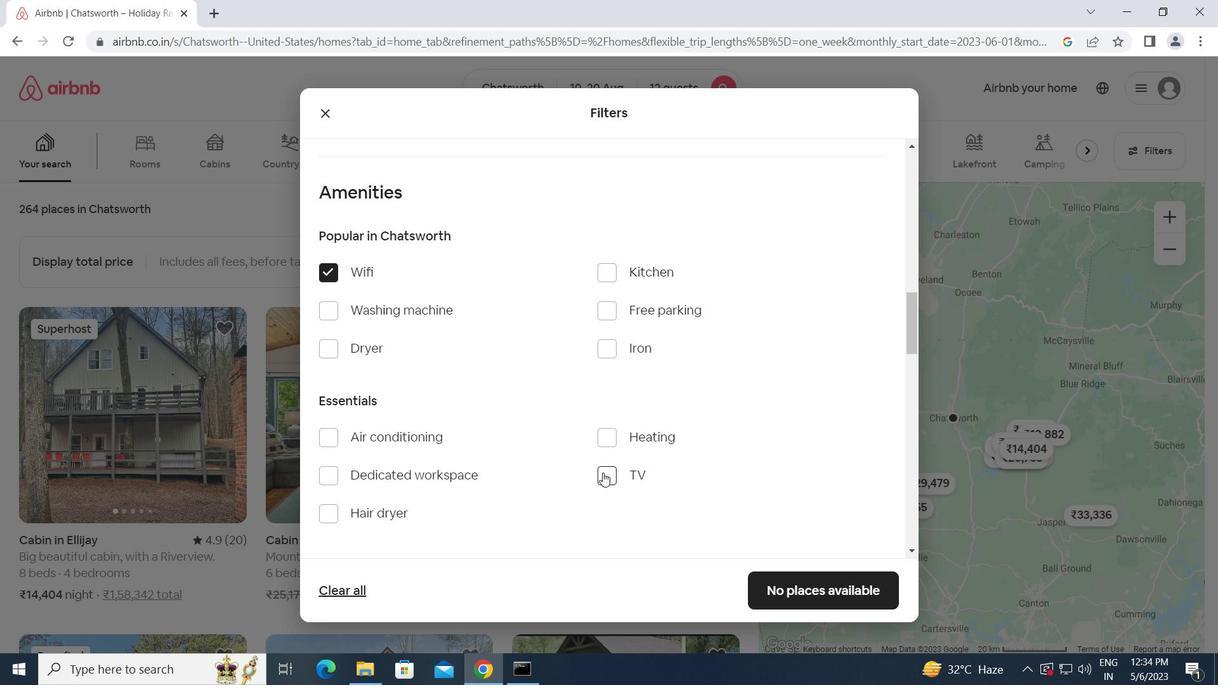 
Action: Mouse pressed left at (603, 473)
Screenshot: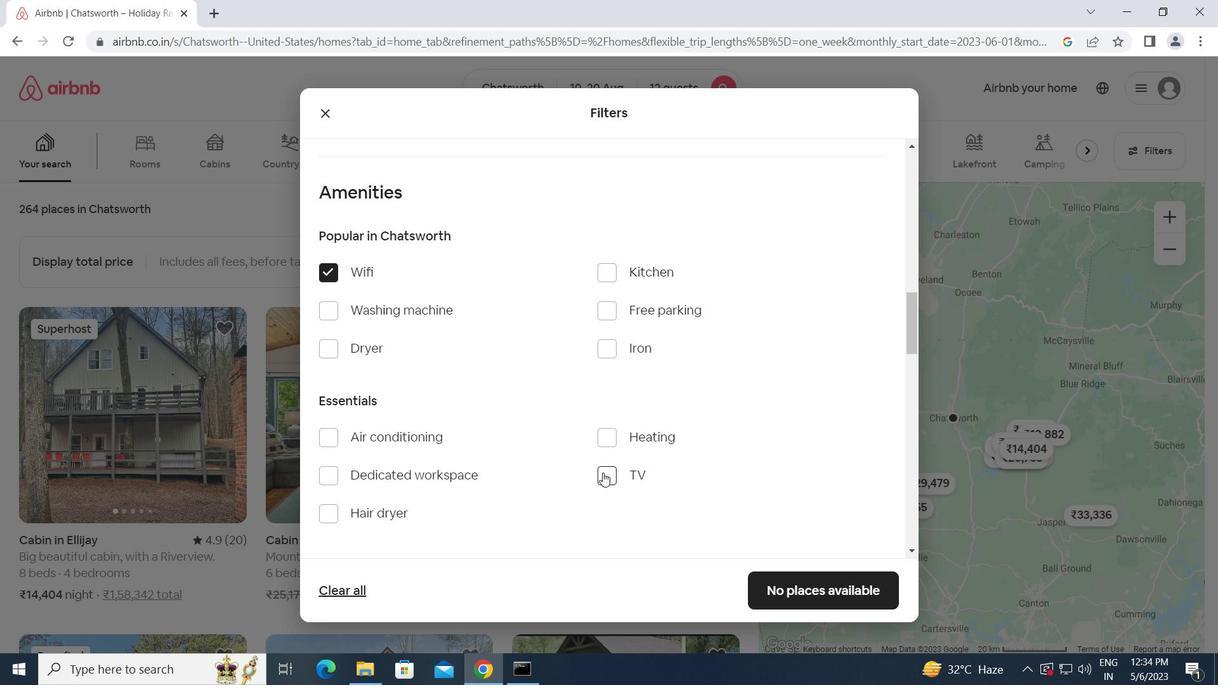 
Action: Mouse moved to (611, 311)
Screenshot: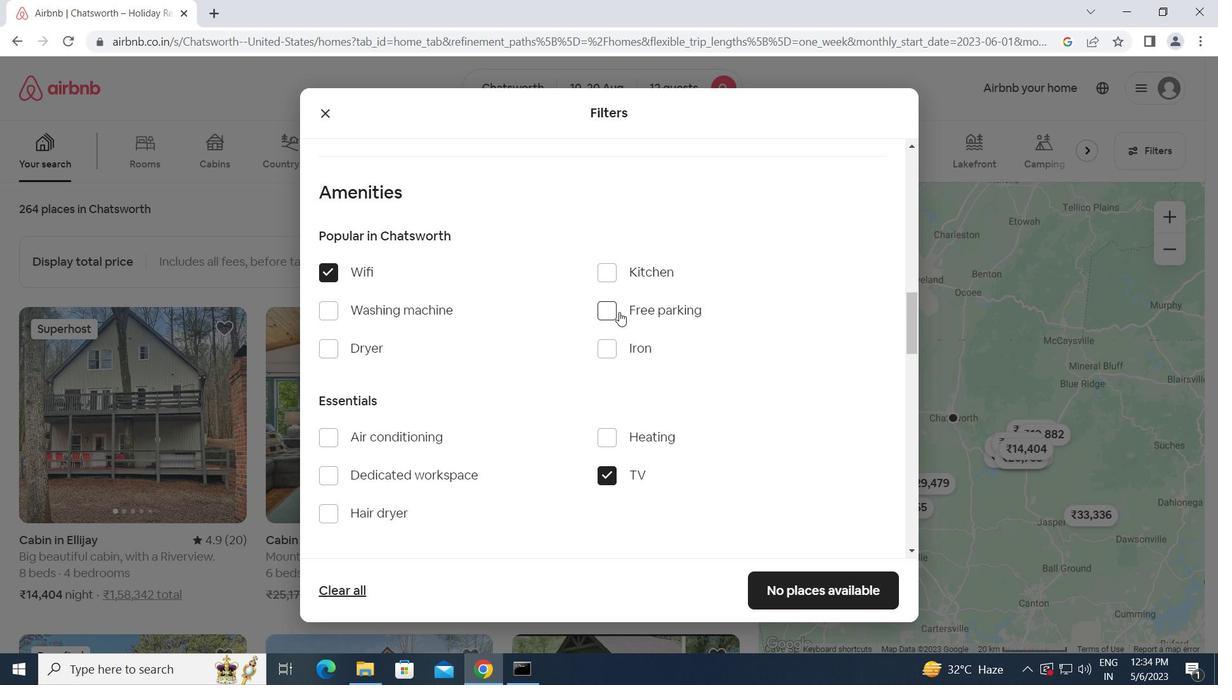 
Action: Mouse pressed left at (611, 311)
Screenshot: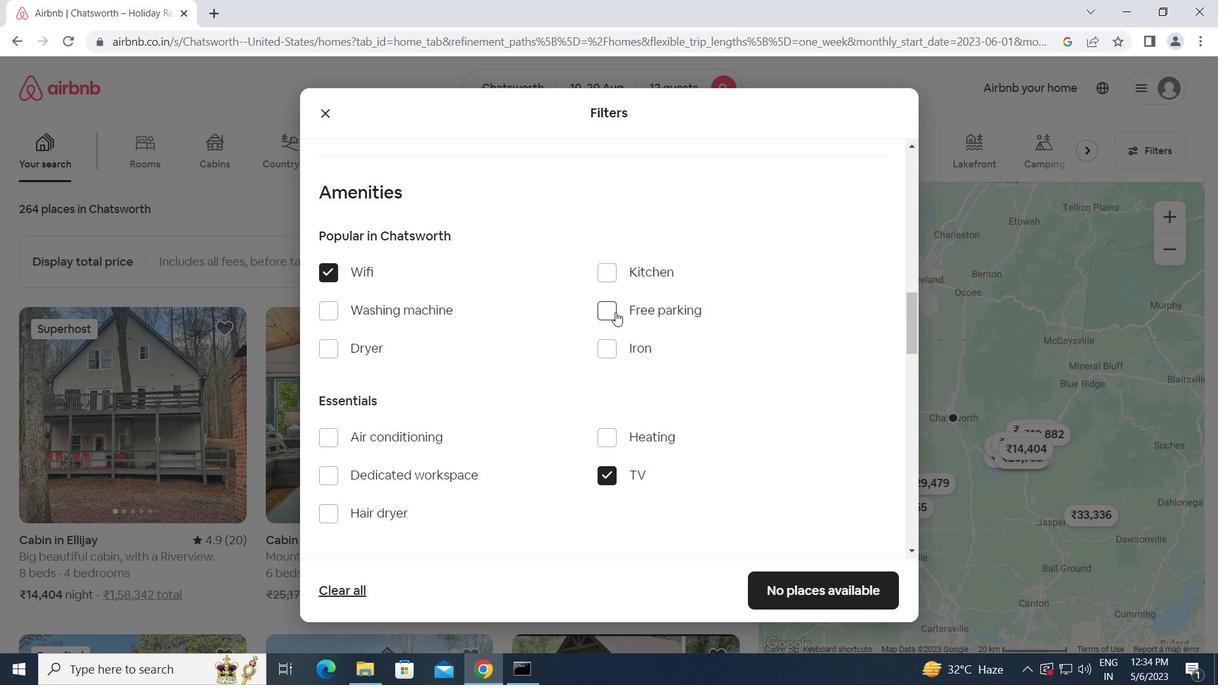 
Action: Mouse moved to (525, 397)
Screenshot: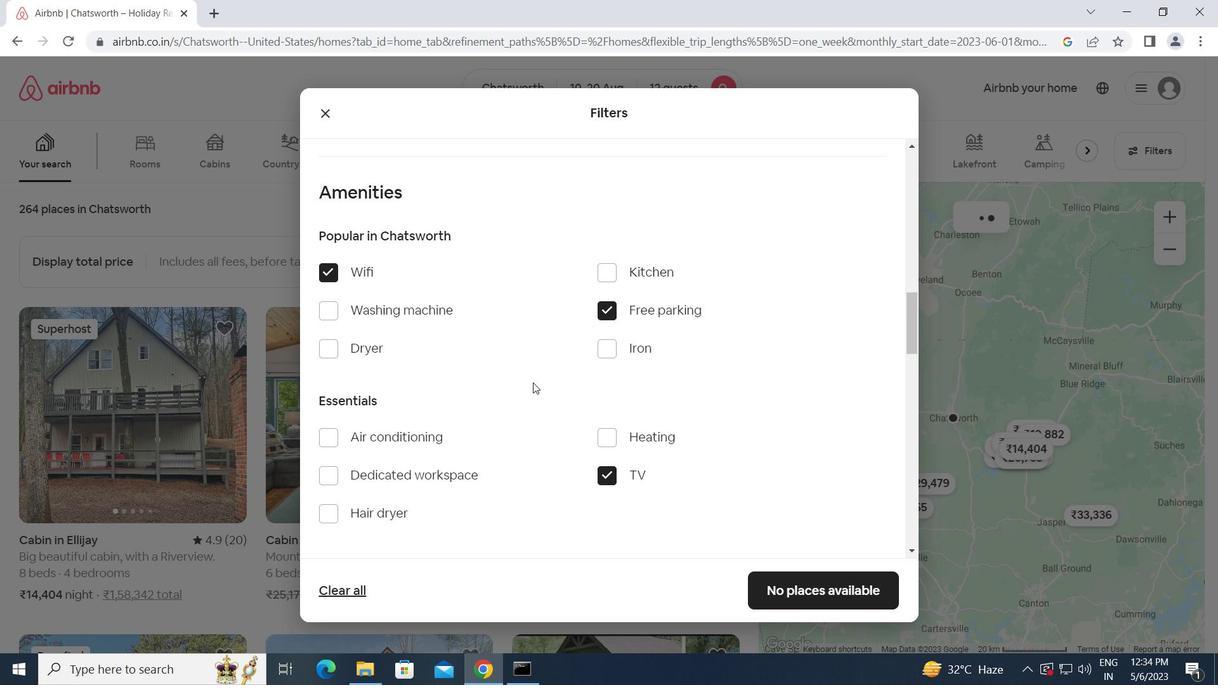 
Action: Mouse scrolled (525, 397) with delta (0, 0)
Screenshot: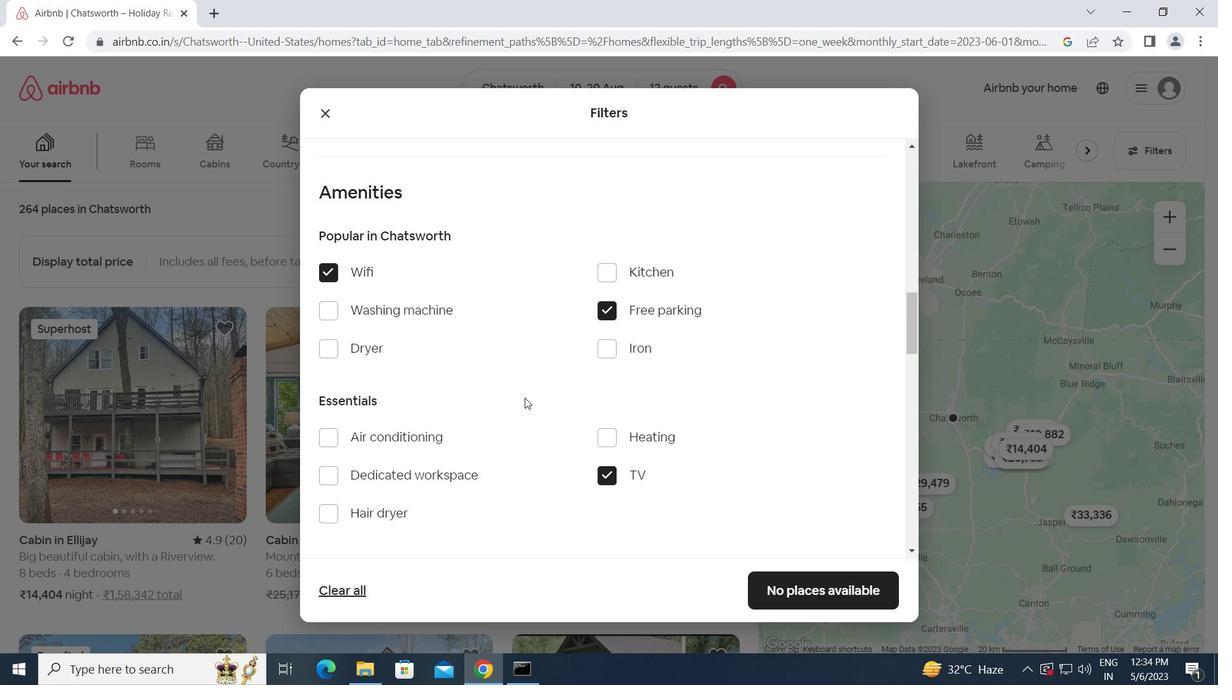 
Action: Mouse moved to (512, 406)
Screenshot: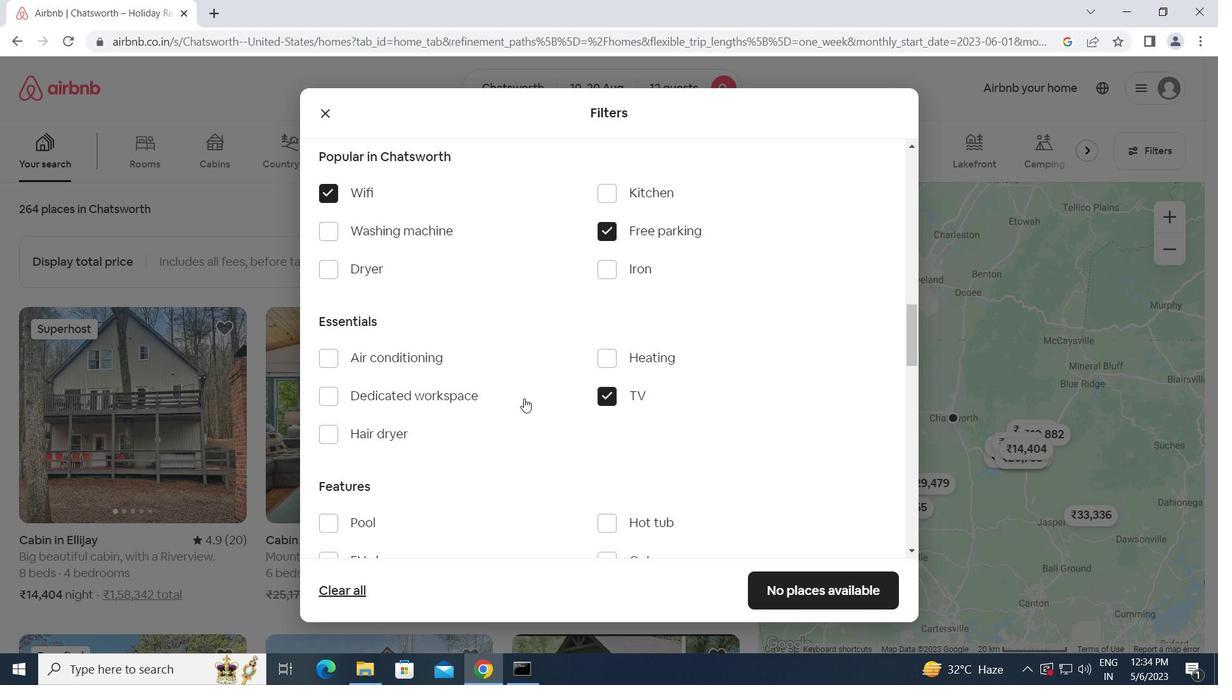 
Action: Mouse scrolled (512, 406) with delta (0, 0)
Screenshot: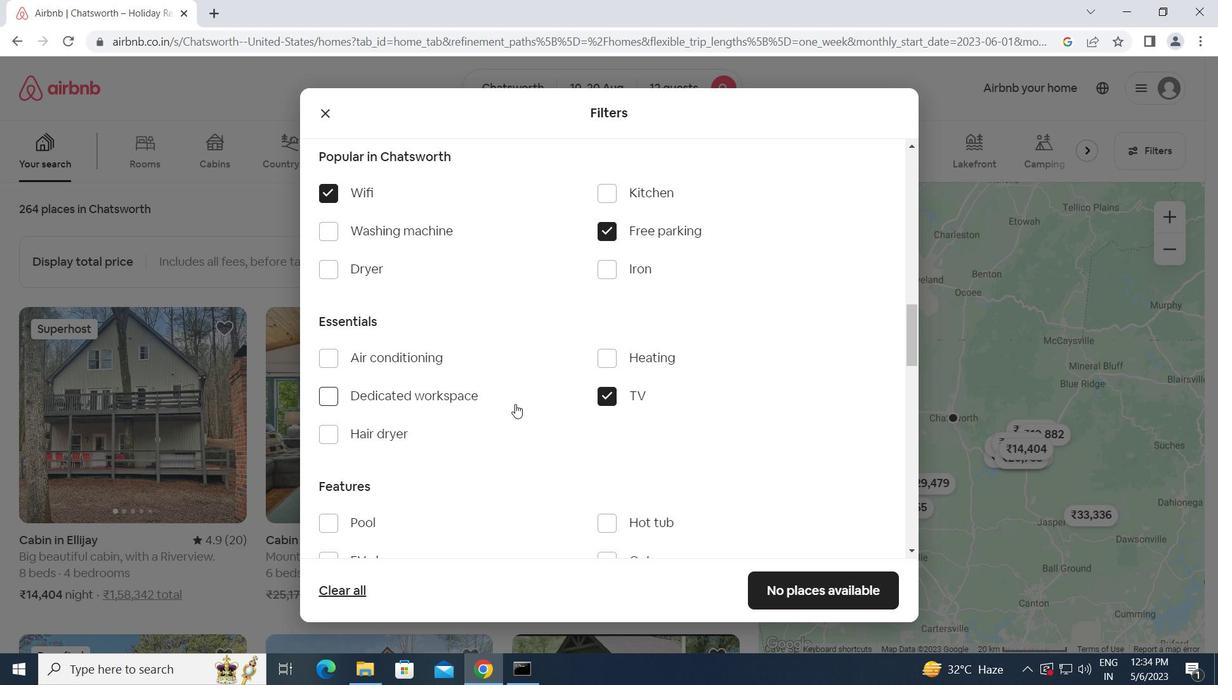 
Action: Mouse moved to (355, 454)
Screenshot: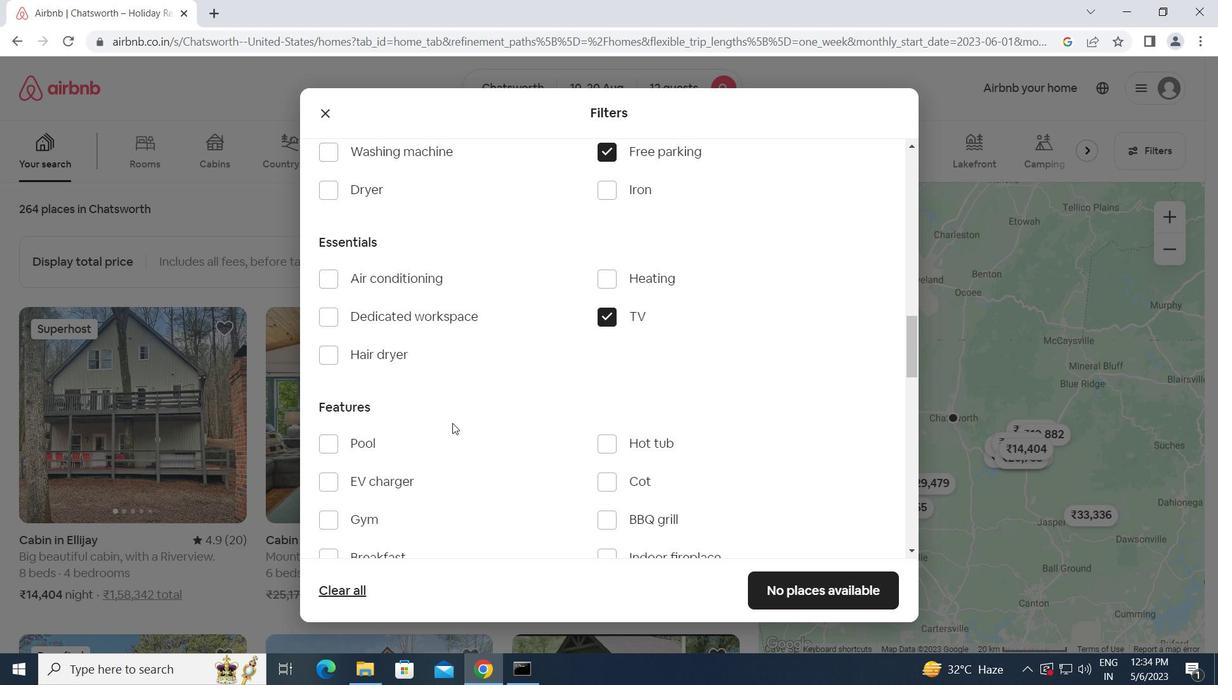 
Action: Mouse scrolled (355, 453) with delta (0, 0)
Screenshot: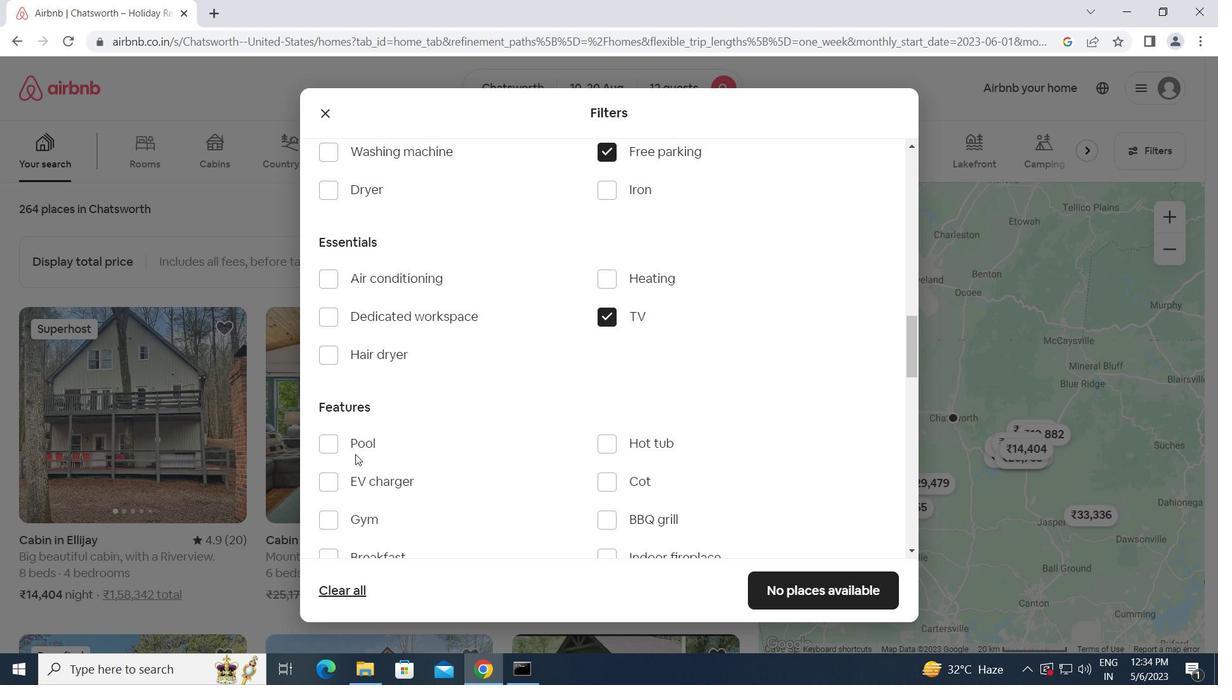 
Action: Mouse moved to (331, 439)
Screenshot: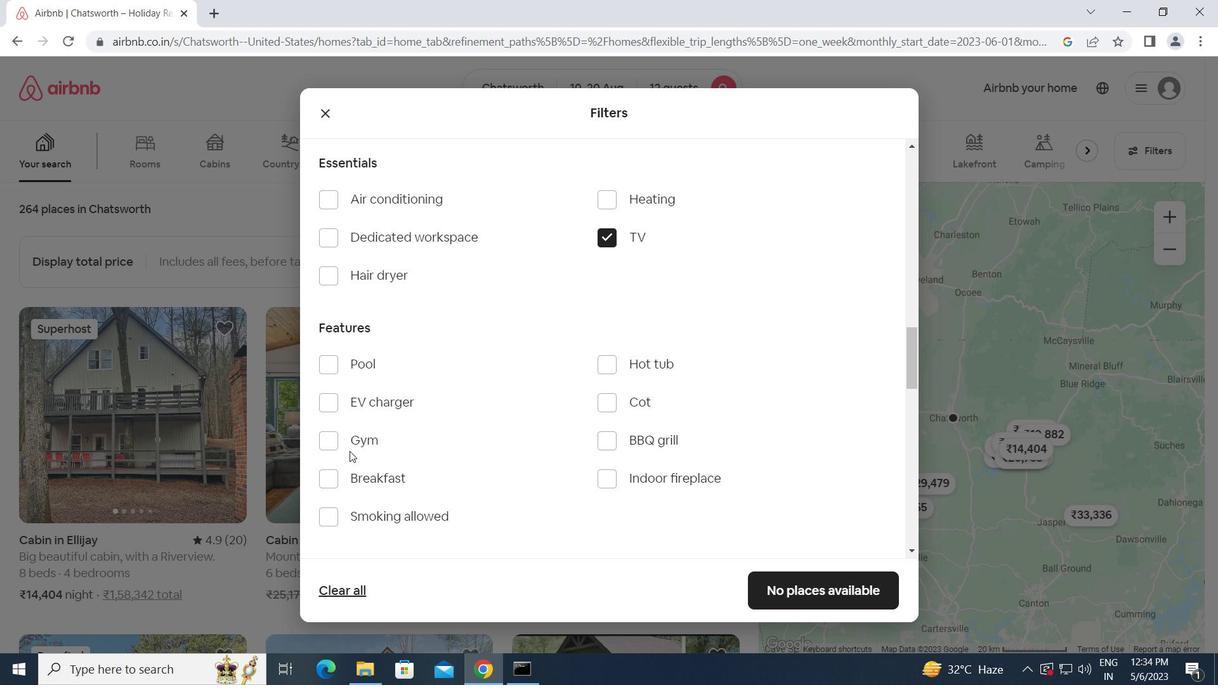 
Action: Mouse pressed left at (331, 439)
Screenshot: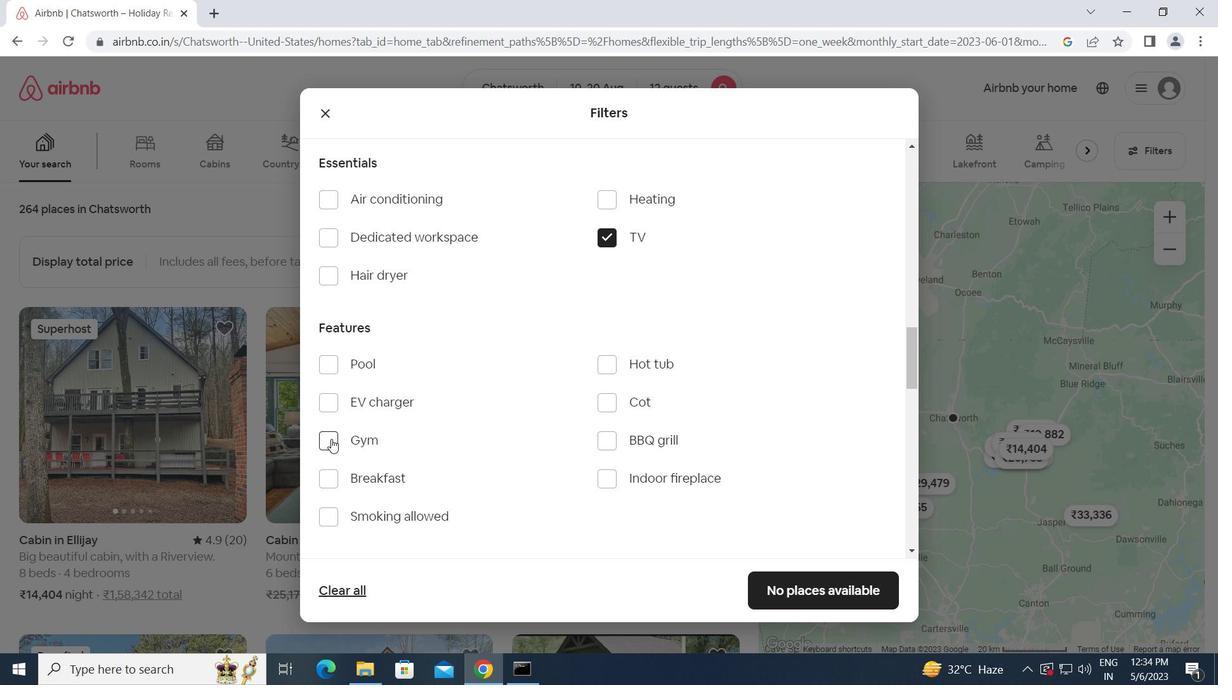 
Action: Mouse moved to (324, 475)
Screenshot: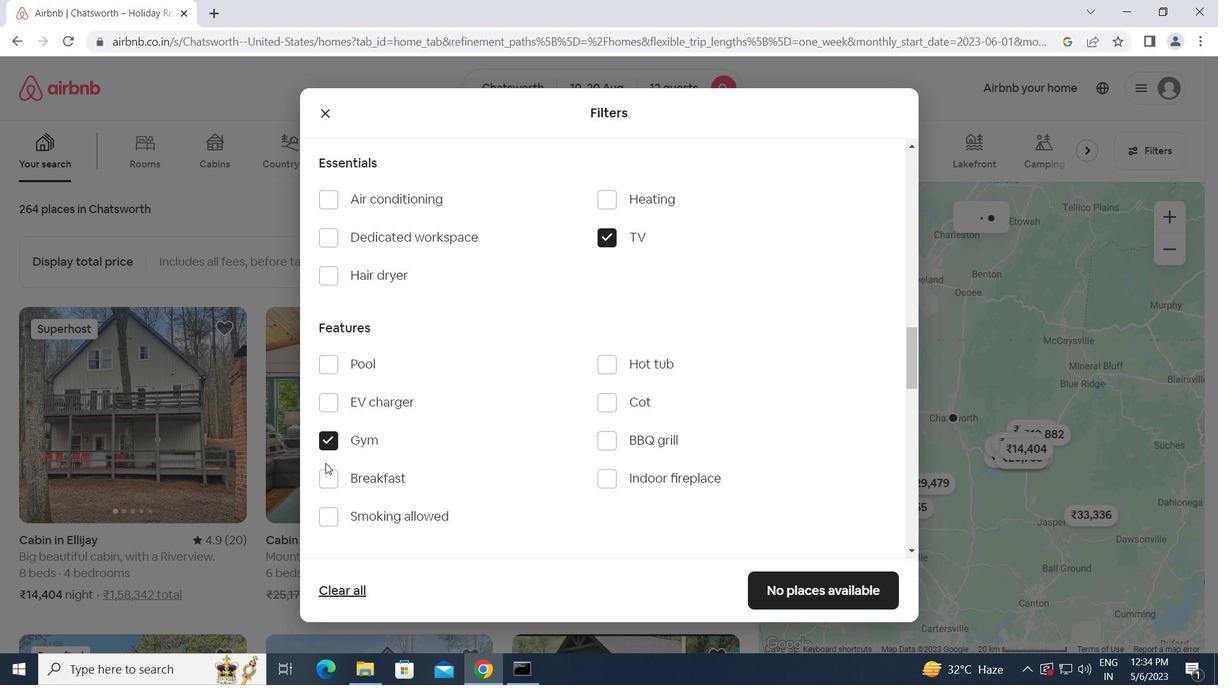 
Action: Mouse pressed left at (324, 475)
Screenshot: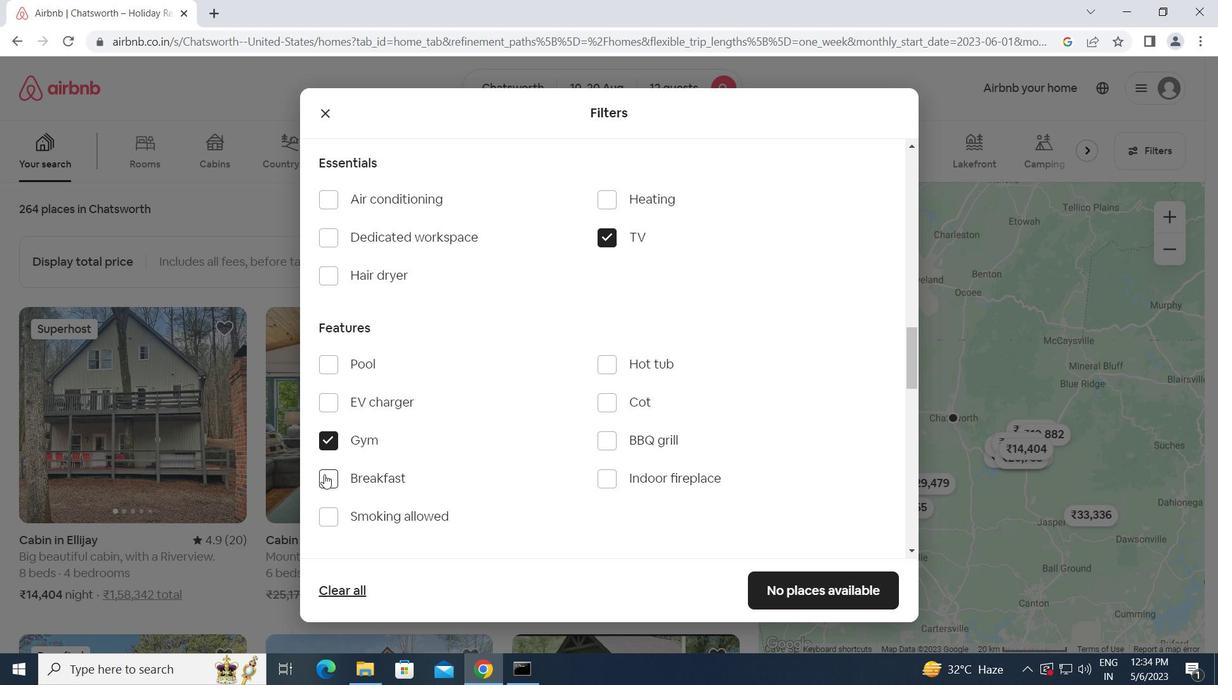 
Action: Mouse moved to (496, 475)
Screenshot: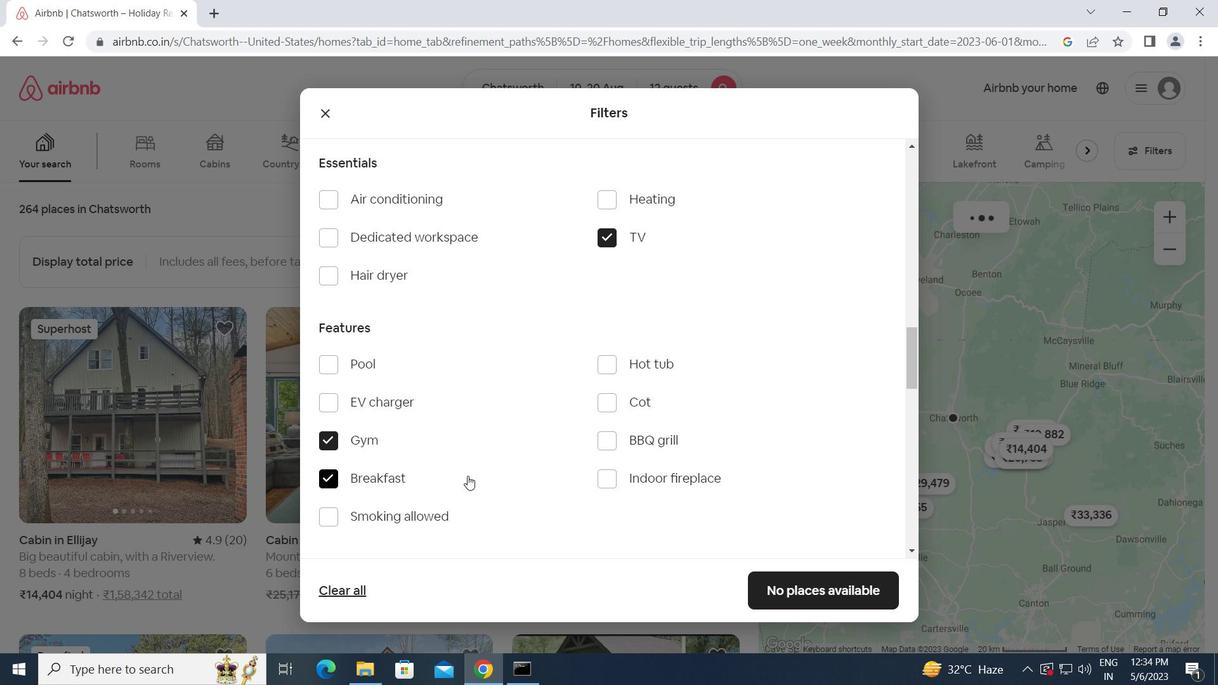 
Action: Mouse scrolled (496, 475) with delta (0, 0)
Screenshot: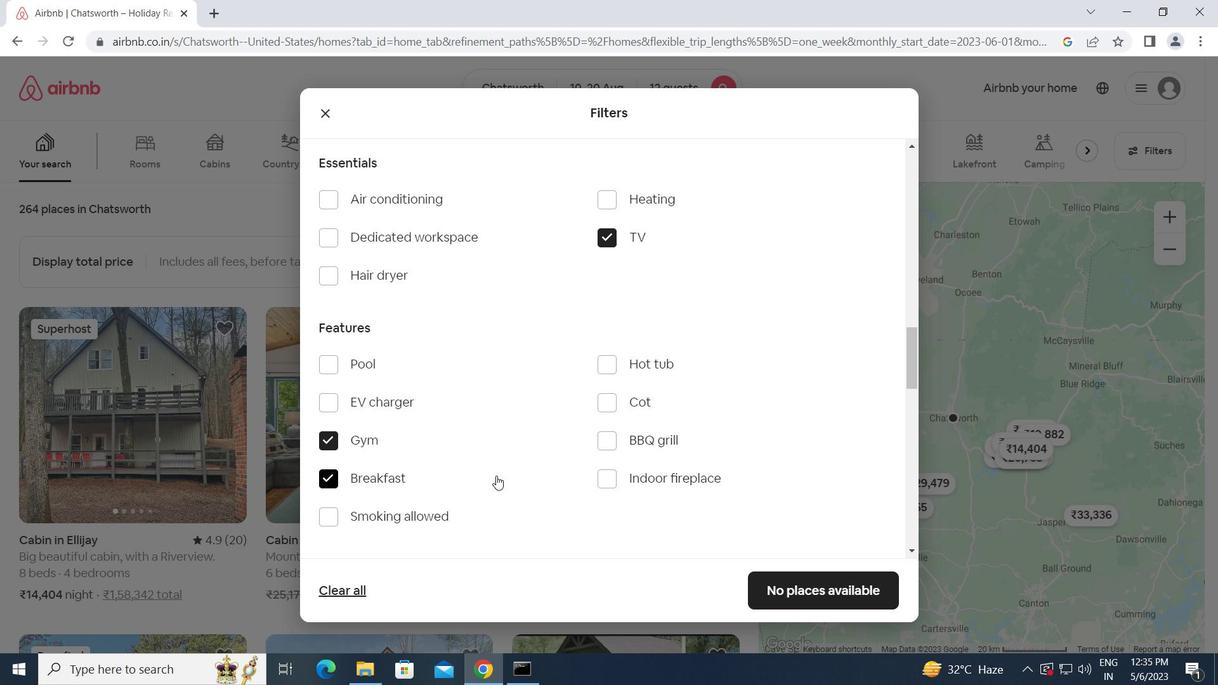 
Action: Mouse scrolled (496, 475) with delta (0, 0)
Screenshot: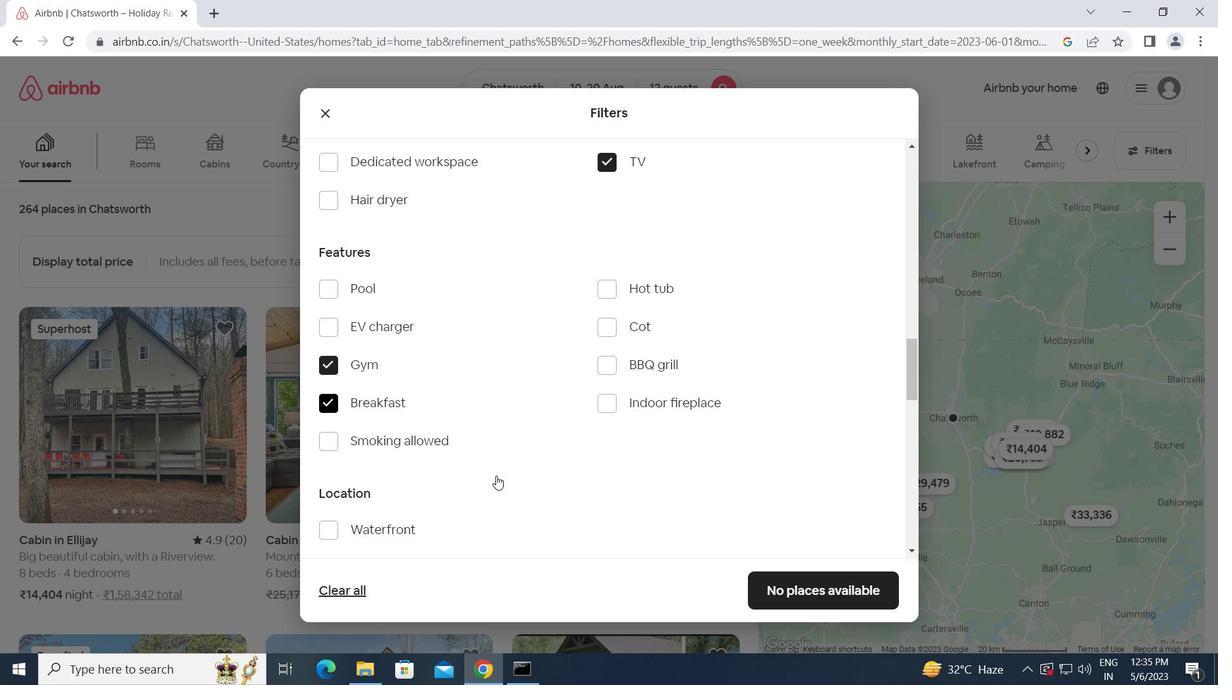 
Action: Mouse moved to (502, 475)
Screenshot: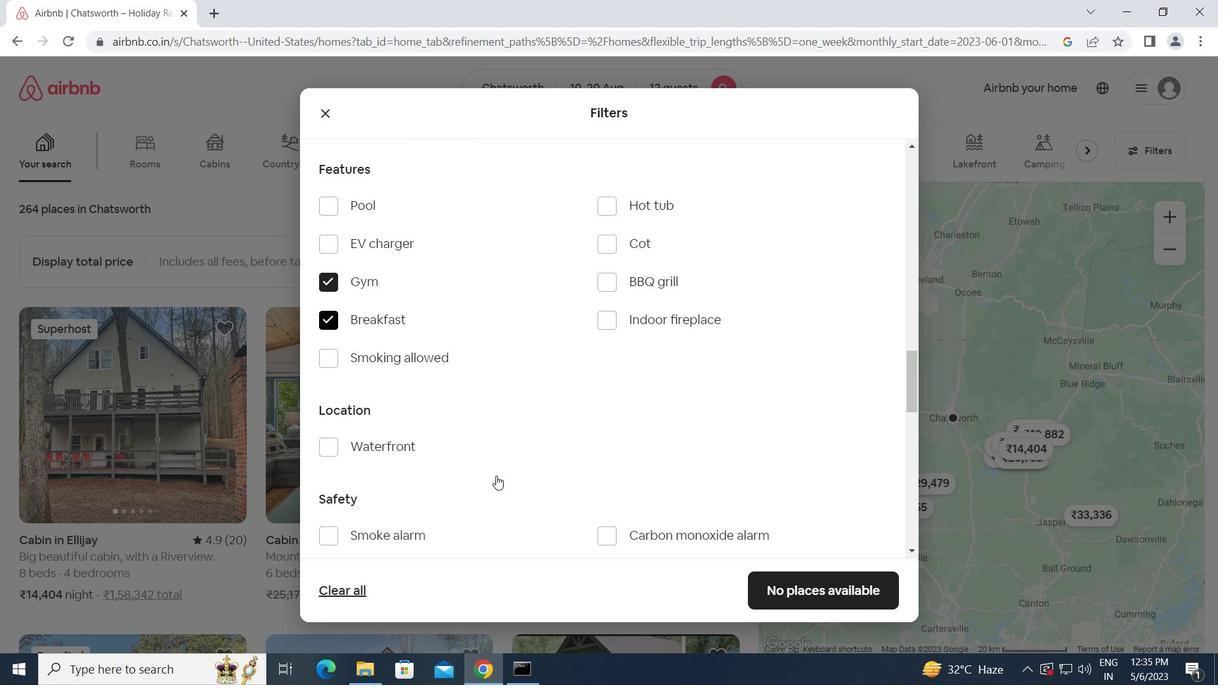 
Action: Mouse scrolled (502, 475) with delta (0, 0)
Screenshot: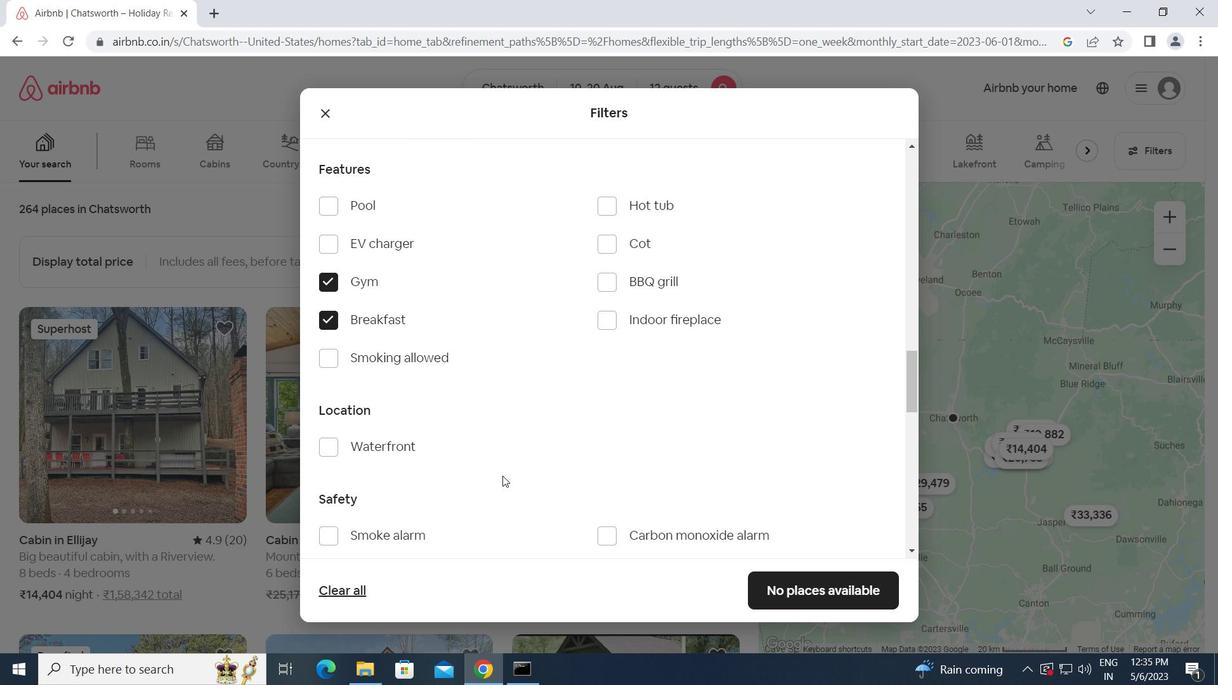 
Action: Mouse scrolled (502, 475) with delta (0, 0)
Screenshot: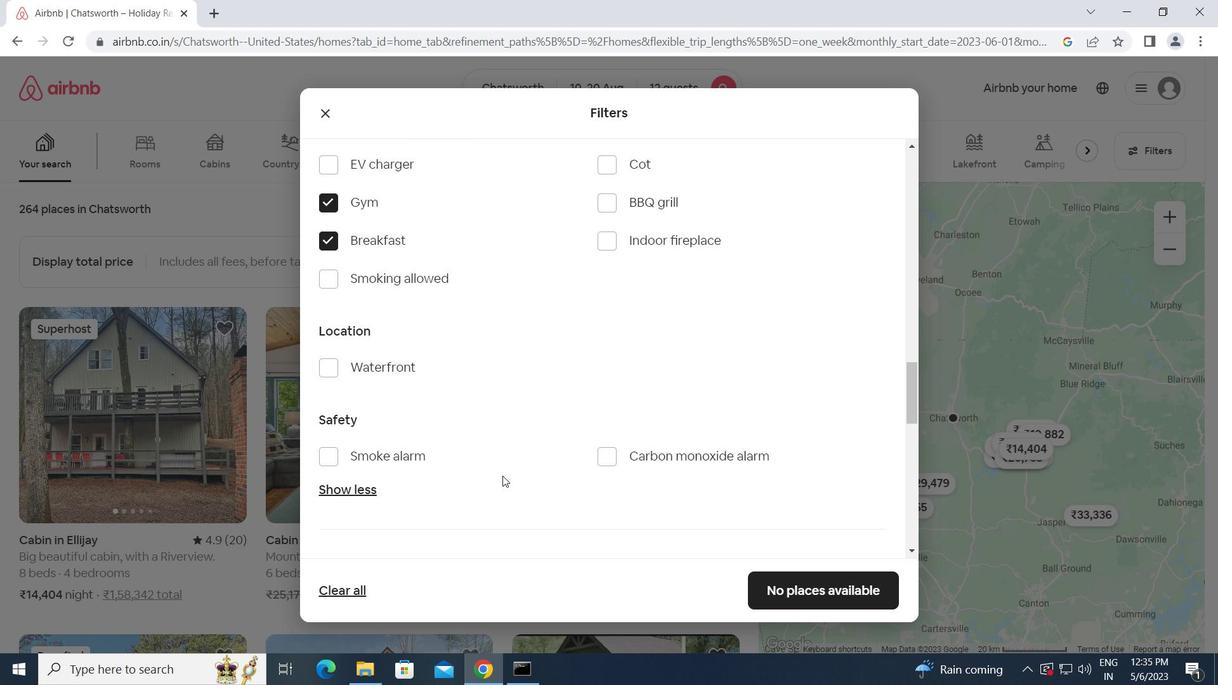 
Action: Mouse scrolled (502, 475) with delta (0, 0)
Screenshot: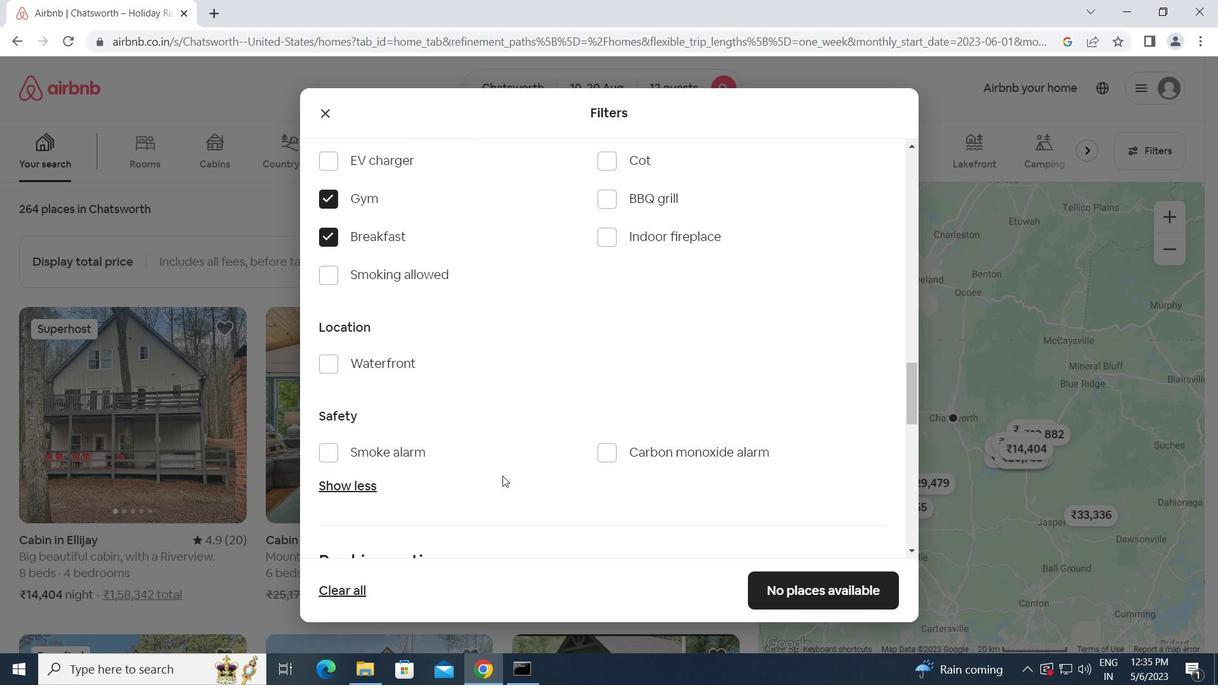 
Action: Mouse scrolled (502, 475) with delta (0, 0)
Screenshot: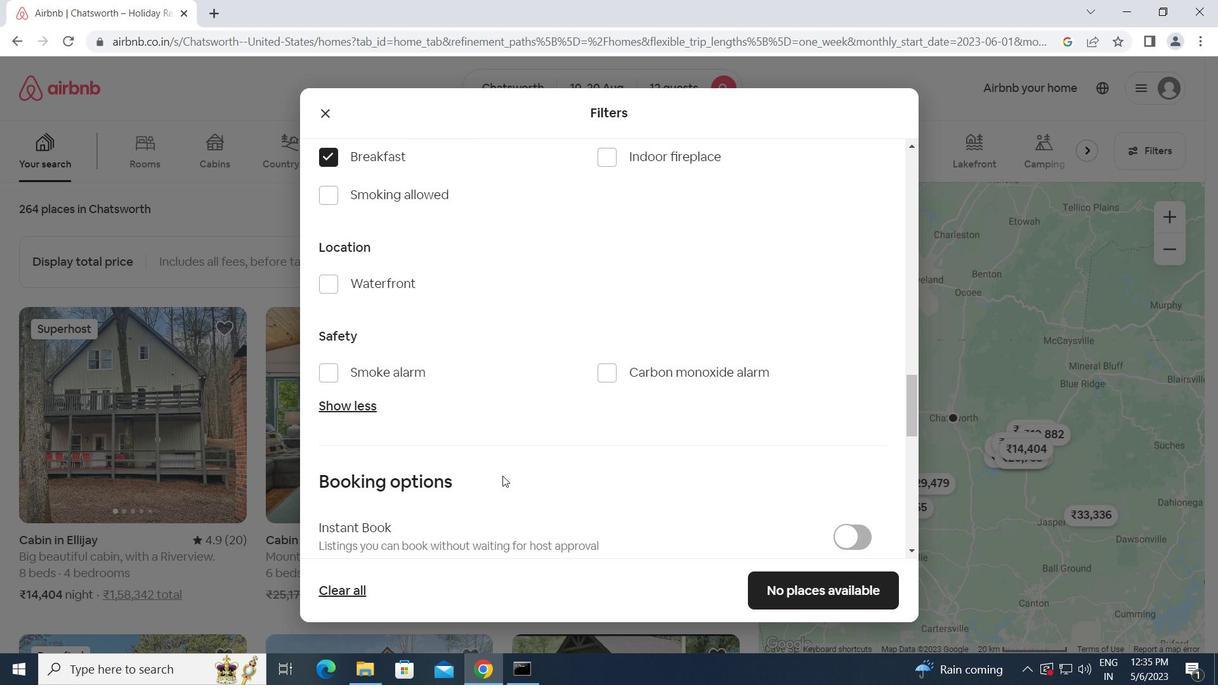 
Action: Mouse moved to (847, 431)
Screenshot: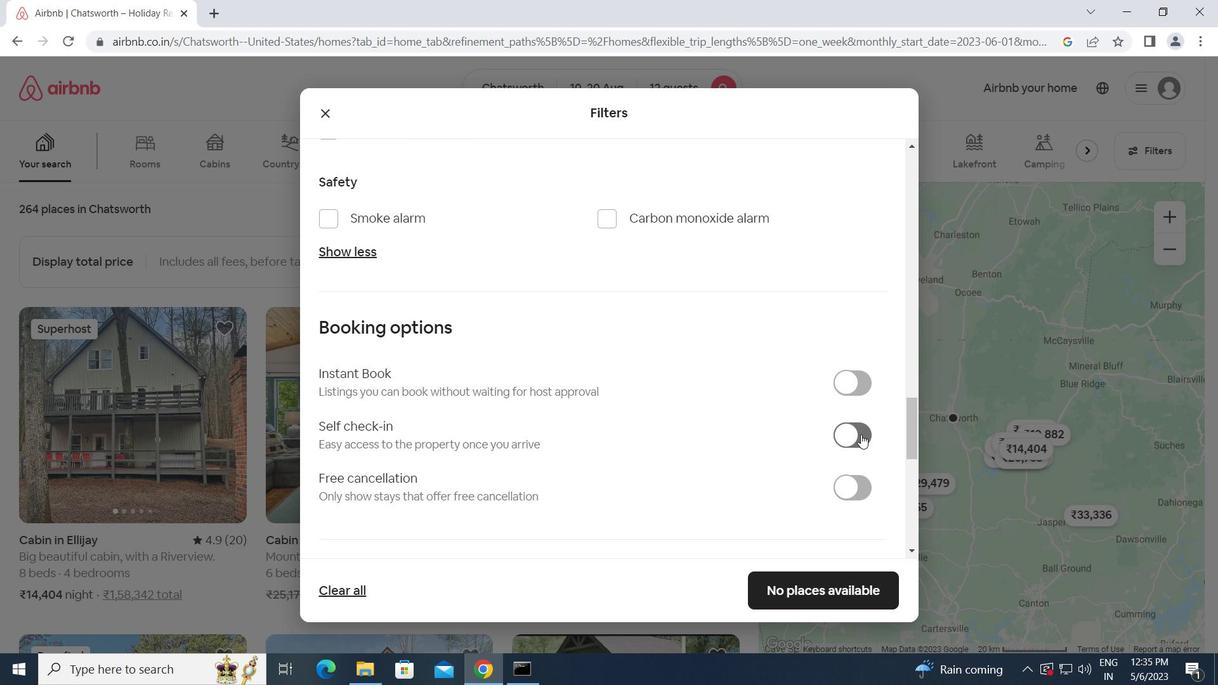 
Action: Mouse pressed left at (847, 431)
Screenshot: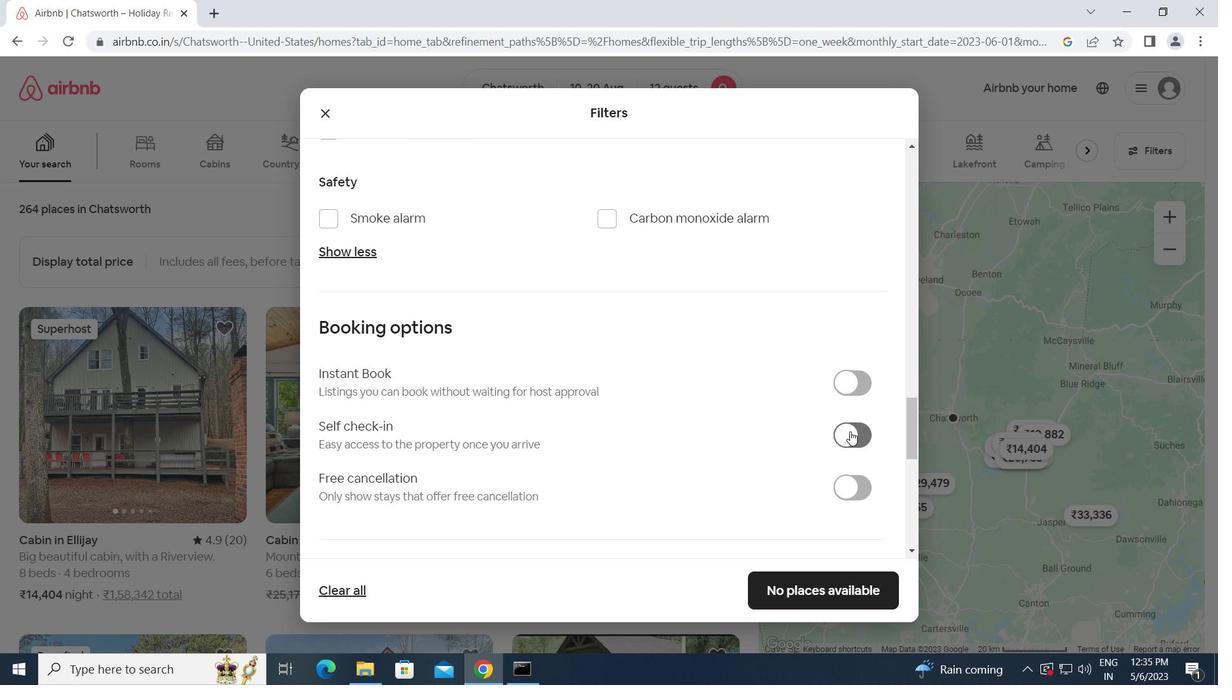 
Action: Mouse moved to (722, 474)
Screenshot: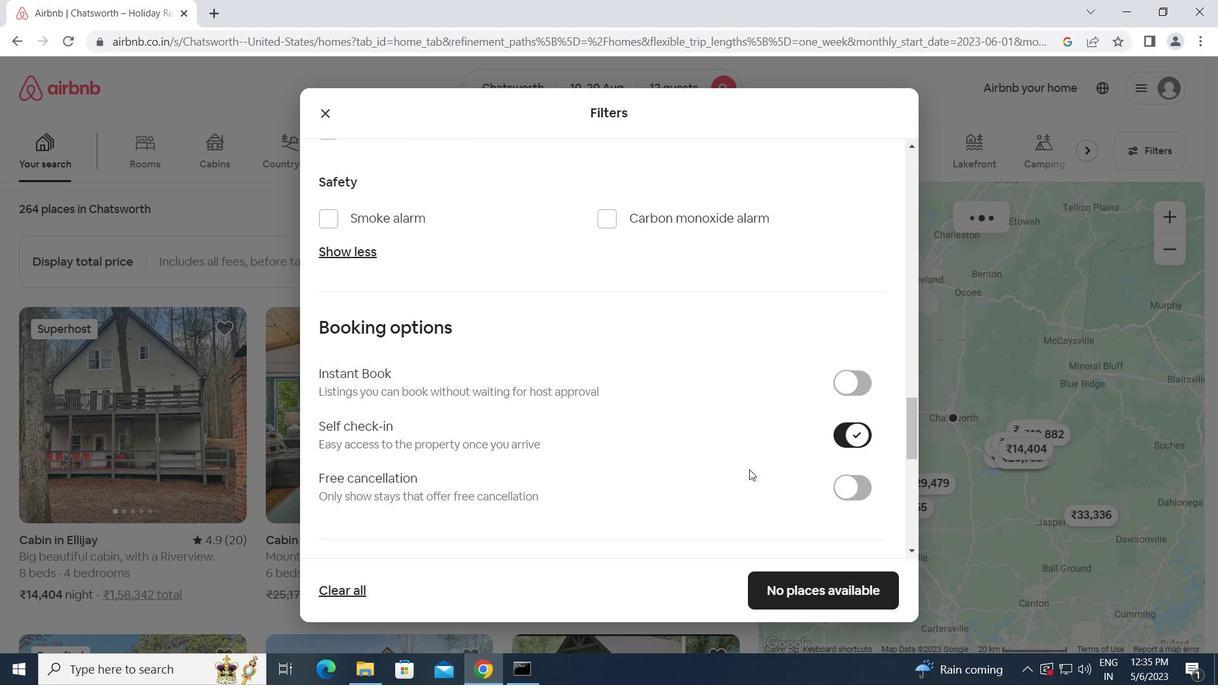 
Action: Mouse scrolled (722, 474) with delta (0, 0)
Screenshot: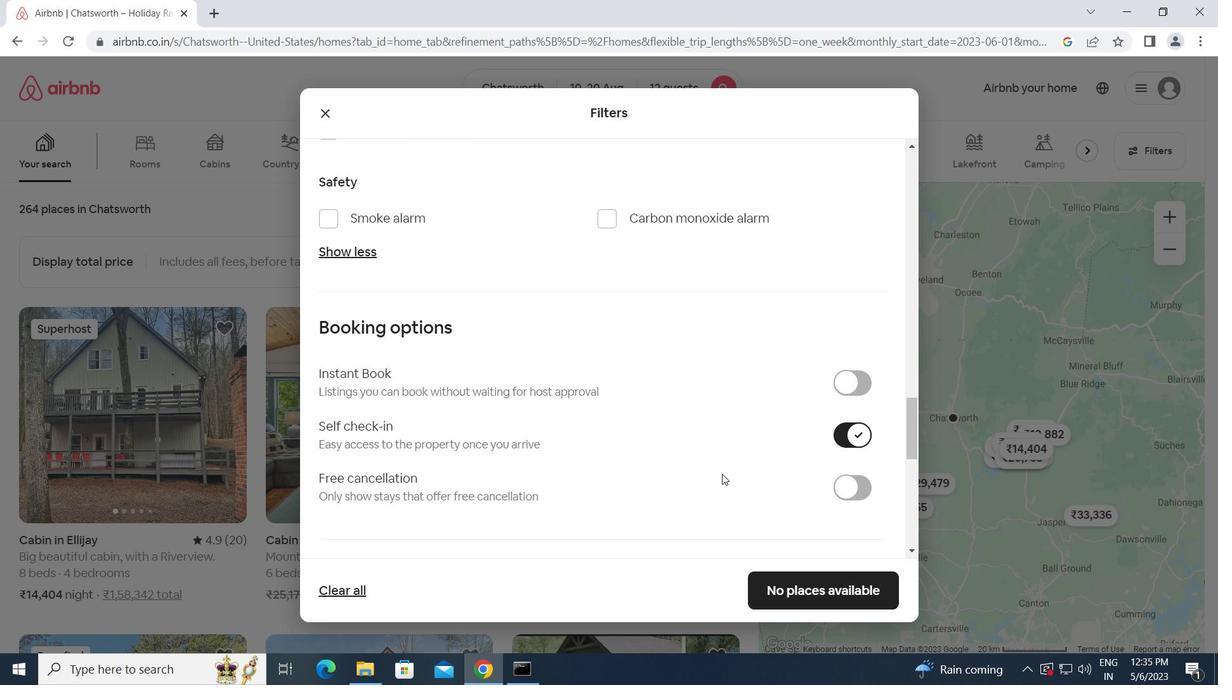 
Action: Mouse scrolled (722, 474) with delta (0, 0)
Screenshot: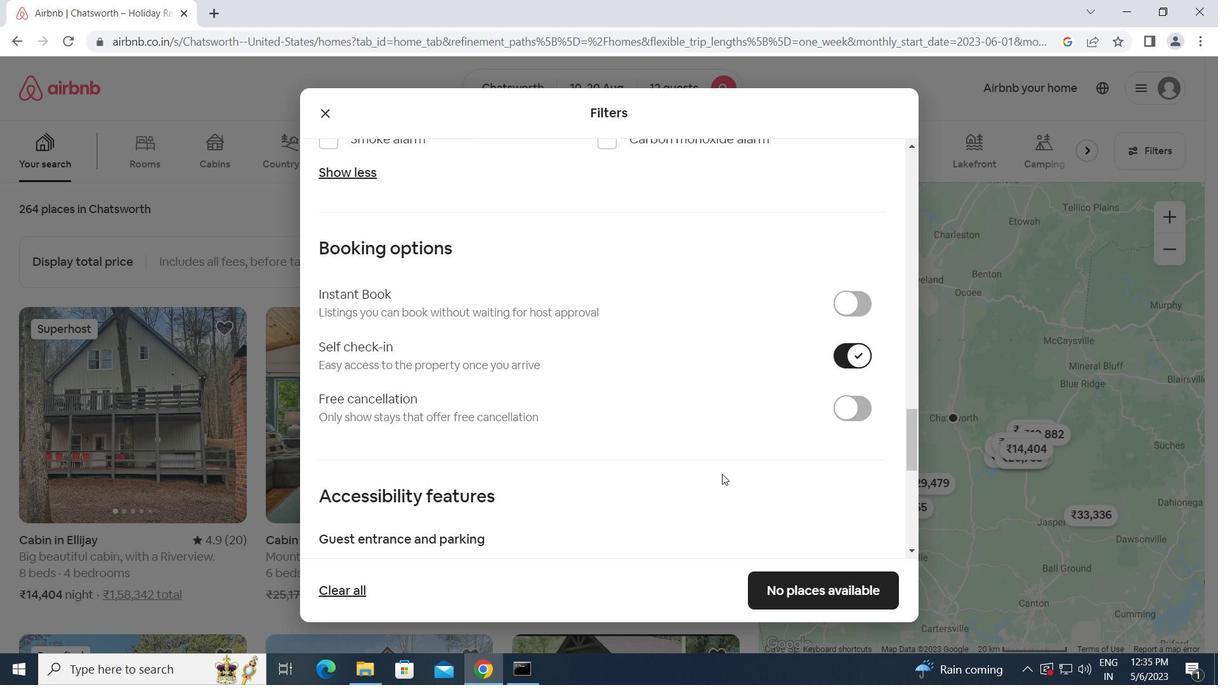 
Action: Mouse scrolled (722, 474) with delta (0, 0)
Screenshot: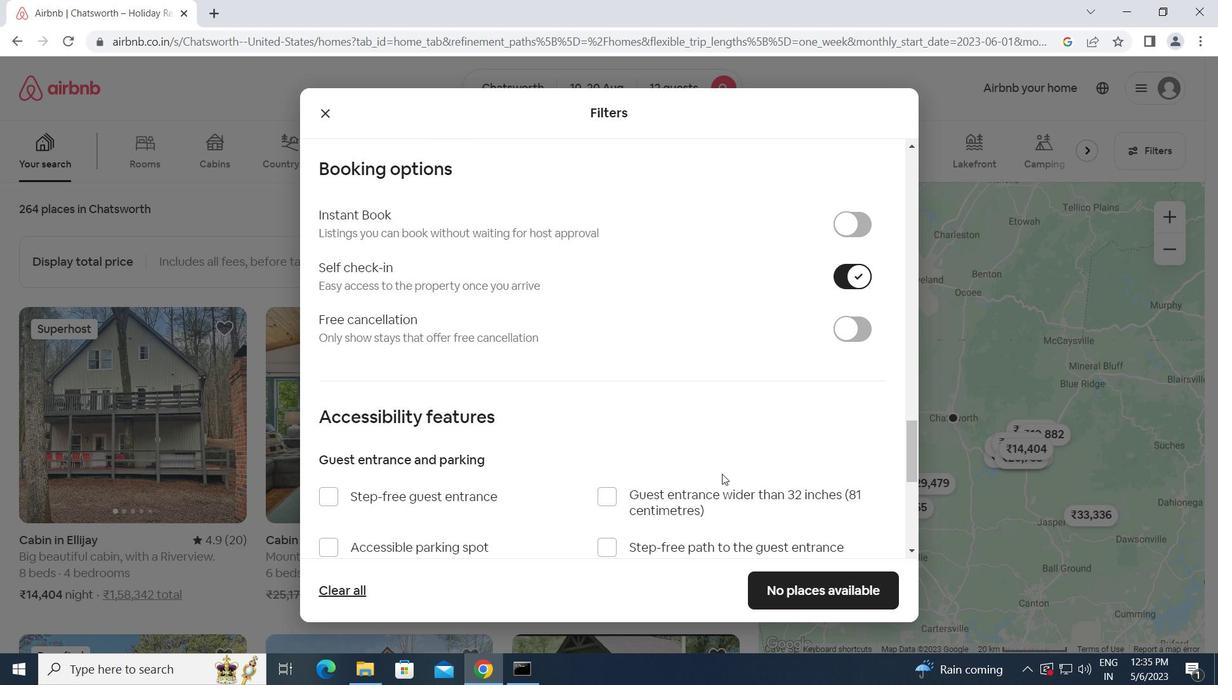 
Action: Mouse scrolled (722, 474) with delta (0, 0)
Screenshot: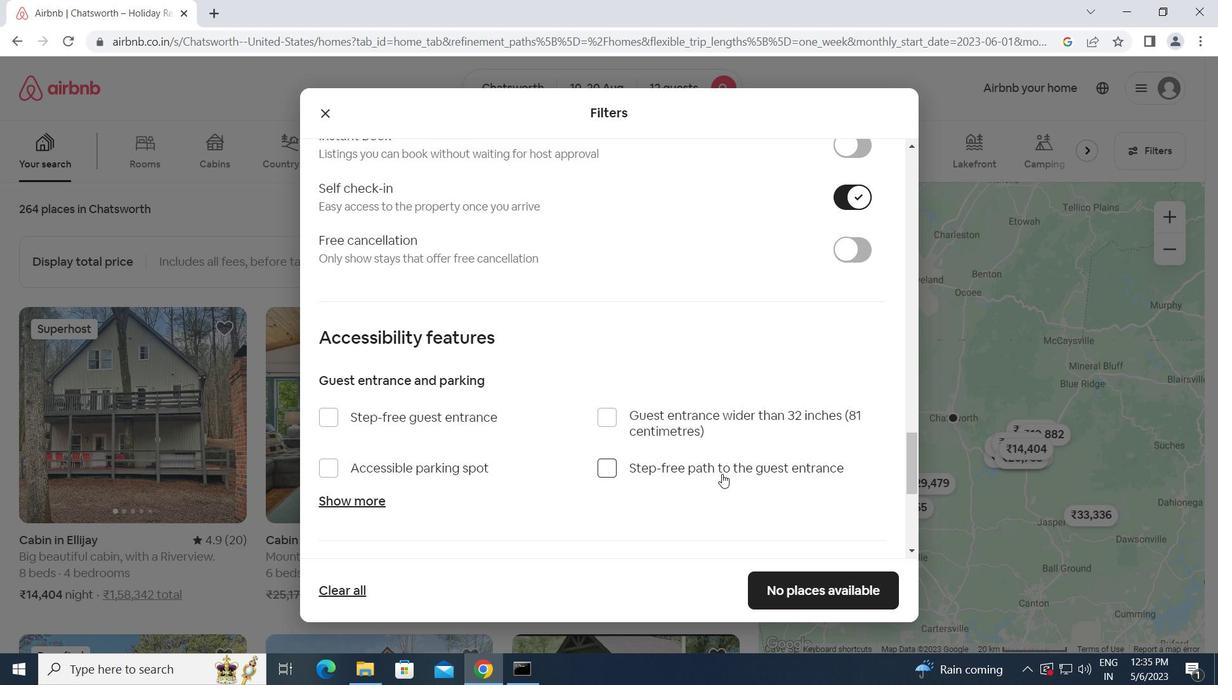 
Action: Mouse scrolled (722, 474) with delta (0, 0)
Screenshot: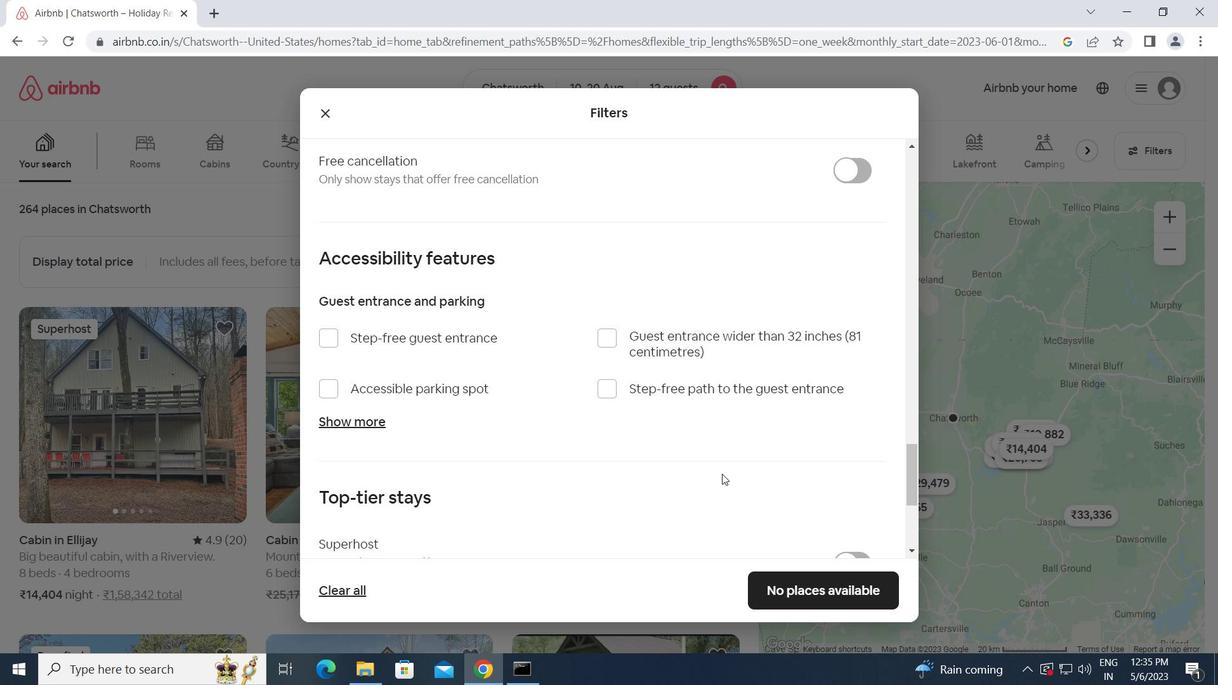 
Action: Mouse scrolled (722, 474) with delta (0, 0)
Screenshot: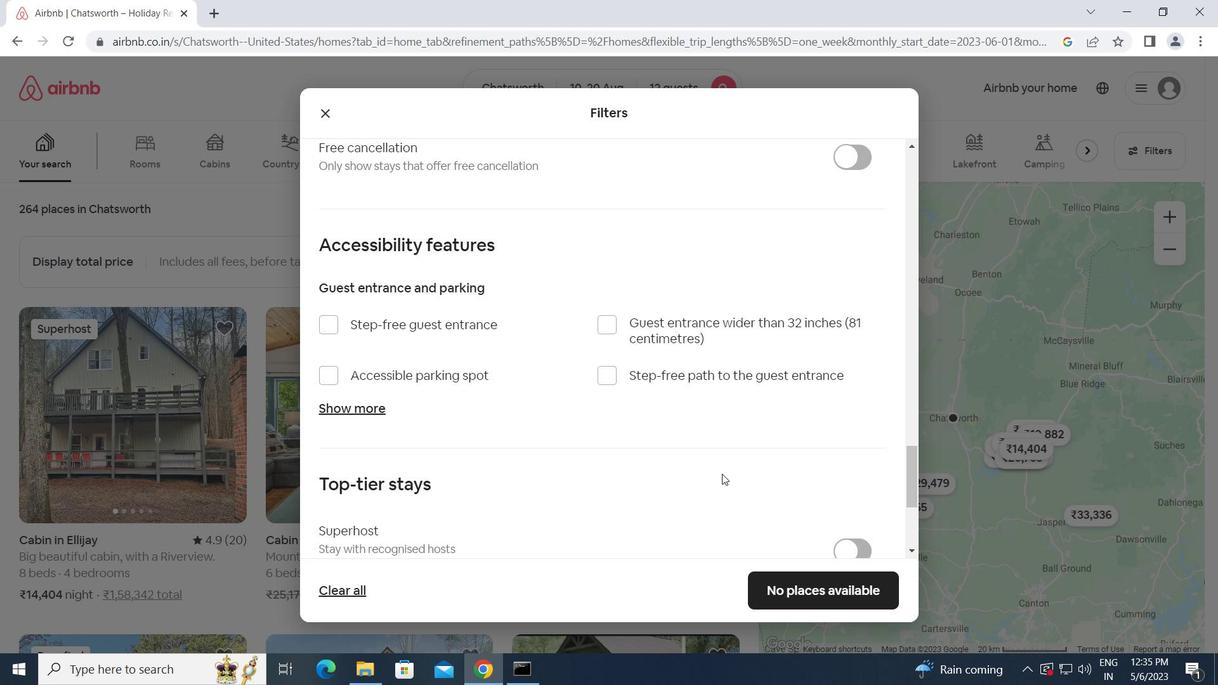 
Action: Mouse scrolled (722, 474) with delta (0, 0)
Screenshot: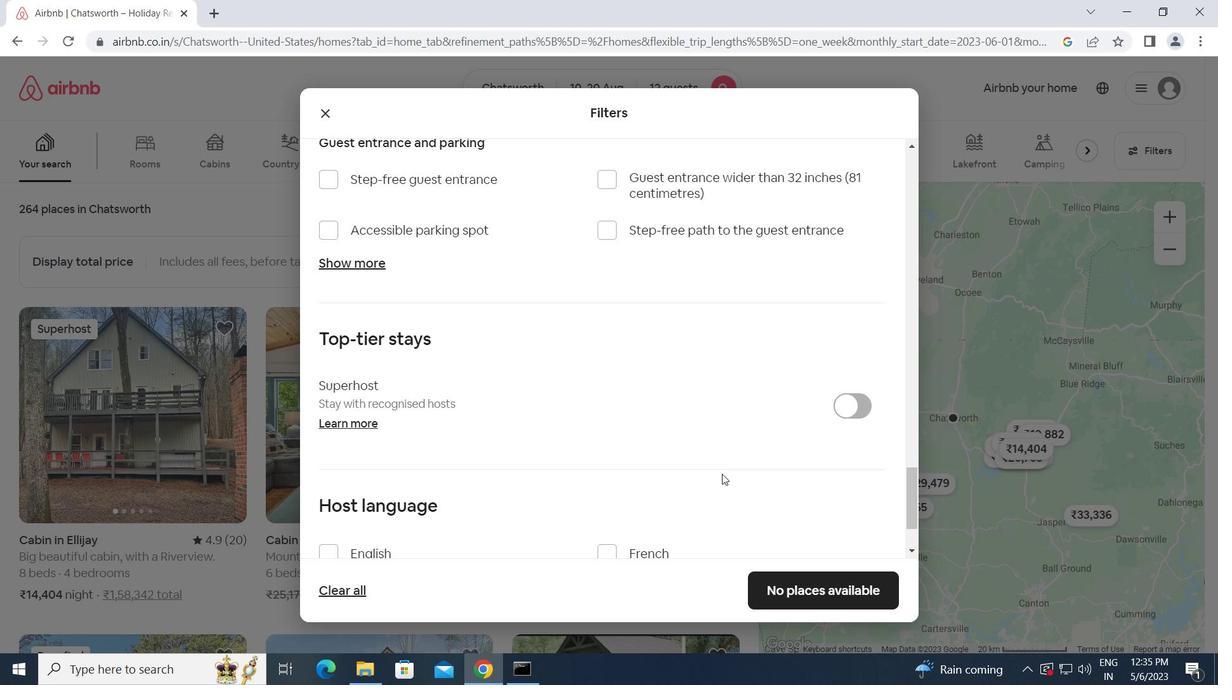 
Action: Mouse scrolled (722, 474) with delta (0, 0)
Screenshot: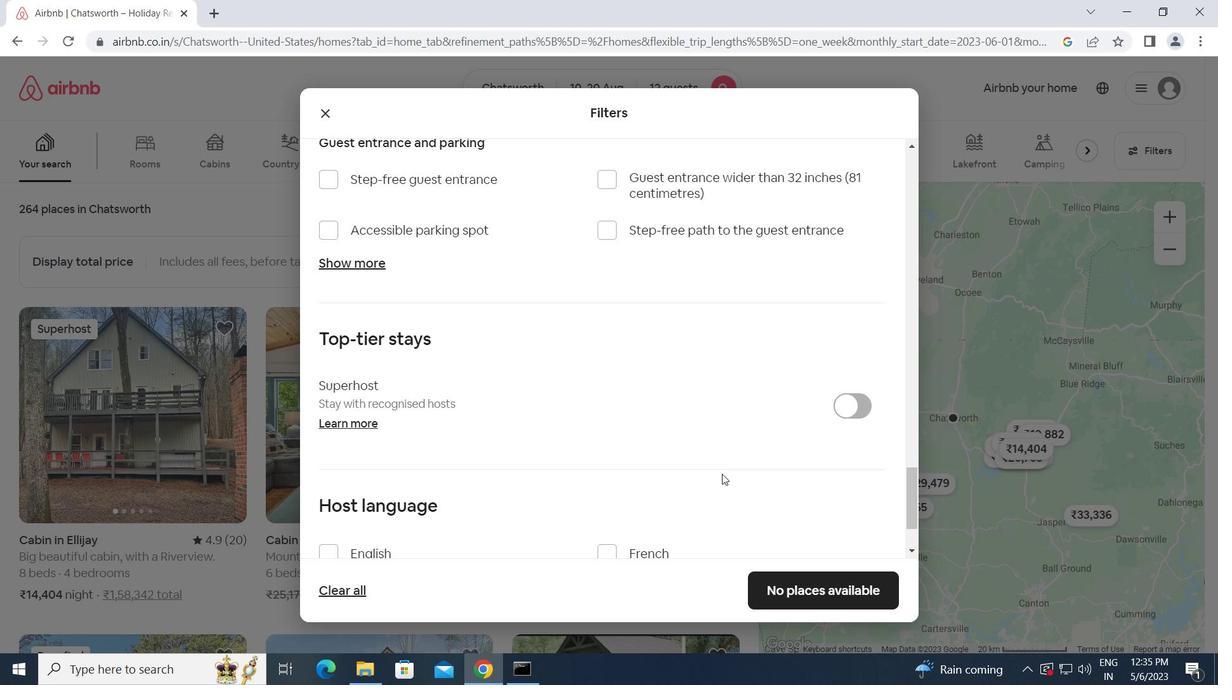 
Action: Mouse moved to (328, 446)
Screenshot: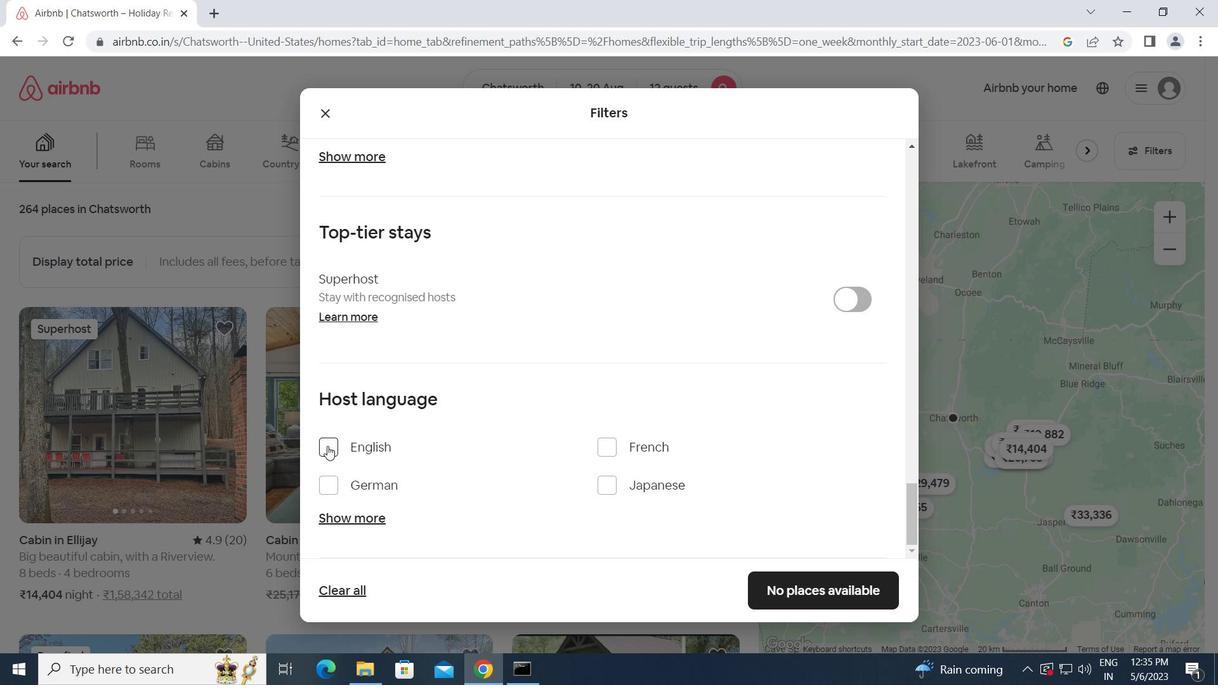 
Action: Mouse pressed left at (328, 446)
Screenshot: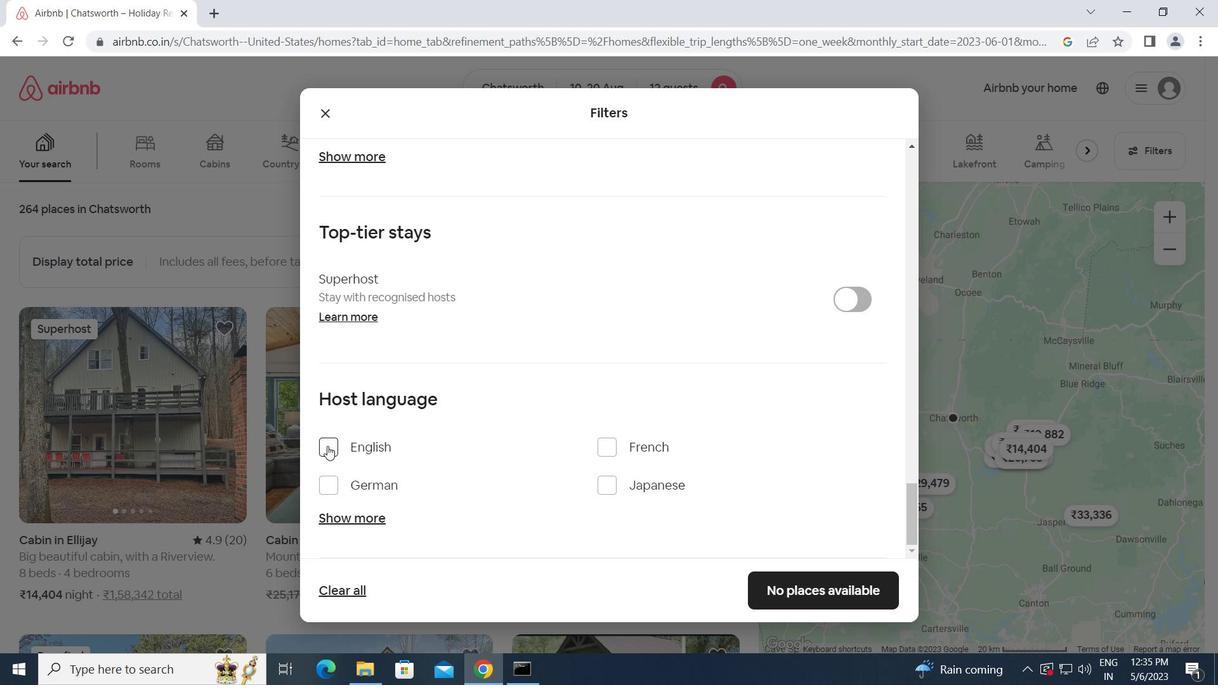 
Action: Mouse moved to (777, 583)
Screenshot: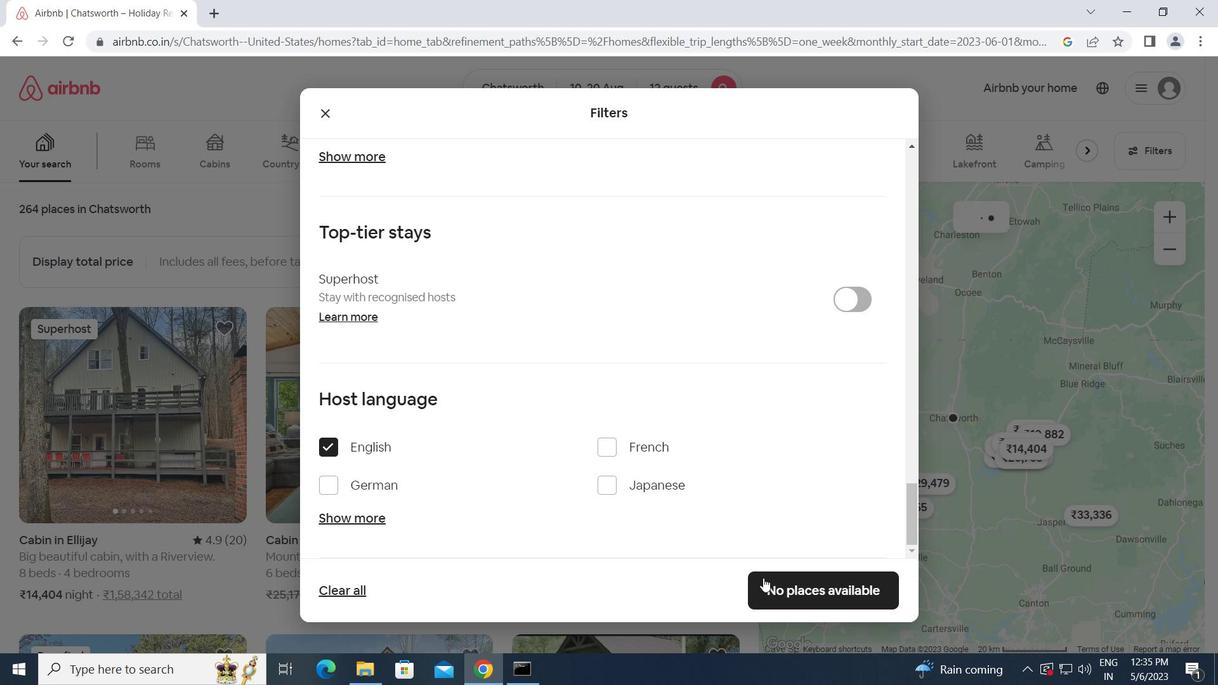 
Action: Mouse pressed left at (777, 583)
Screenshot: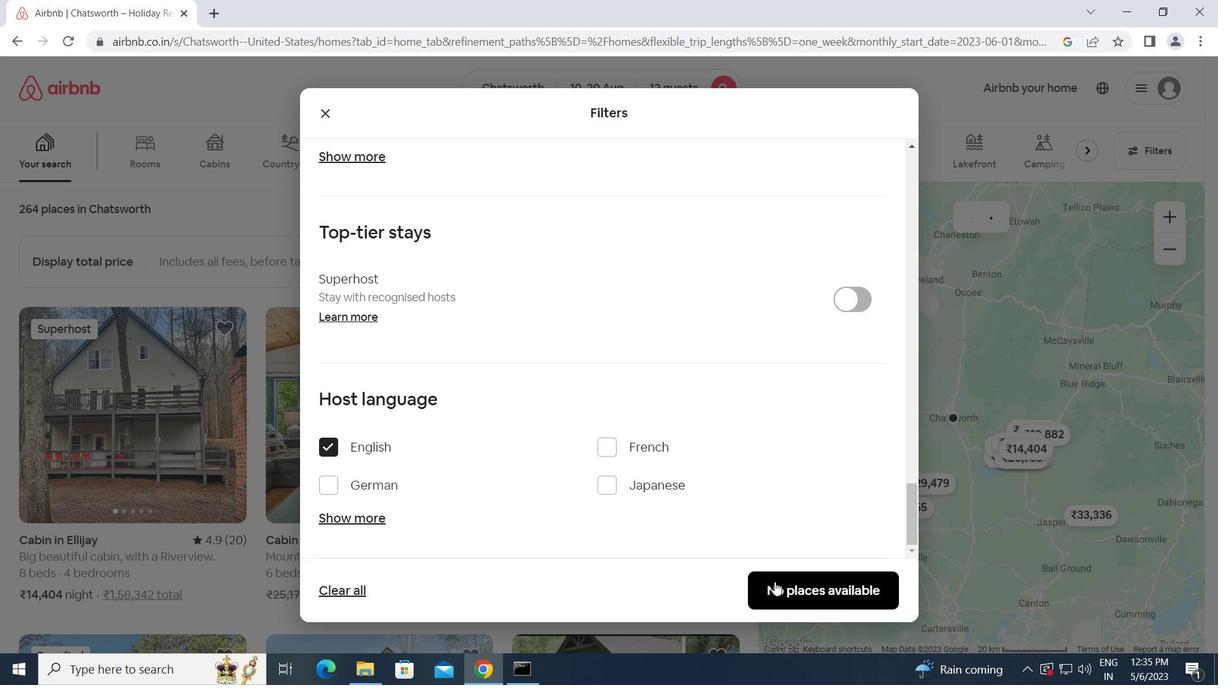 
